Task: Find connections with filter location Irun with filter topic #Interviewingwith filter profile language English with filter current company Work from Home Jobs with filter school JSS Academy Of Technical Education Karnataka with filter industry Retail Gasoline with filter service category Public Relations with filter keywords title Business Analyst
Action: Mouse moved to (177, 258)
Screenshot: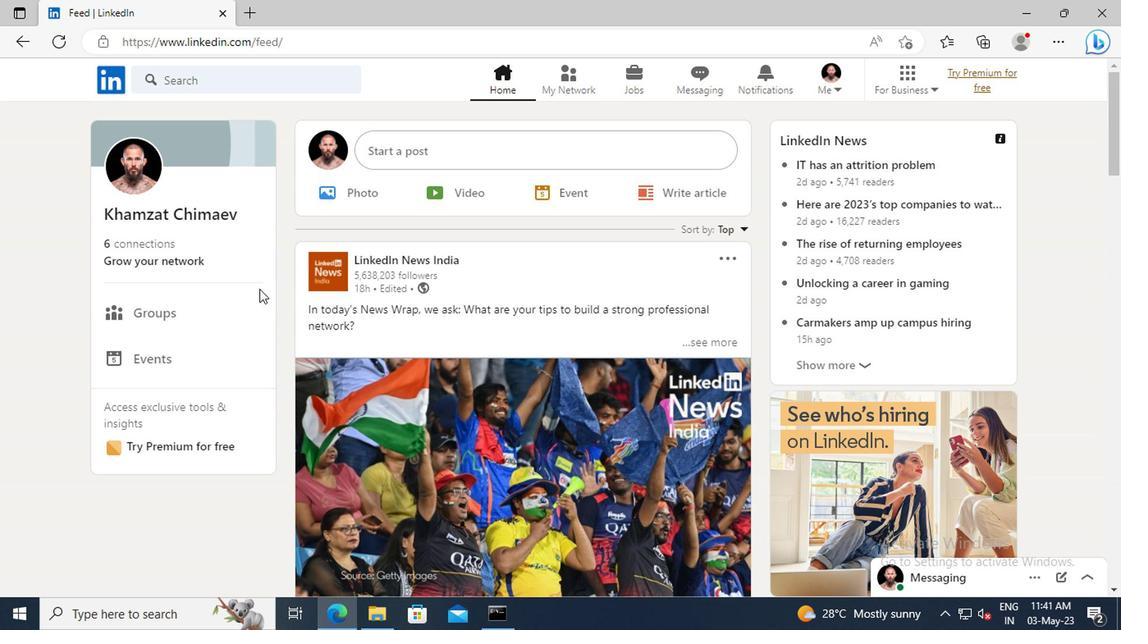 
Action: Mouse pressed left at (177, 258)
Screenshot: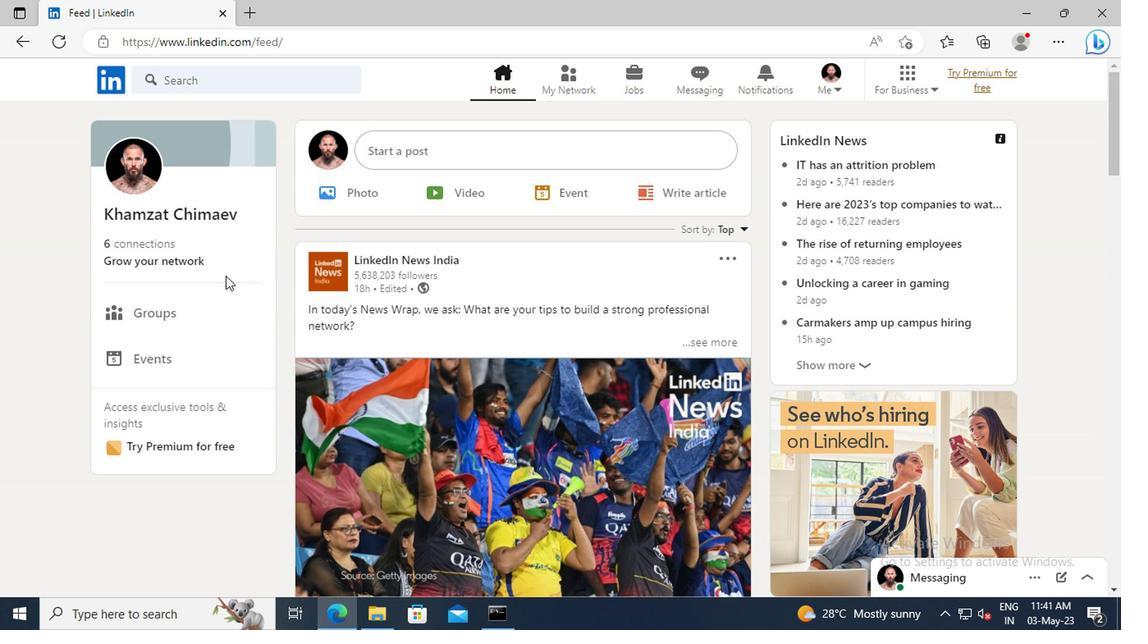 
Action: Mouse moved to (177, 171)
Screenshot: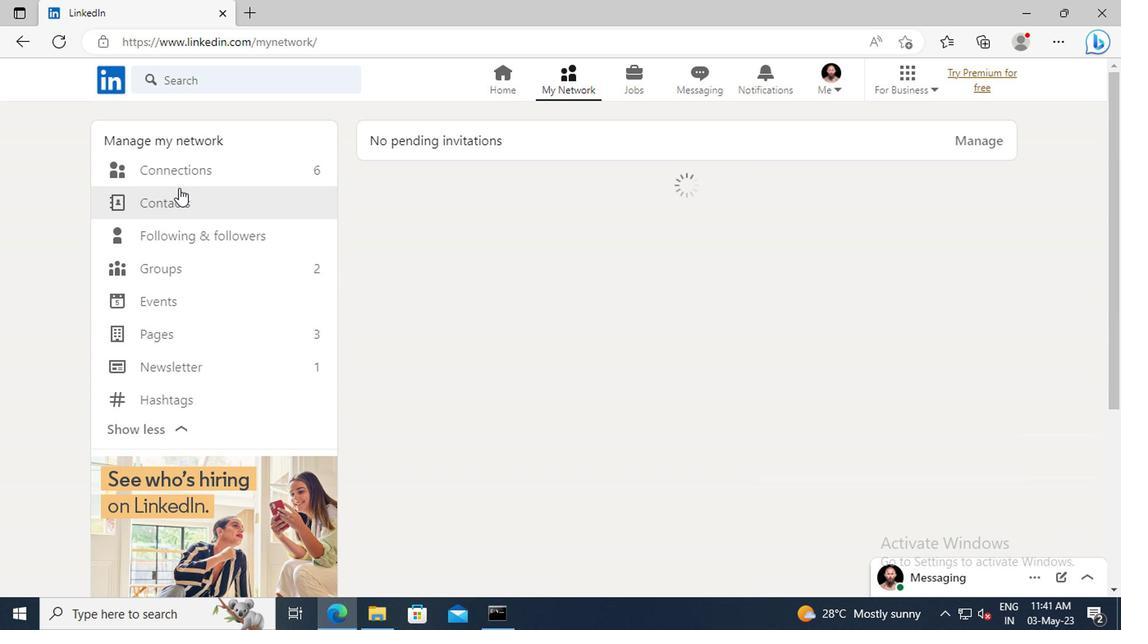 
Action: Mouse pressed left at (177, 171)
Screenshot: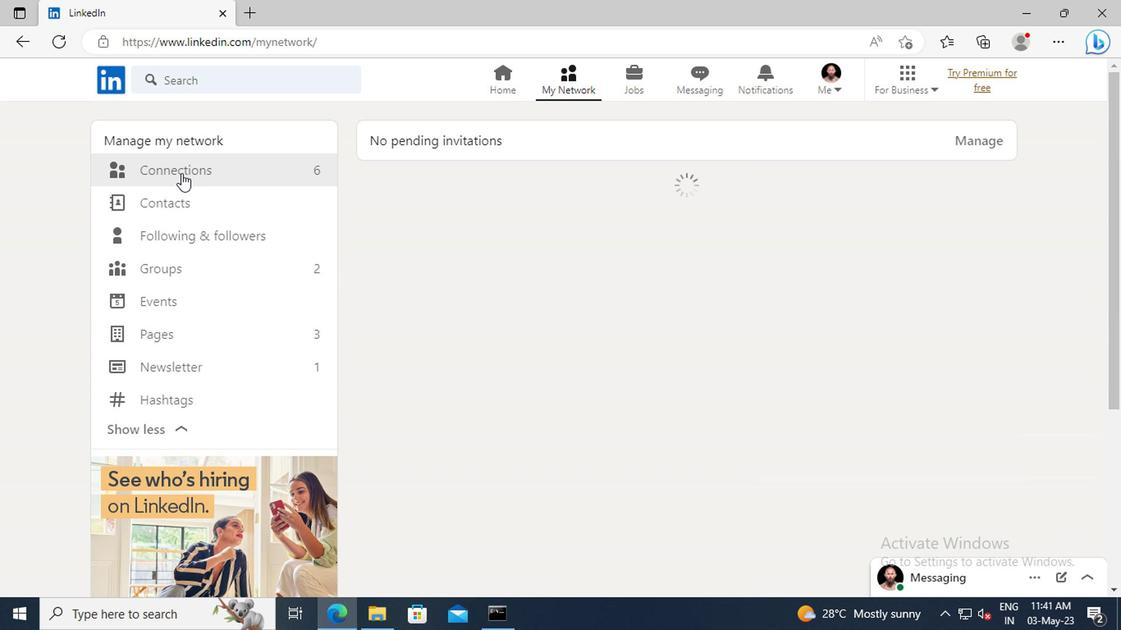 
Action: Mouse moved to (660, 178)
Screenshot: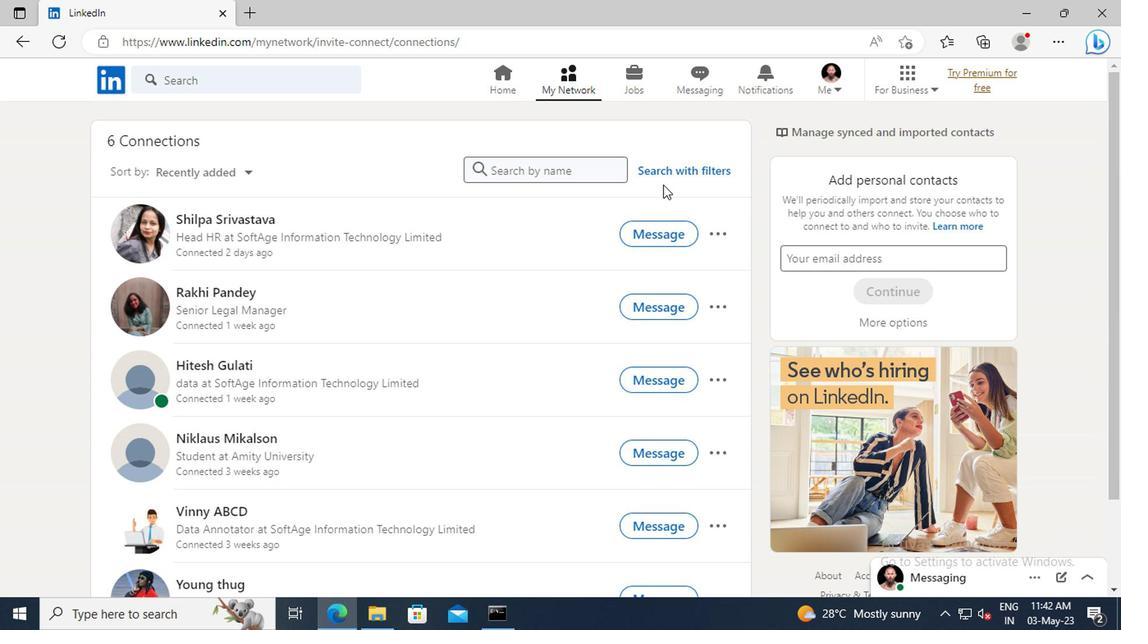 
Action: Mouse pressed left at (660, 178)
Screenshot: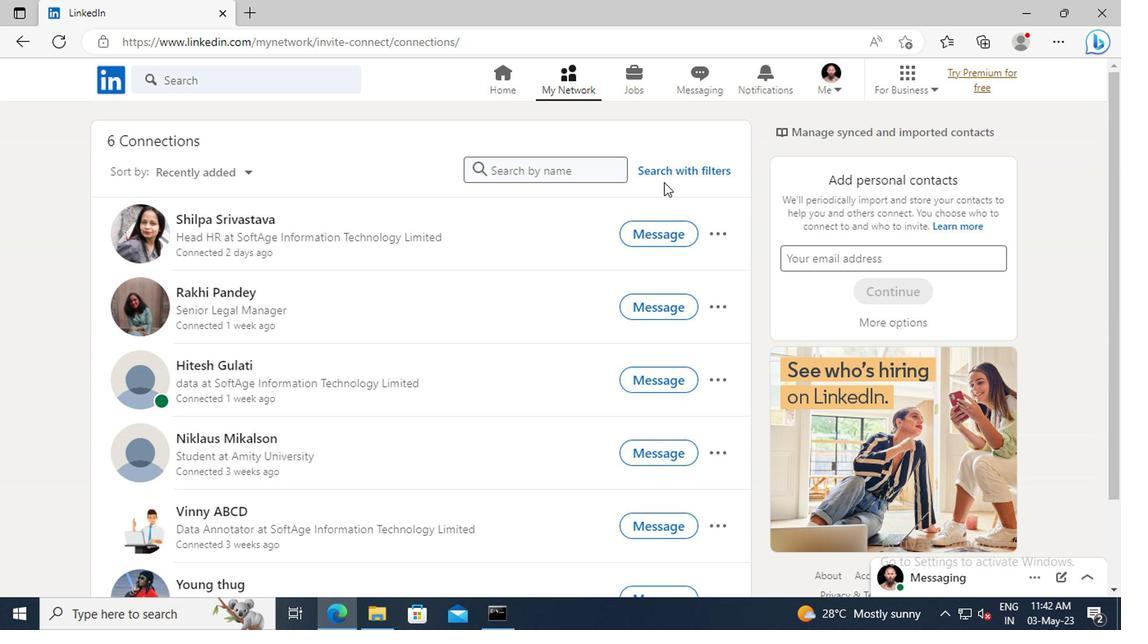 
Action: Mouse moved to (614, 130)
Screenshot: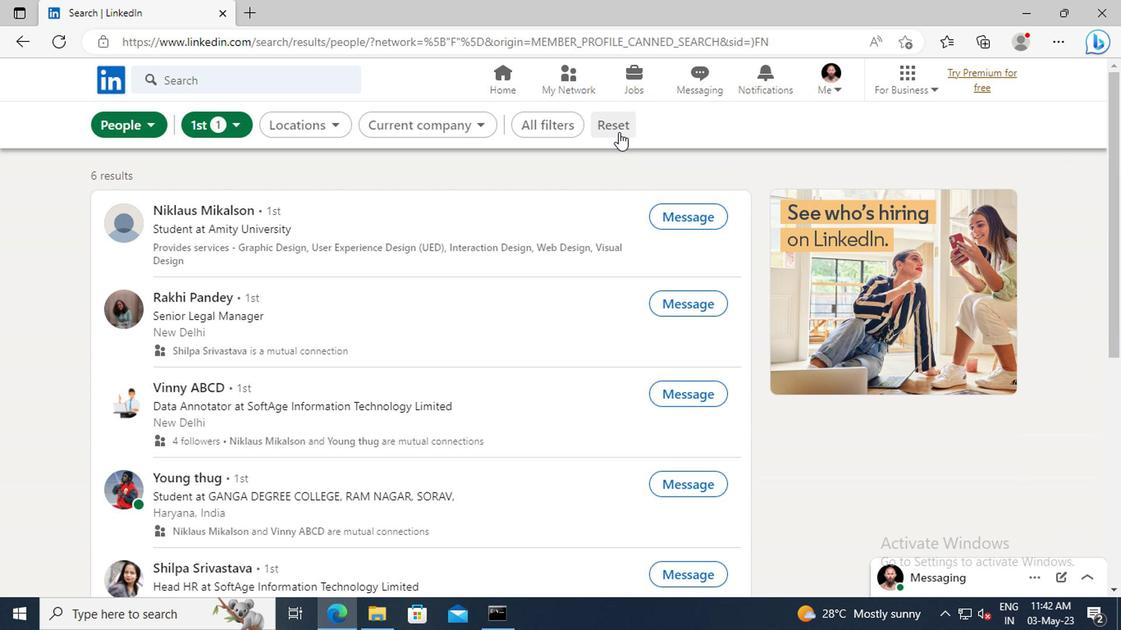
Action: Mouse pressed left at (614, 130)
Screenshot: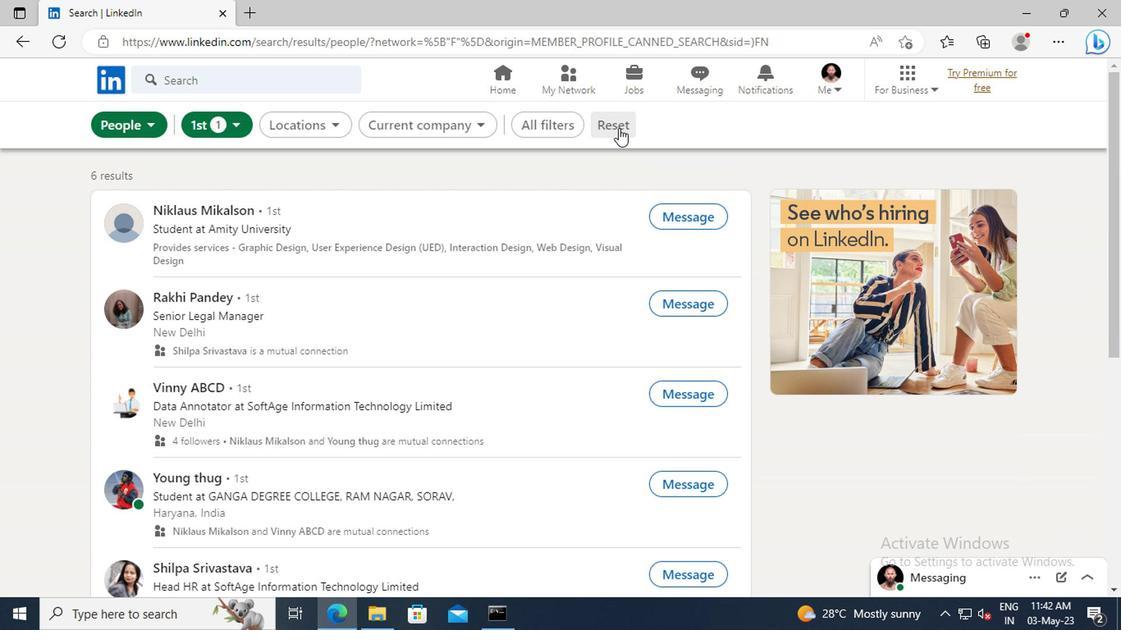
Action: Mouse moved to (597, 127)
Screenshot: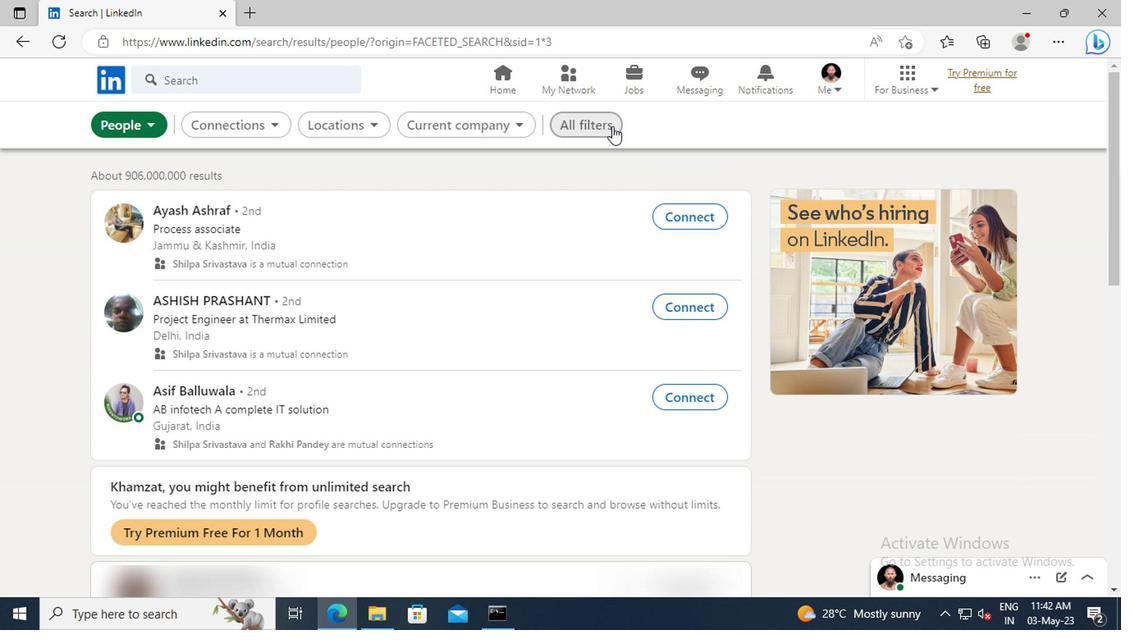 
Action: Mouse pressed left at (597, 127)
Screenshot: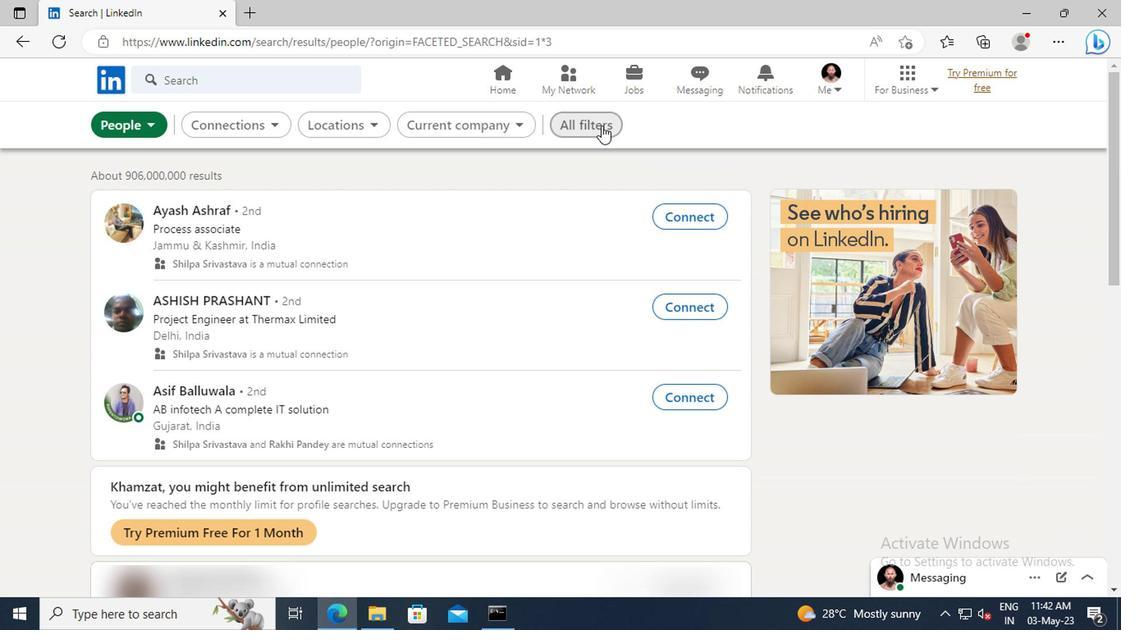 
Action: Mouse moved to (941, 316)
Screenshot: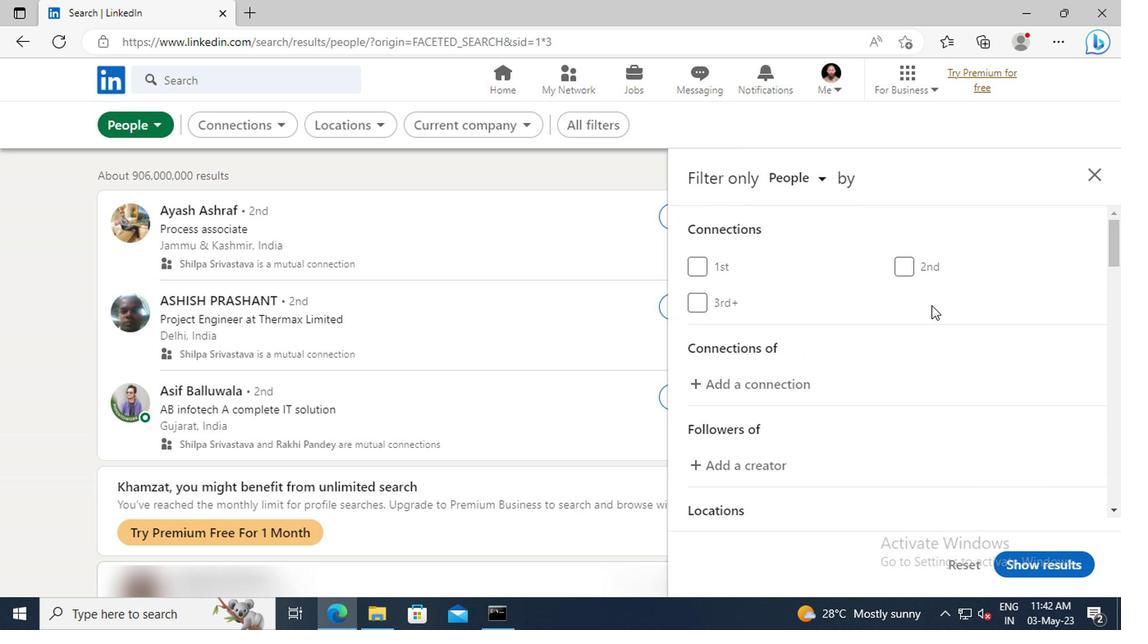 
Action: Mouse scrolled (941, 315) with delta (0, 0)
Screenshot: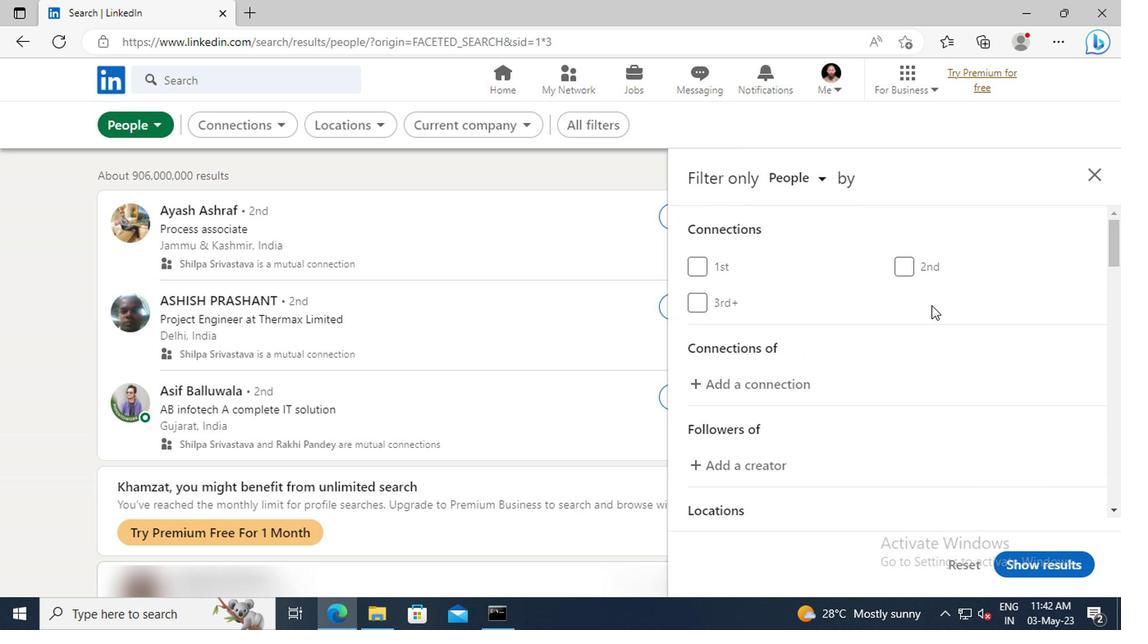 
Action: Mouse moved to (942, 316)
Screenshot: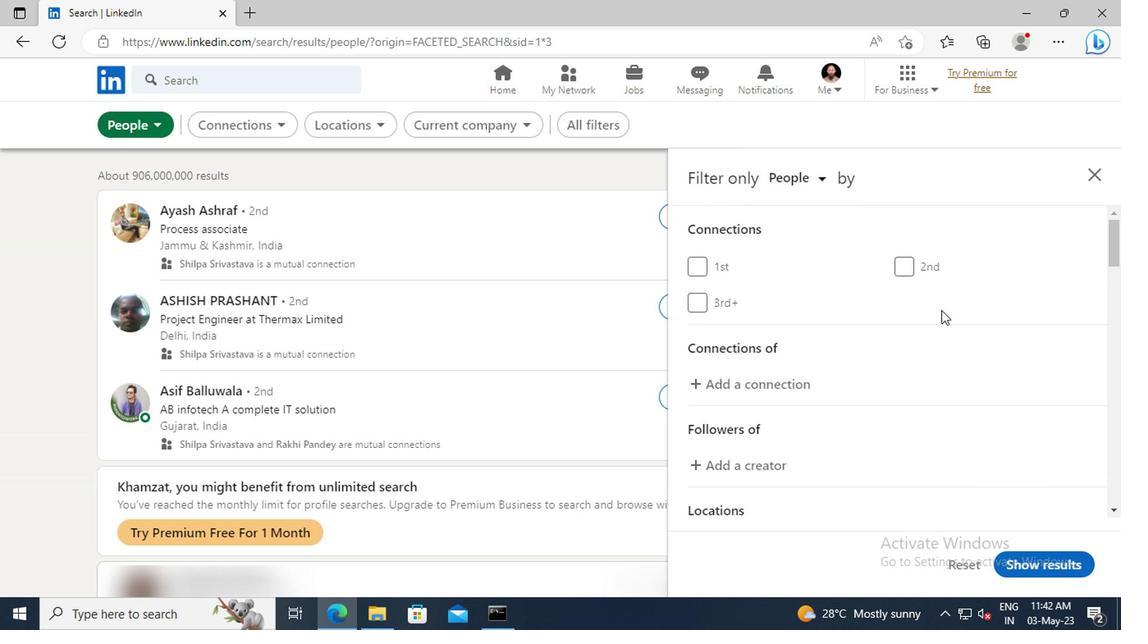
Action: Mouse scrolled (942, 315) with delta (0, 0)
Screenshot: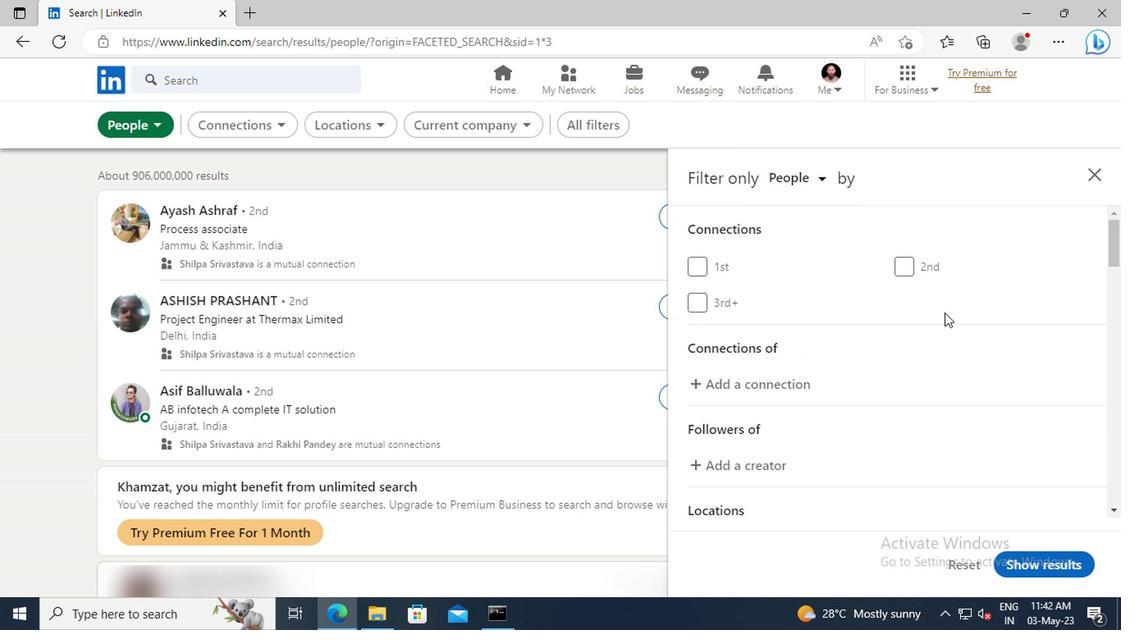 
Action: Mouse scrolled (942, 315) with delta (0, 0)
Screenshot: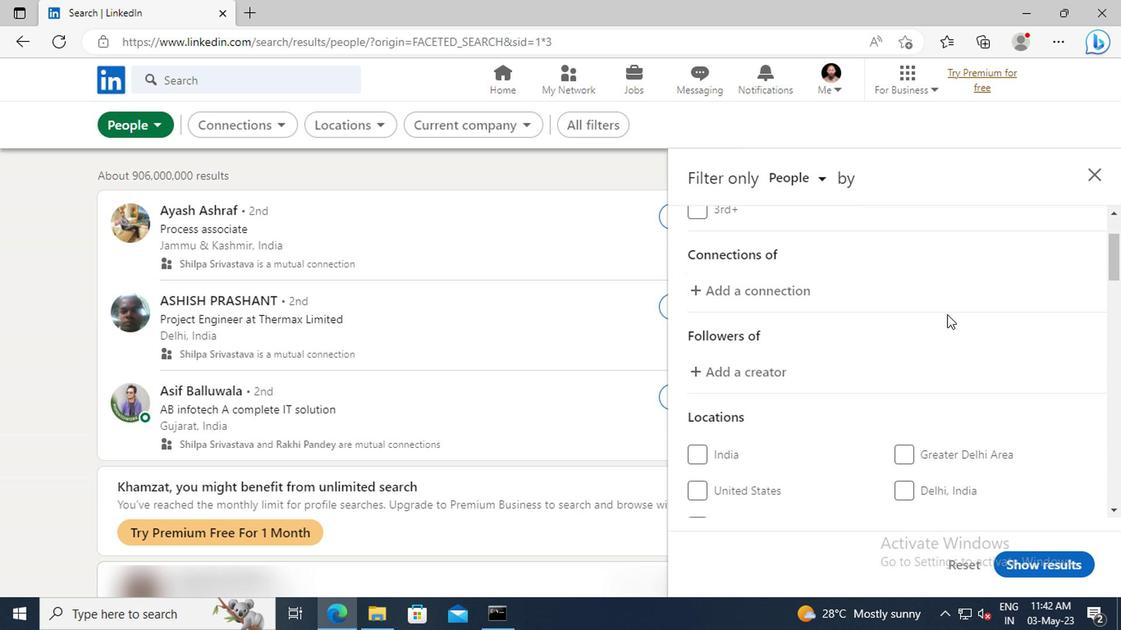
Action: Mouse scrolled (942, 315) with delta (0, 0)
Screenshot: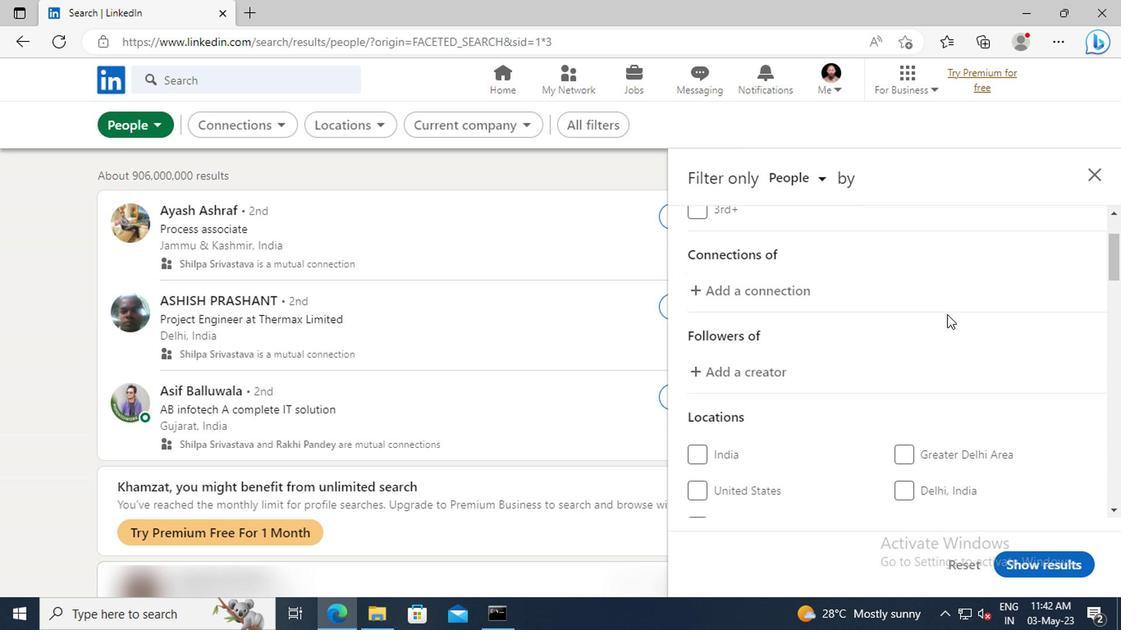 
Action: Mouse scrolled (942, 315) with delta (0, 0)
Screenshot: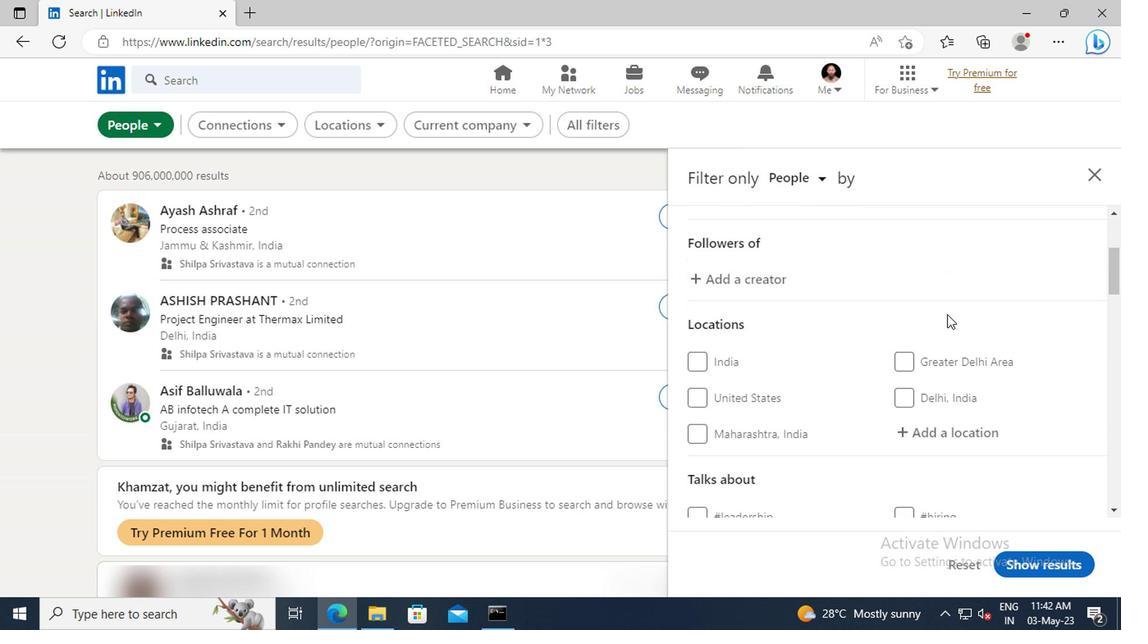 
Action: Mouse moved to (944, 377)
Screenshot: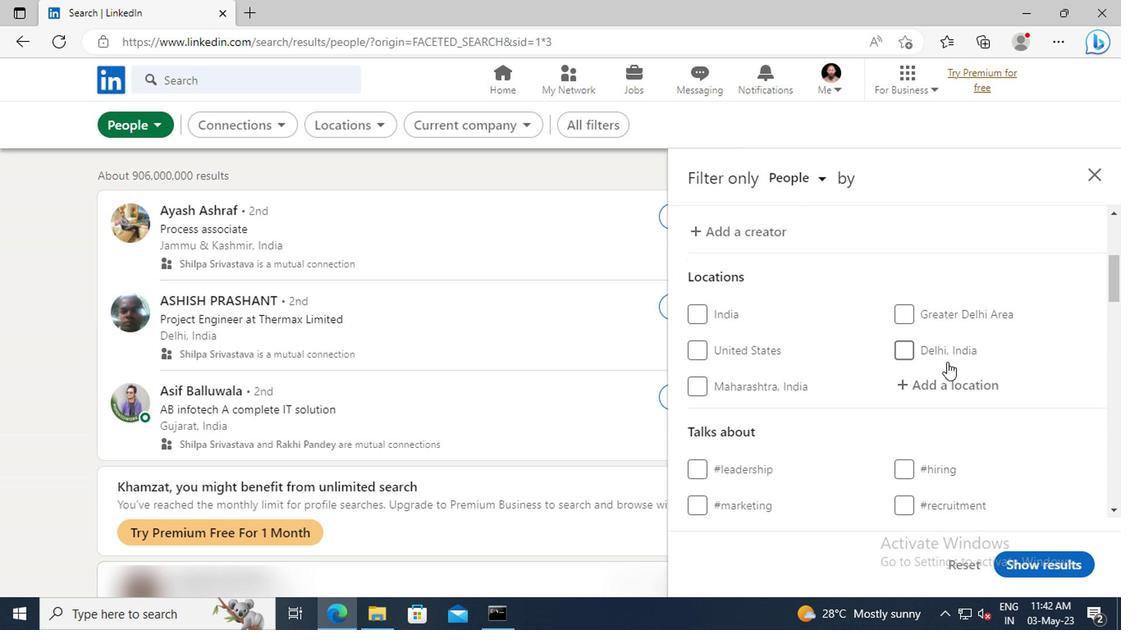 
Action: Mouse pressed left at (944, 377)
Screenshot: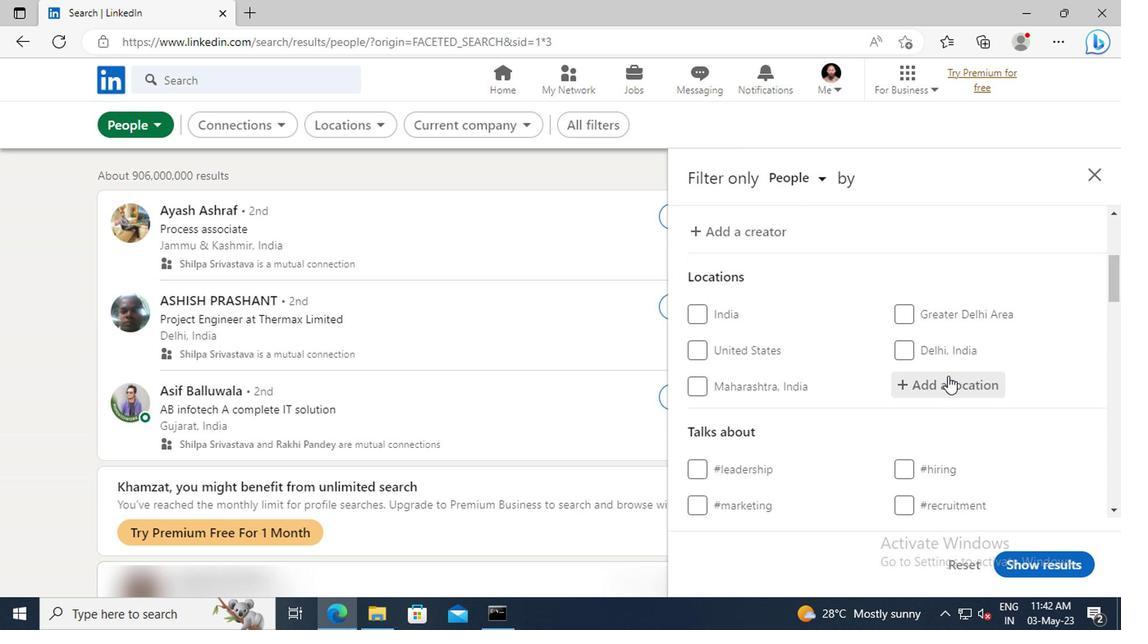 
Action: Key pressed <Key.shift><Key.shift>IRUN
Screenshot: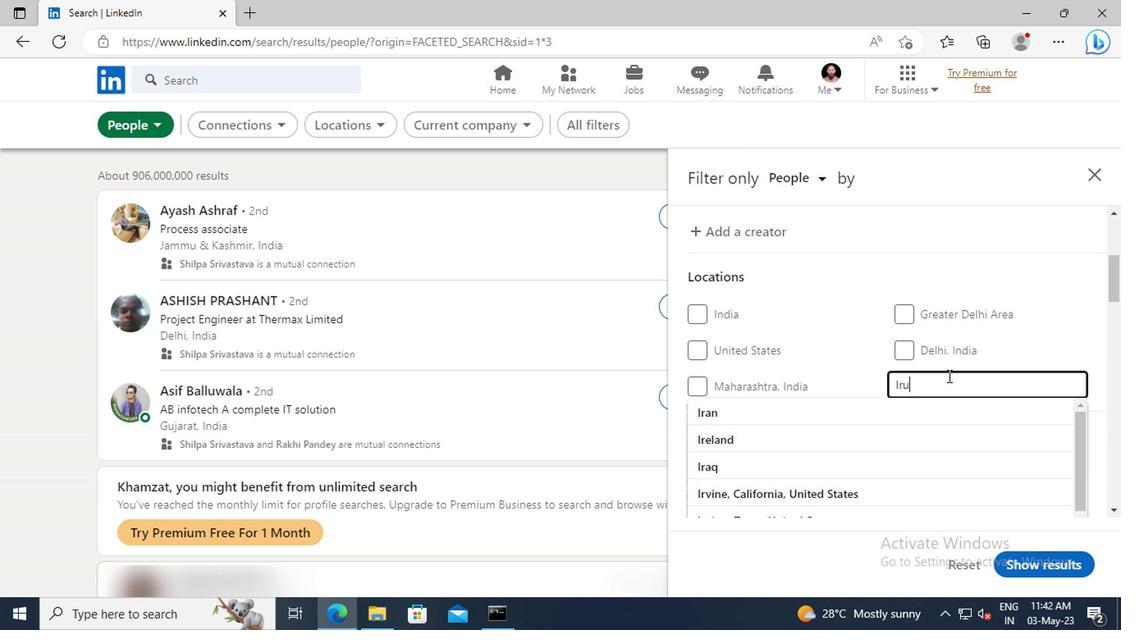 
Action: Mouse moved to (941, 407)
Screenshot: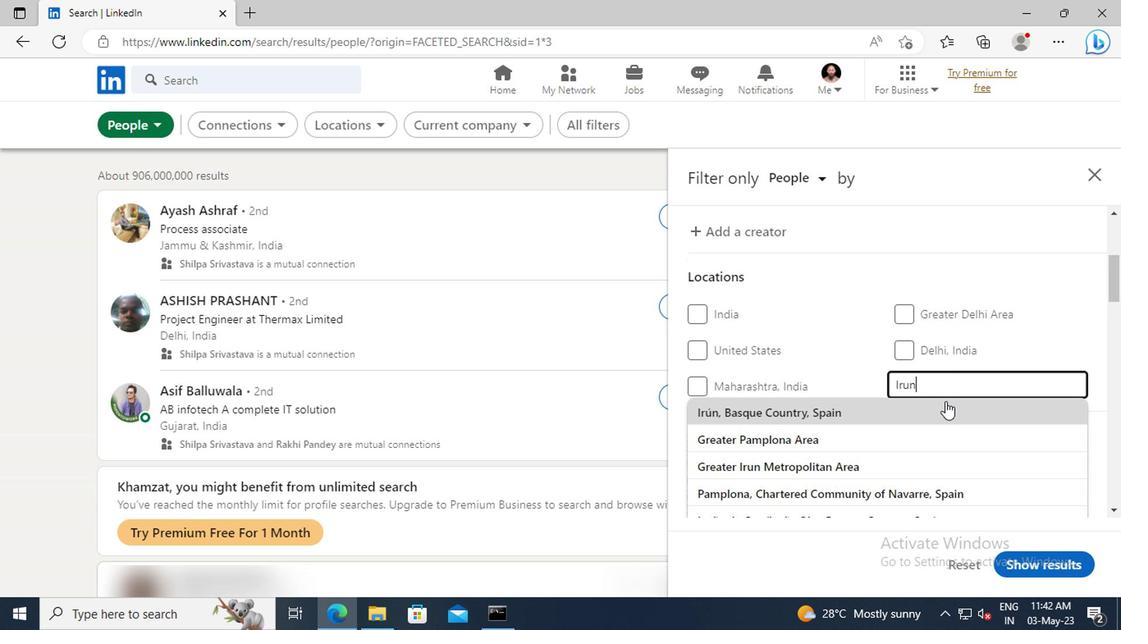 
Action: Mouse pressed left at (941, 407)
Screenshot: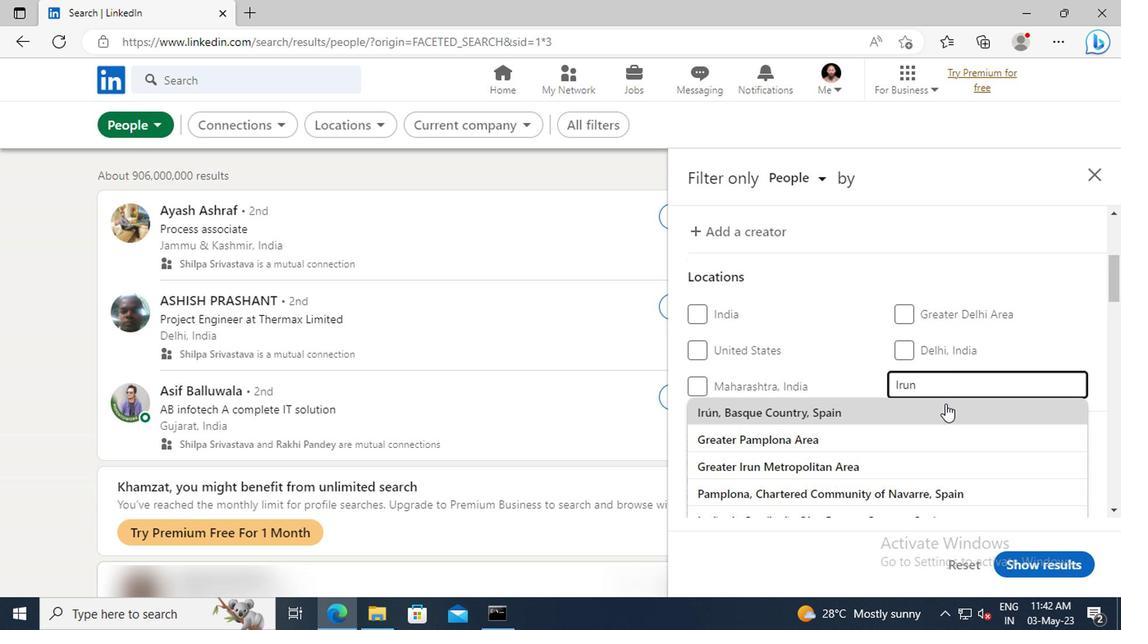 
Action: Mouse scrolled (941, 407) with delta (0, 0)
Screenshot: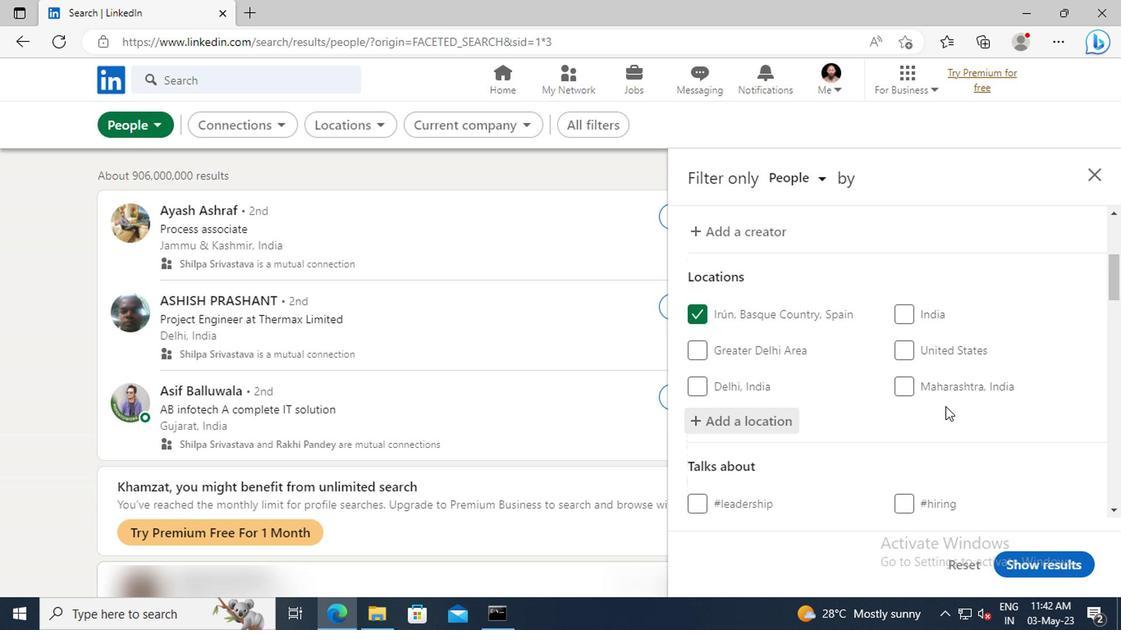 
Action: Mouse moved to (938, 385)
Screenshot: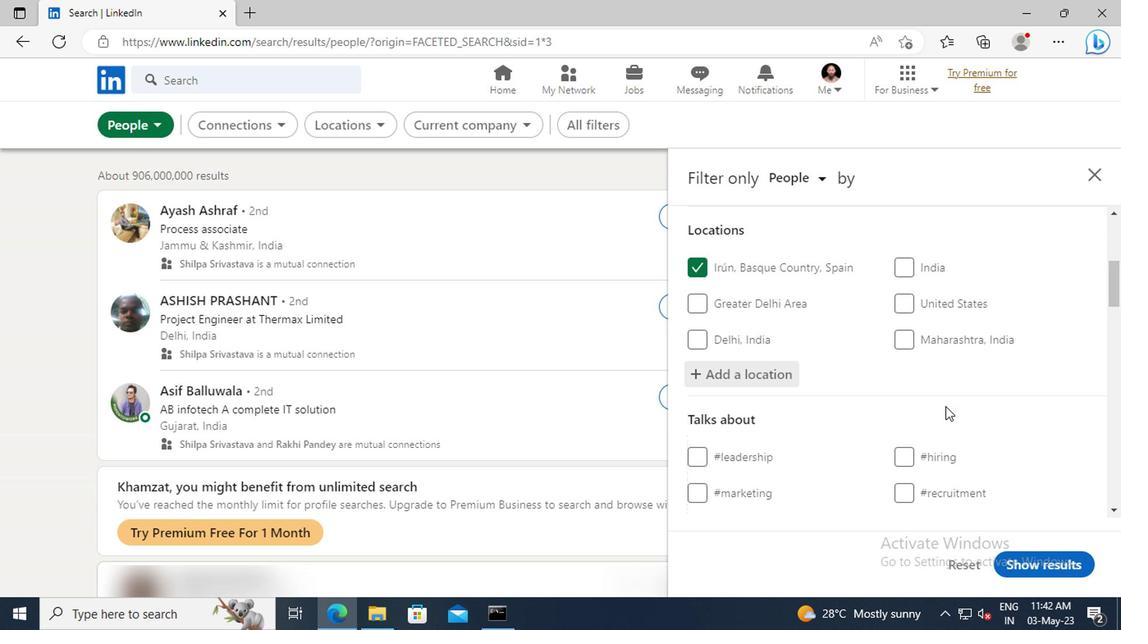 
Action: Mouse scrolled (938, 384) with delta (0, 0)
Screenshot: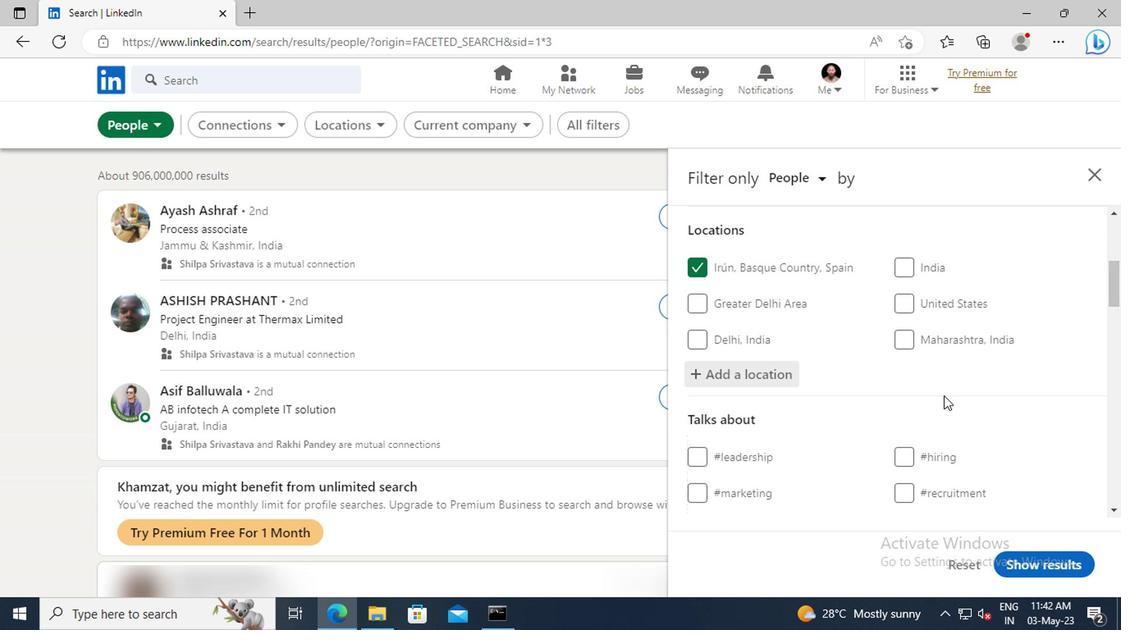 
Action: Mouse moved to (938, 384)
Screenshot: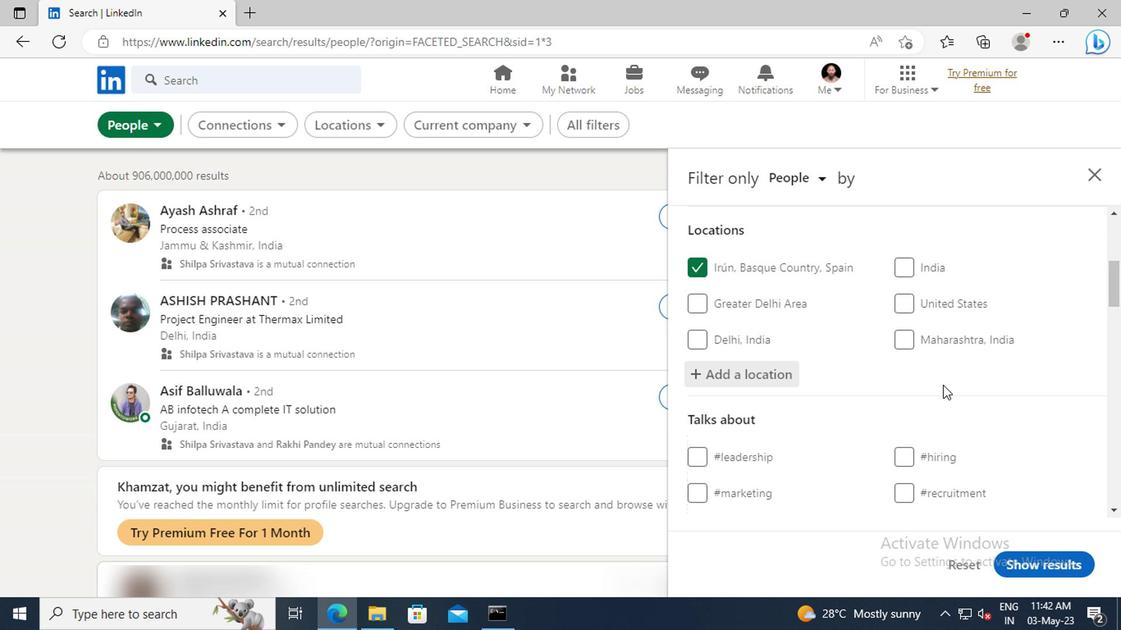
Action: Mouse scrolled (938, 384) with delta (0, 0)
Screenshot: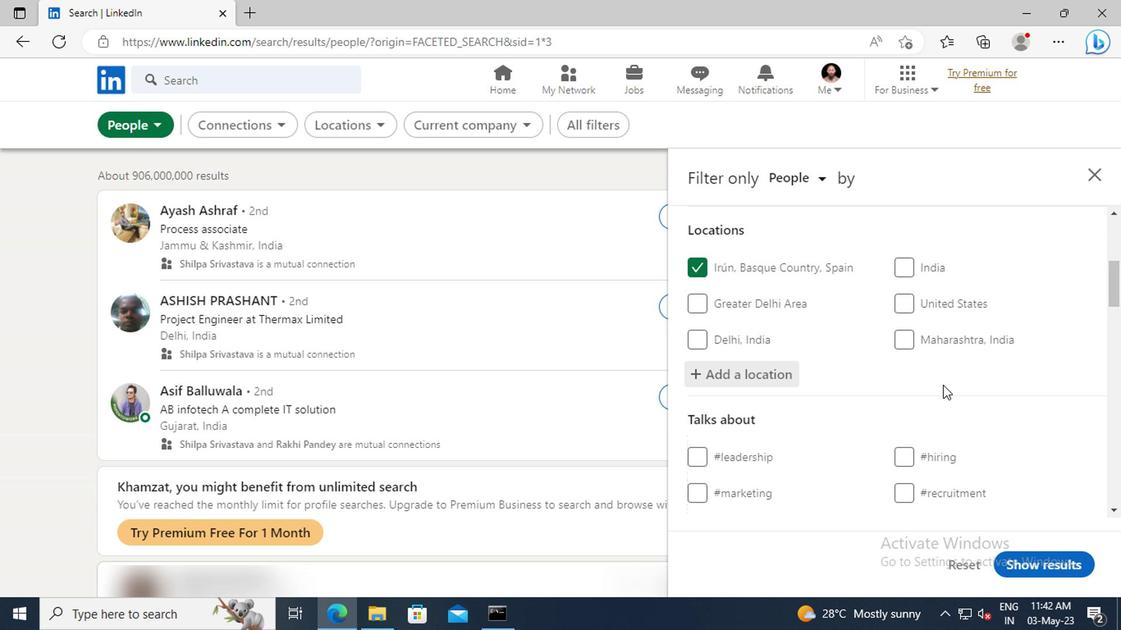 
Action: Mouse scrolled (938, 384) with delta (0, 0)
Screenshot: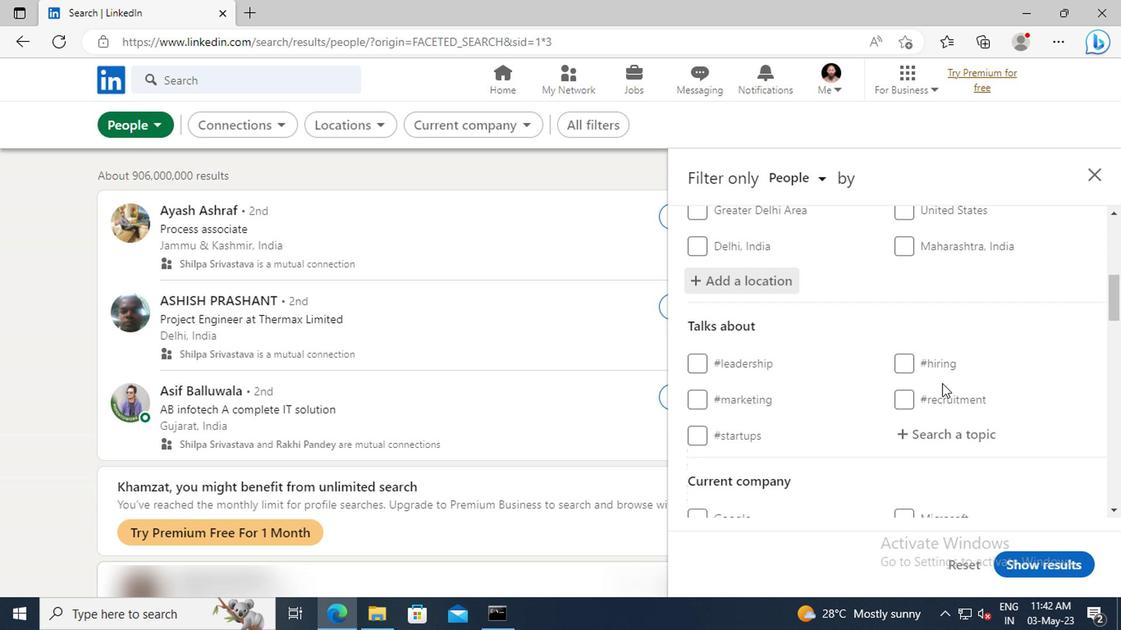 
Action: Mouse moved to (938, 390)
Screenshot: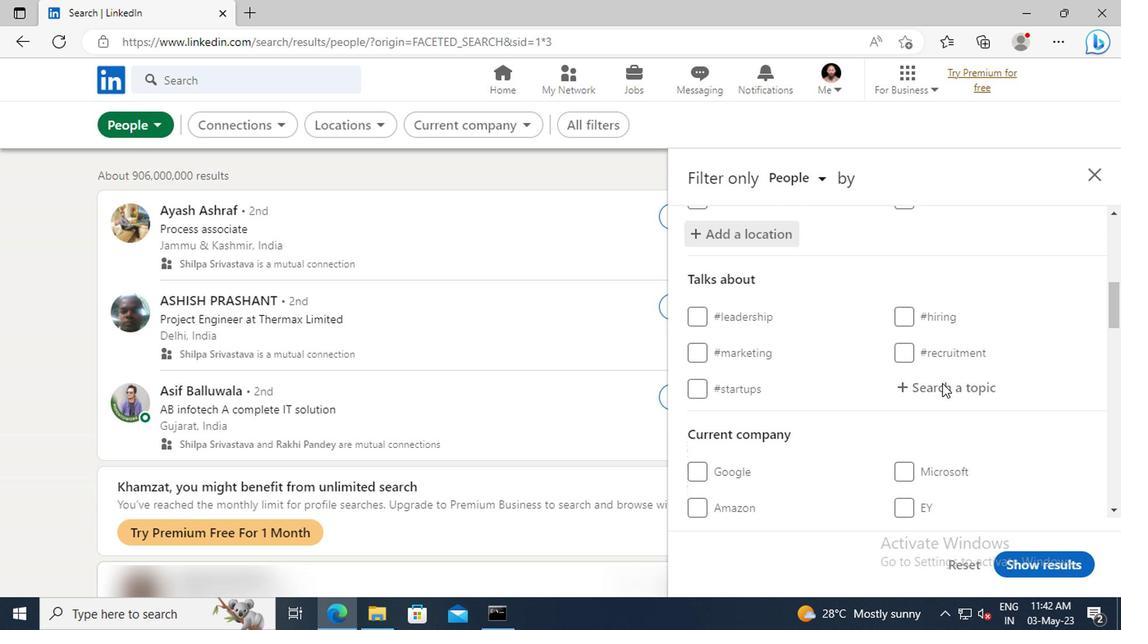 
Action: Mouse pressed left at (938, 390)
Screenshot: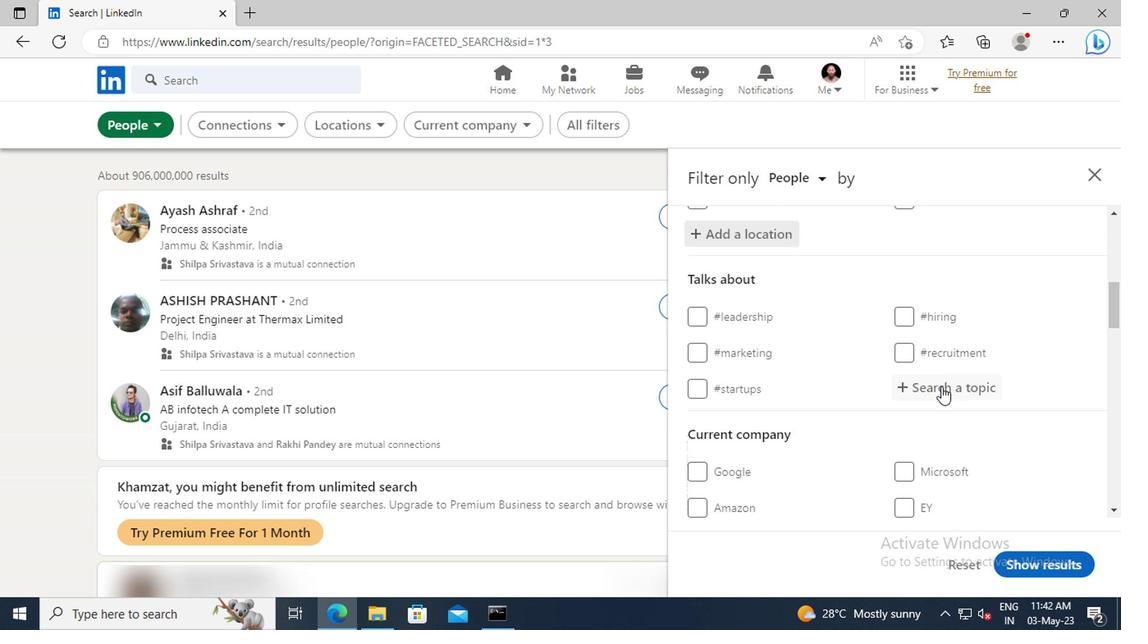 
Action: Mouse moved to (938, 391)
Screenshot: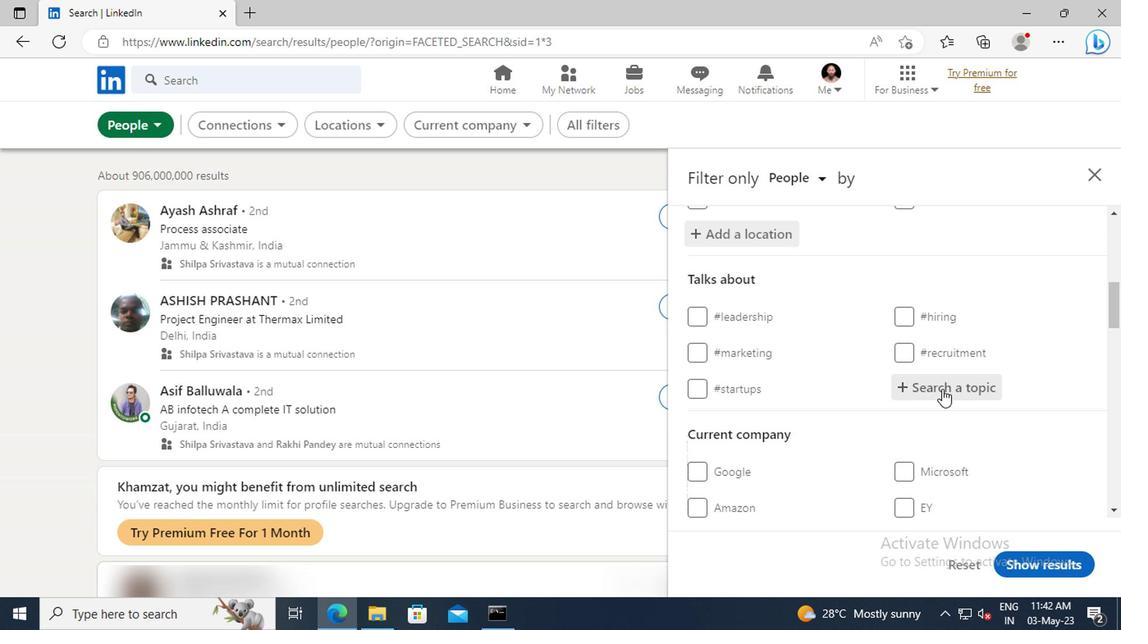 
Action: Key pressed <Key.shift>INTERVIEWI
Screenshot: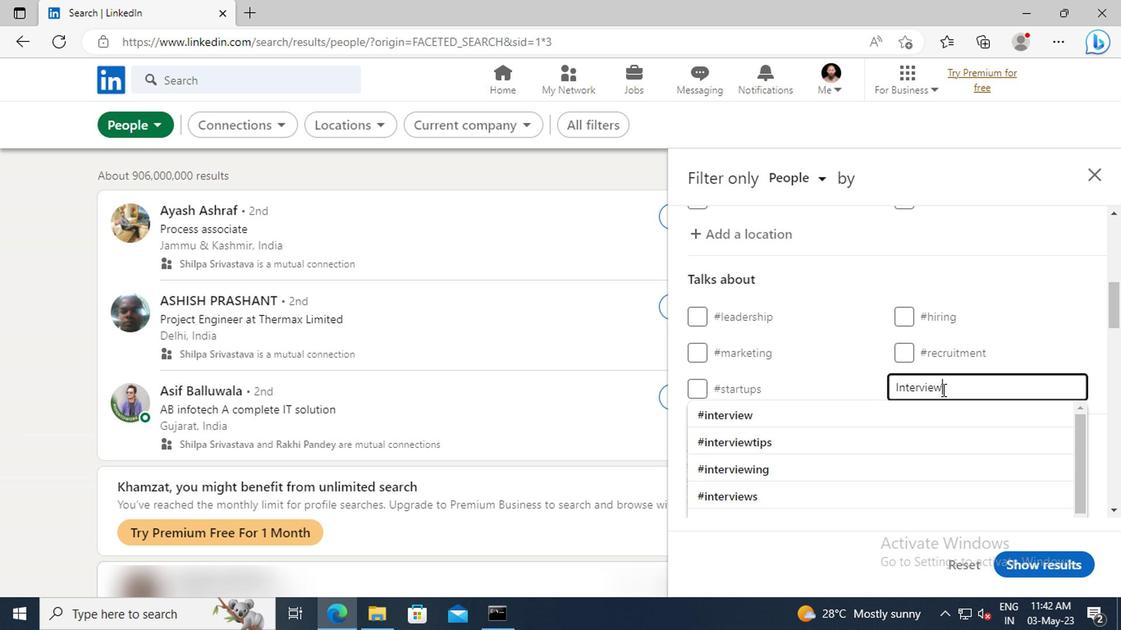 
Action: Mouse moved to (938, 407)
Screenshot: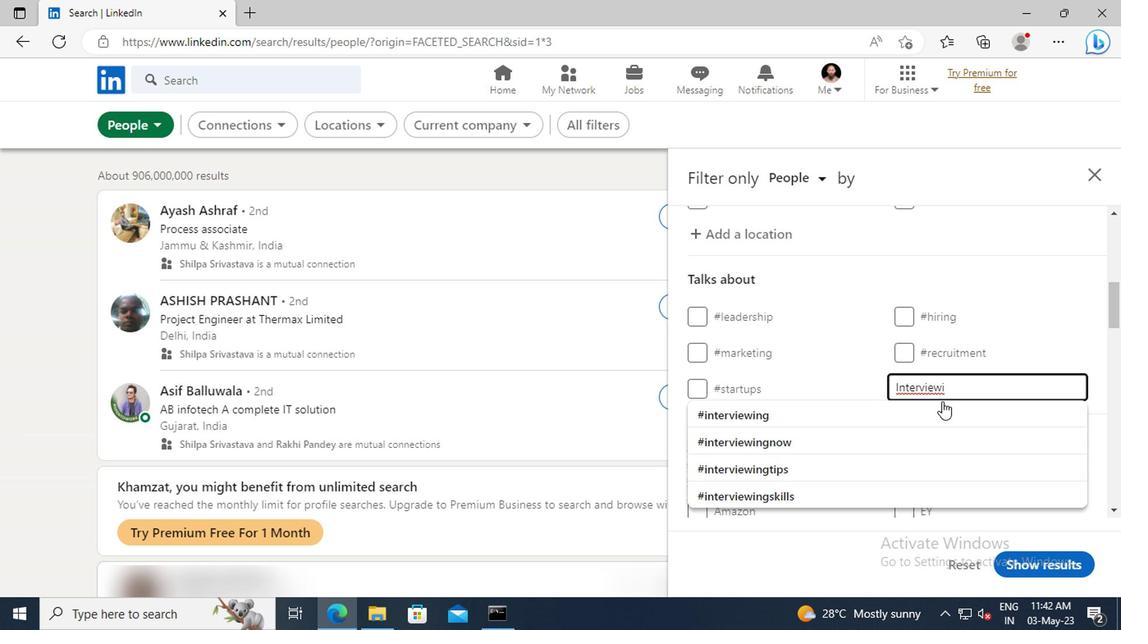 
Action: Mouse pressed left at (938, 407)
Screenshot: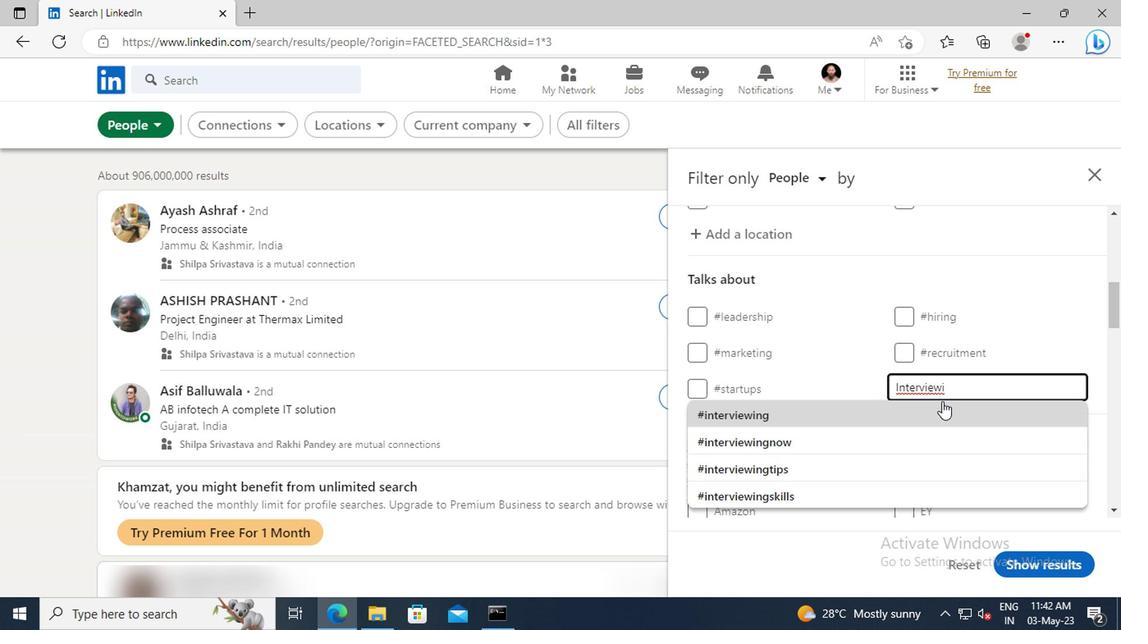 
Action: Mouse scrolled (938, 407) with delta (0, 0)
Screenshot: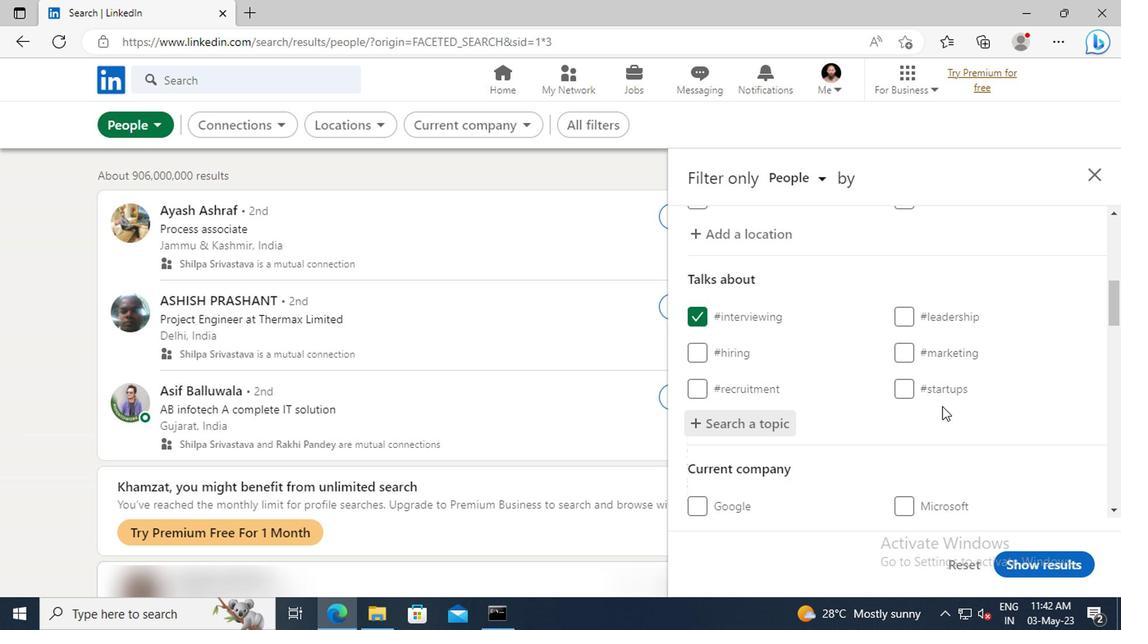 
Action: Mouse scrolled (938, 407) with delta (0, 0)
Screenshot: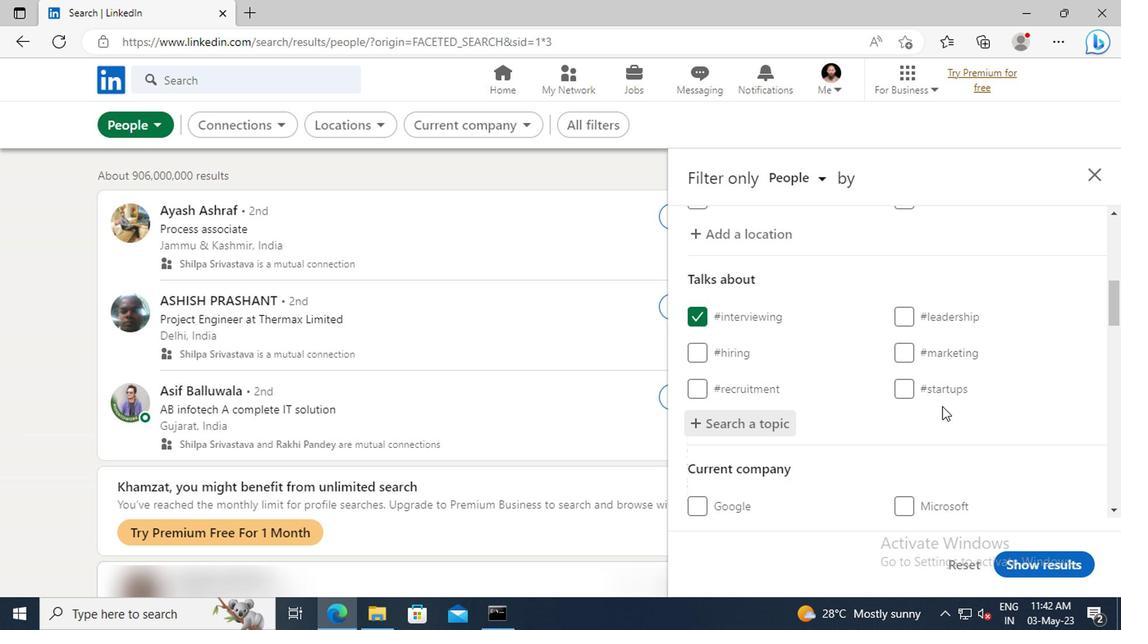 
Action: Mouse scrolled (938, 407) with delta (0, 0)
Screenshot: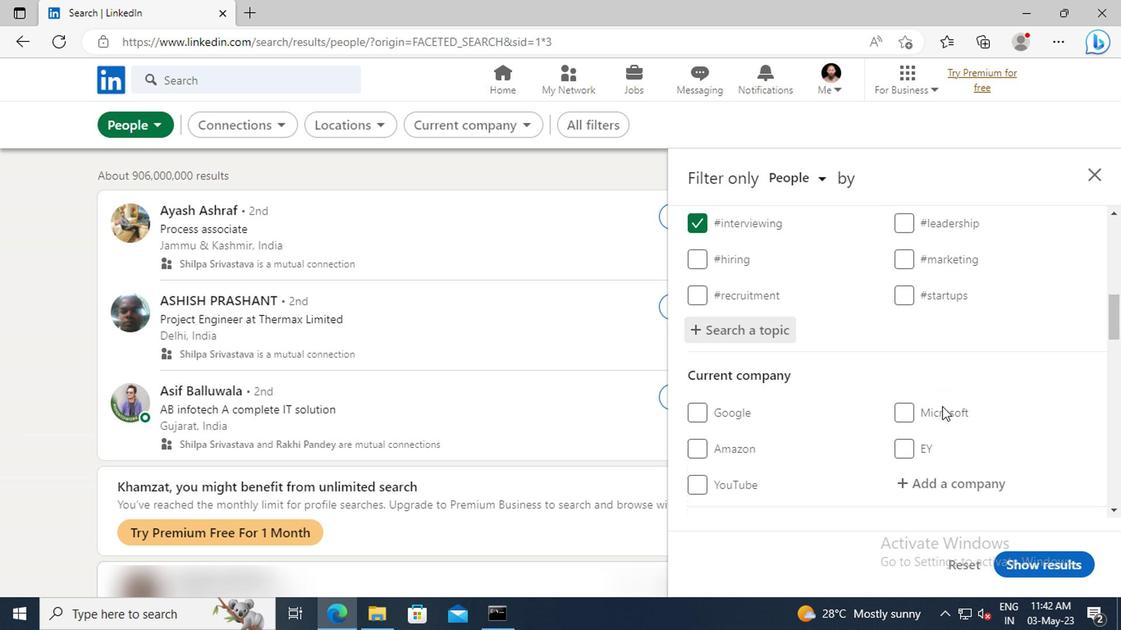 
Action: Mouse scrolled (938, 407) with delta (0, 0)
Screenshot: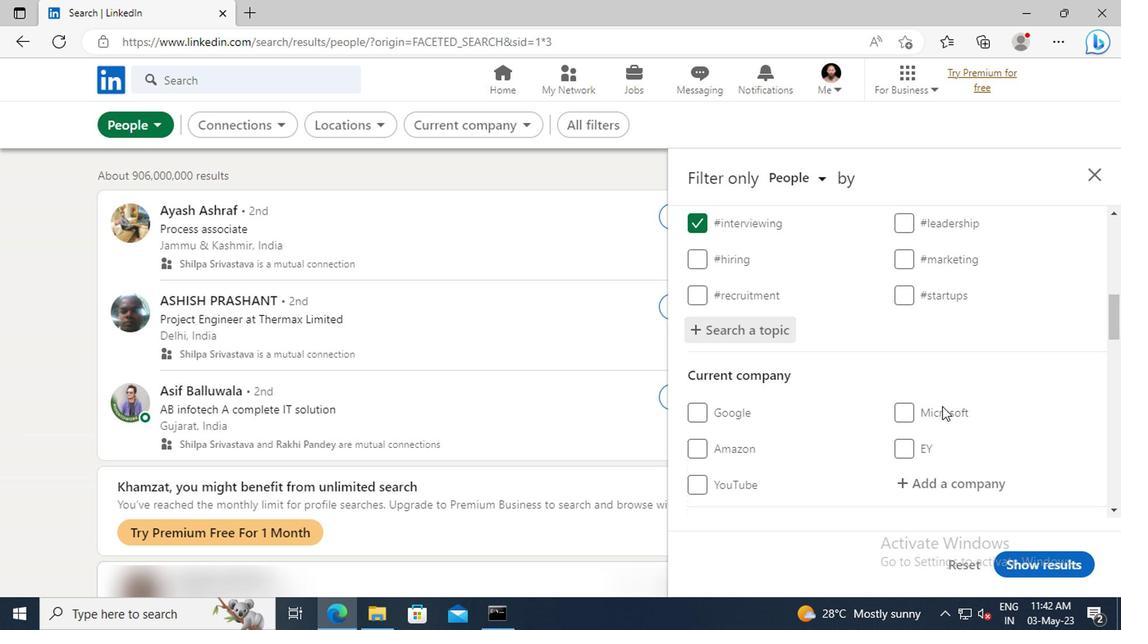 
Action: Mouse scrolled (938, 407) with delta (0, 0)
Screenshot: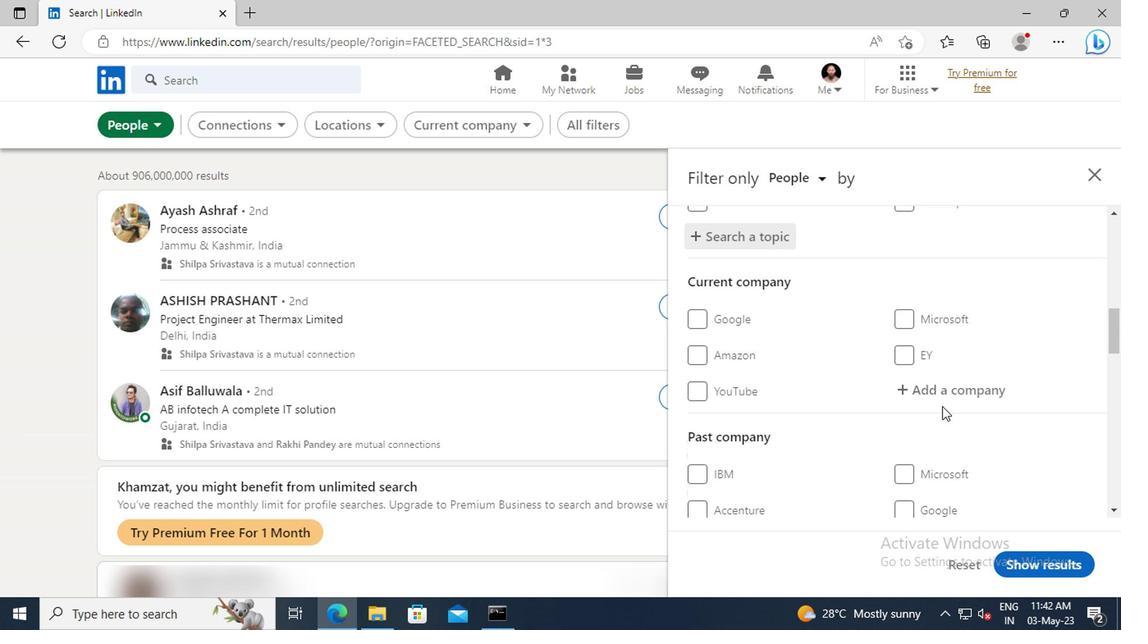 
Action: Mouse scrolled (938, 407) with delta (0, 0)
Screenshot: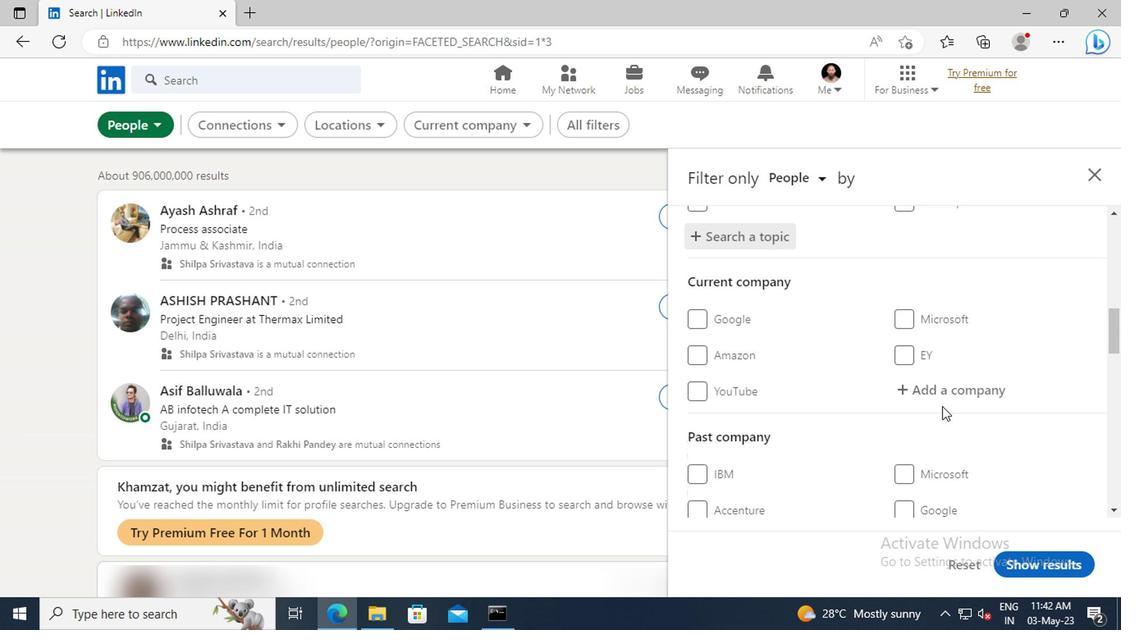 
Action: Mouse scrolled (938, 407) with delta (0, 0)
Screenshot: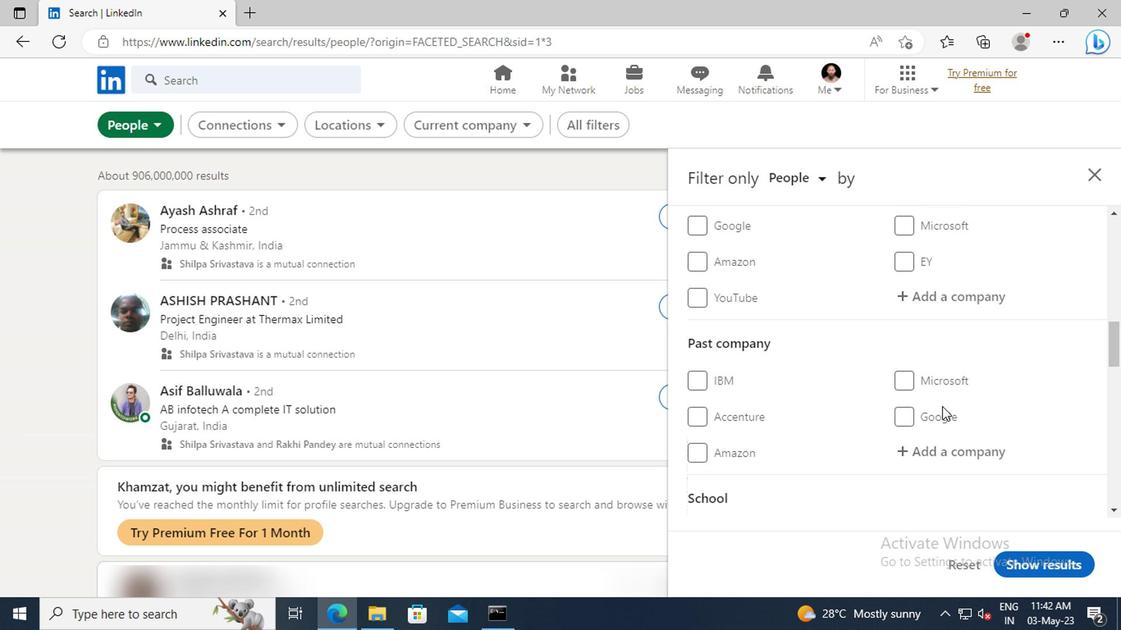 
Action: Mouse scrolled (938, 407) with delta (0, 0)
Screenshot: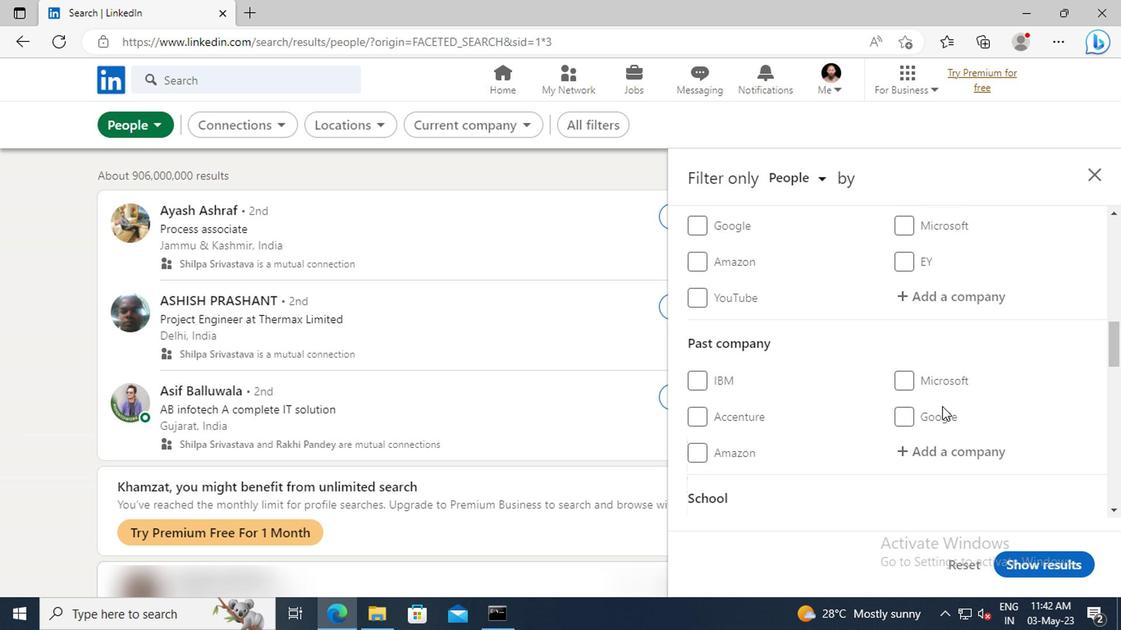 
Action: Mouse scrolled (938, 407) with delta (0, 0)
Screenshot: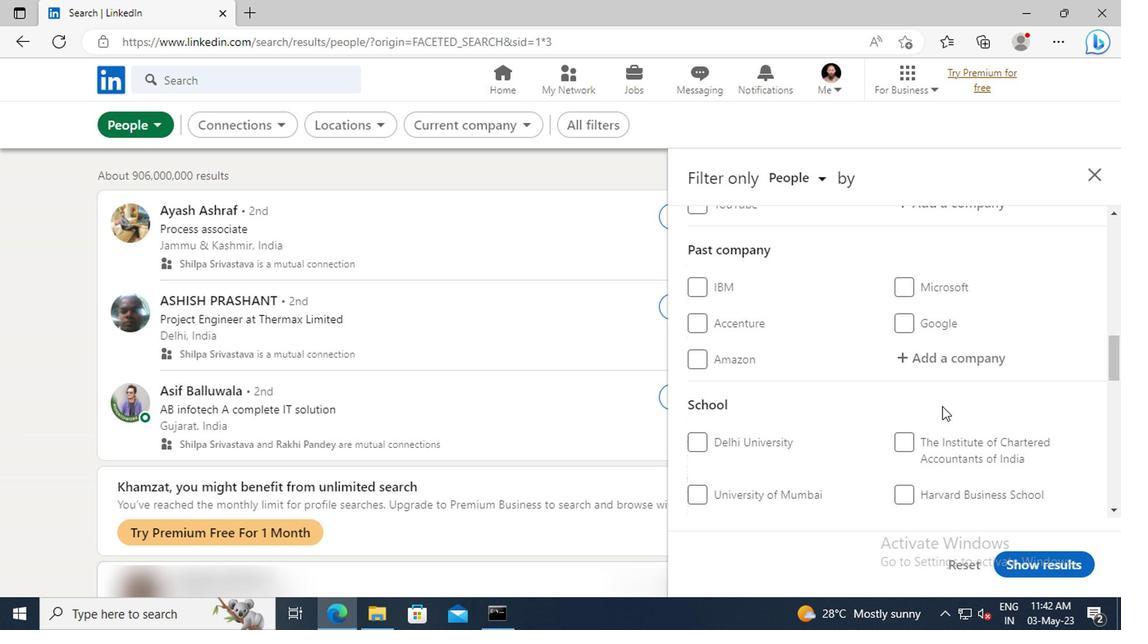 
Action: Mouse scrolled (938, 407) with delta (0, 0)
Screenshot: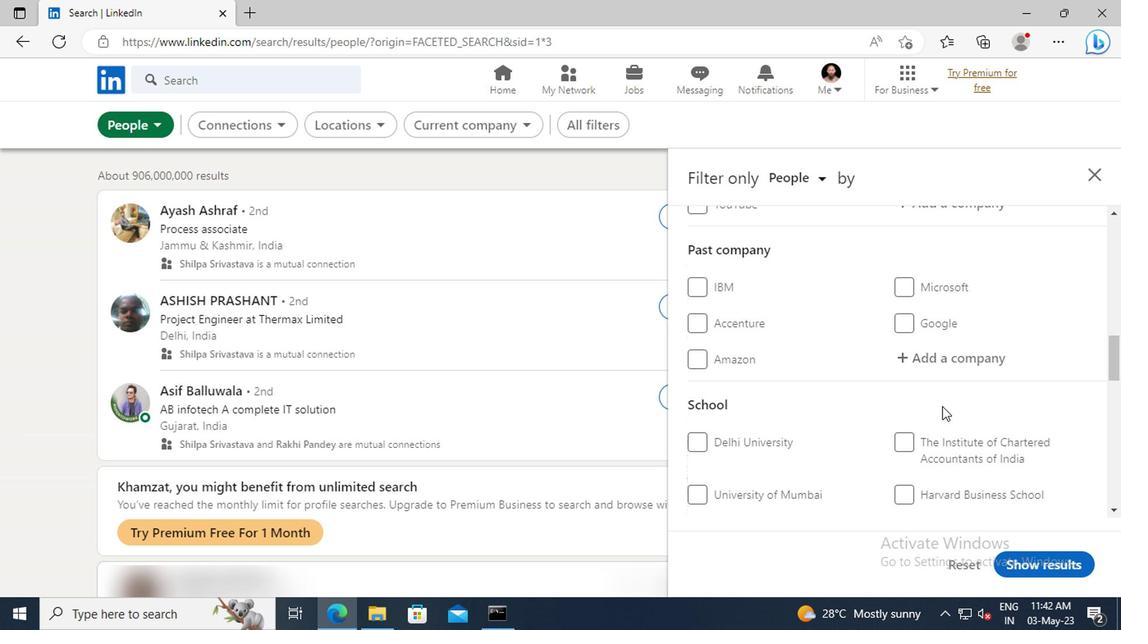 
Action: Mouse scrolled (938, 407) with delta (0, 0)
Screenshot: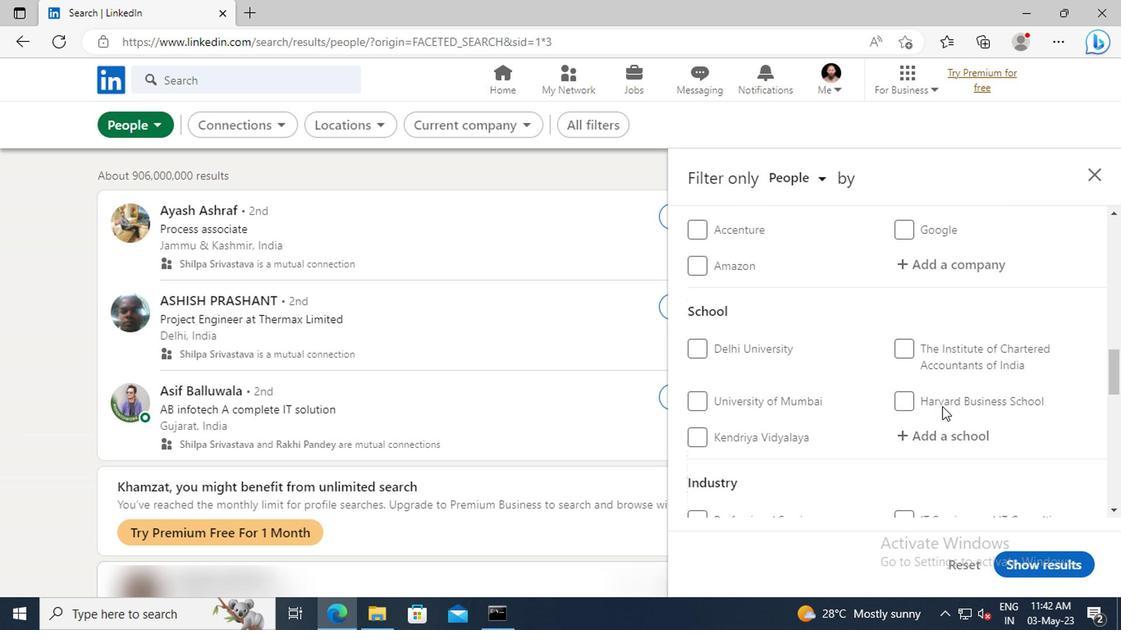 
Action: Mouse scrolled (938, 407) with delta (0, 0)
Screenshot: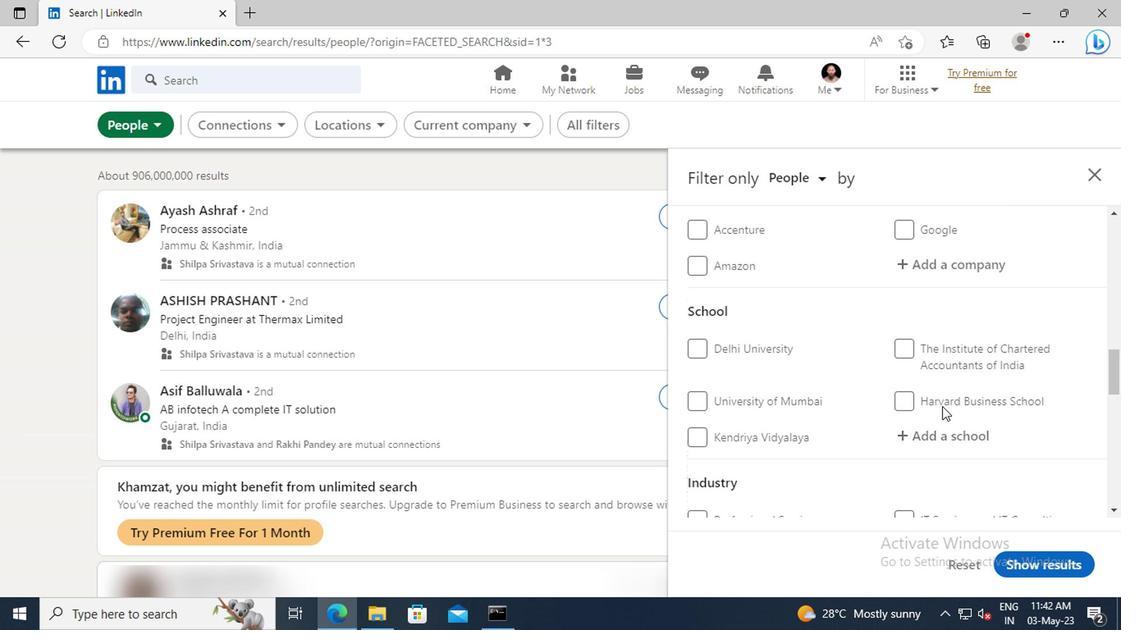
Action: Mouse scrolled (938, 407) with delta (0, 0)
Screenshot: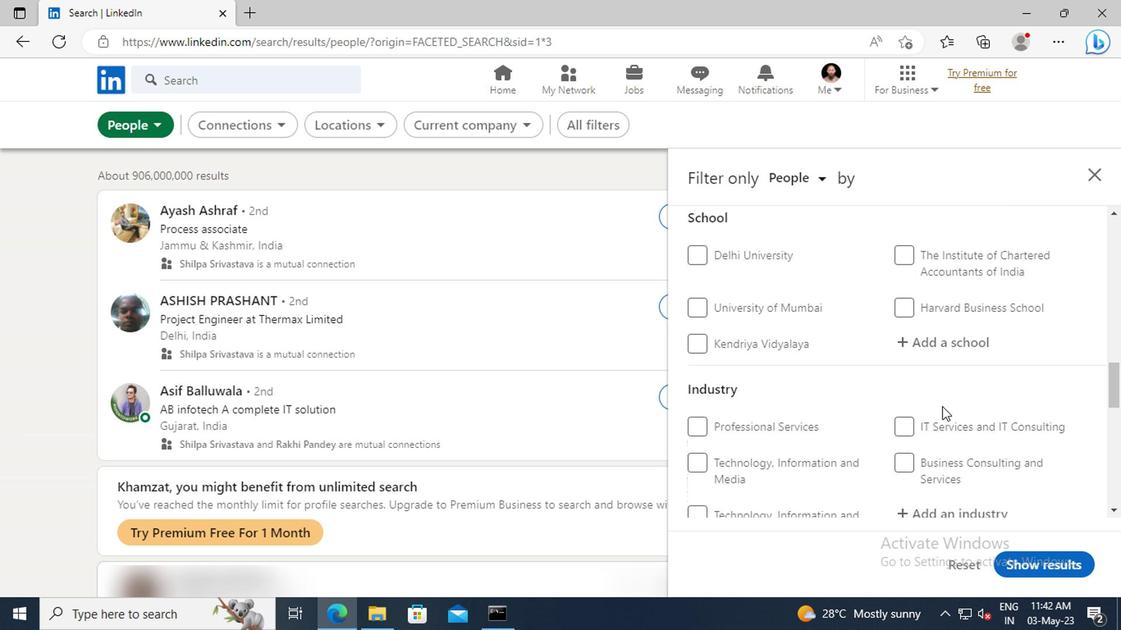 
Action: Mouse scrolled (938, 407) with delta (0, 0)
Screenshot: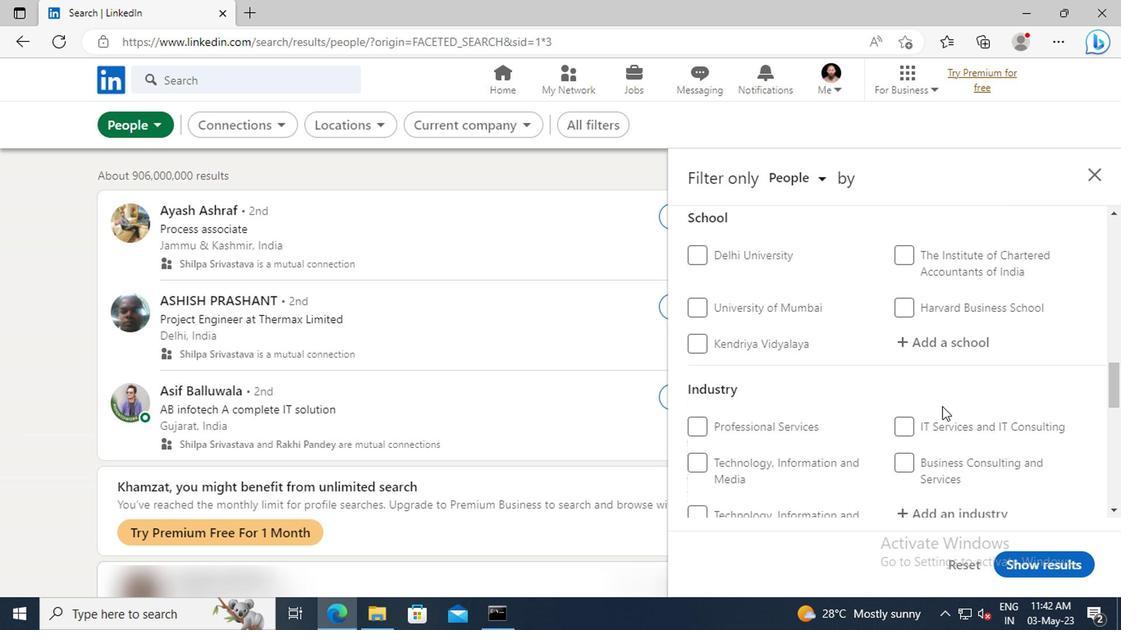 
Action: Mouse scrolled (938, 407) with delta (0, 0)
Screenshot: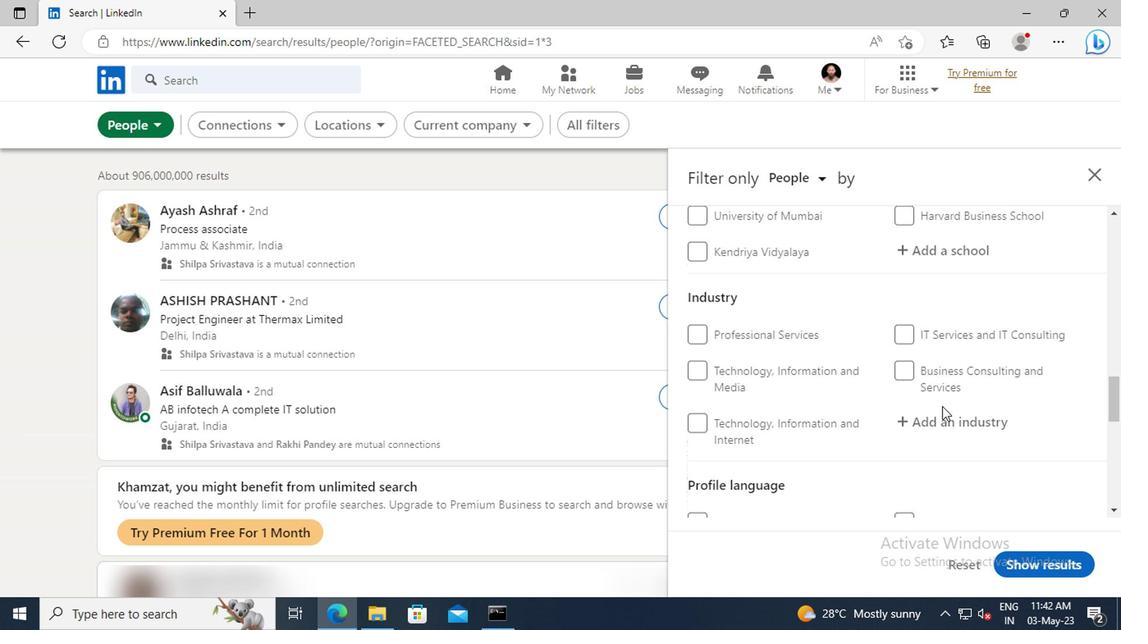 
Action: Mouse scrolled (938, 407) with delta (0, 0)
Screenshot: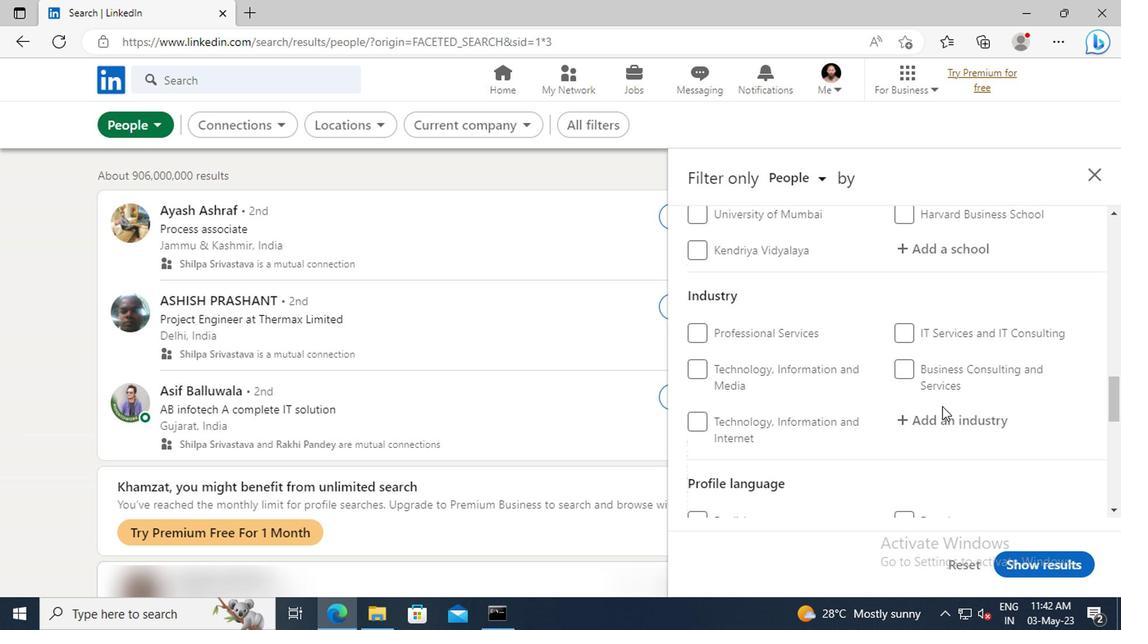 
Action: Mouse moved to (695, 431)
Screenshot: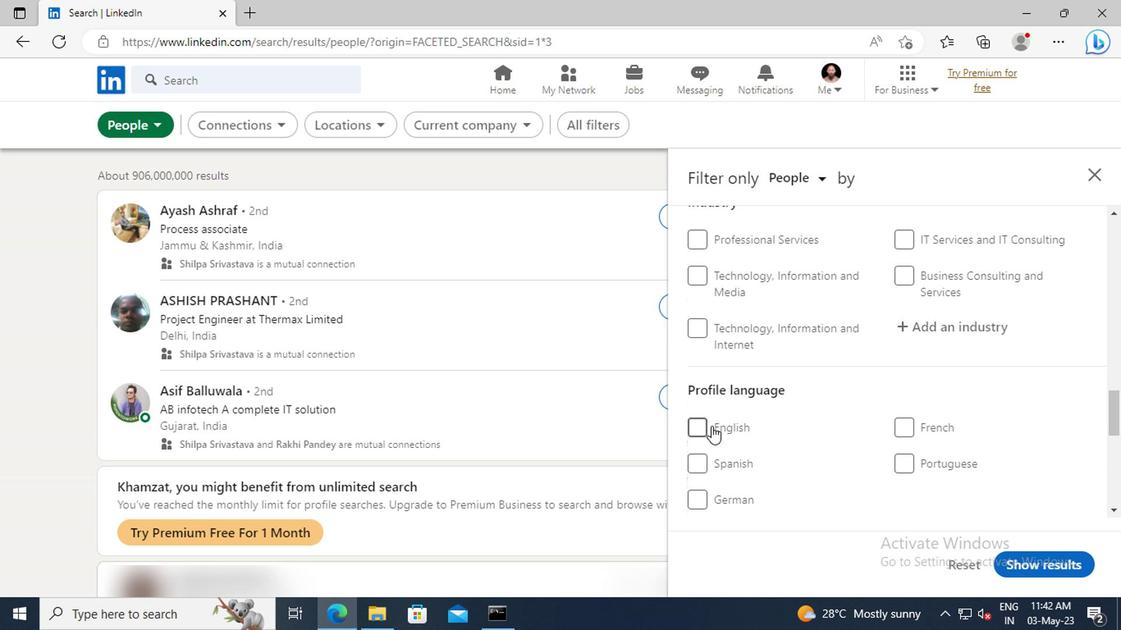 
Action: Mouse pressed left at (695, 431)
Screenshot: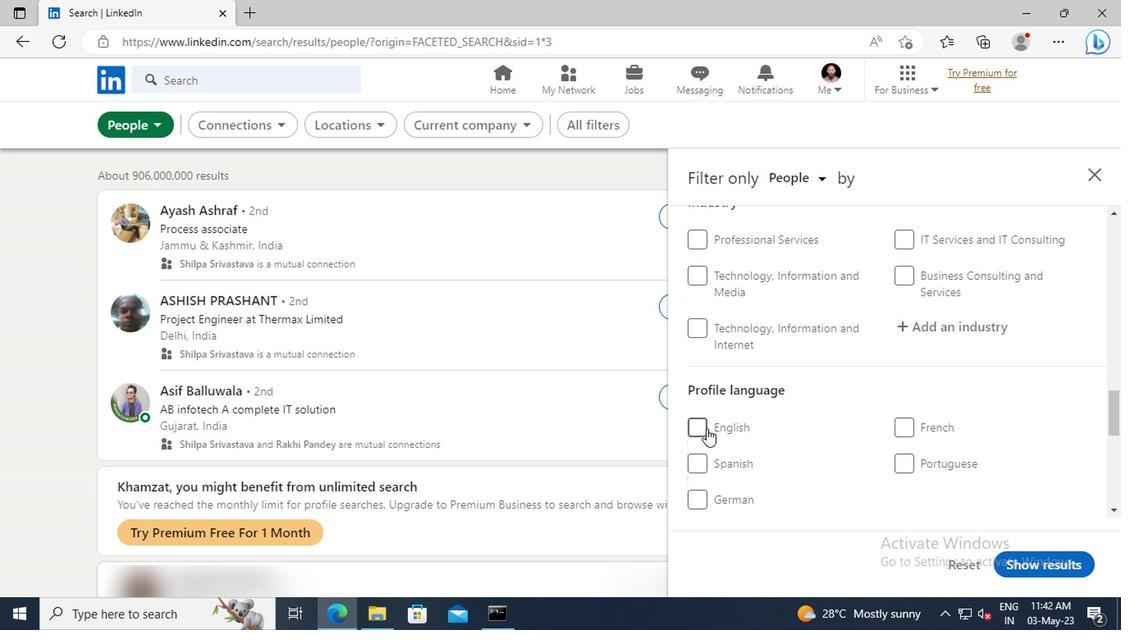 
Action: Mouse moved to (934, 411)
Screenshot: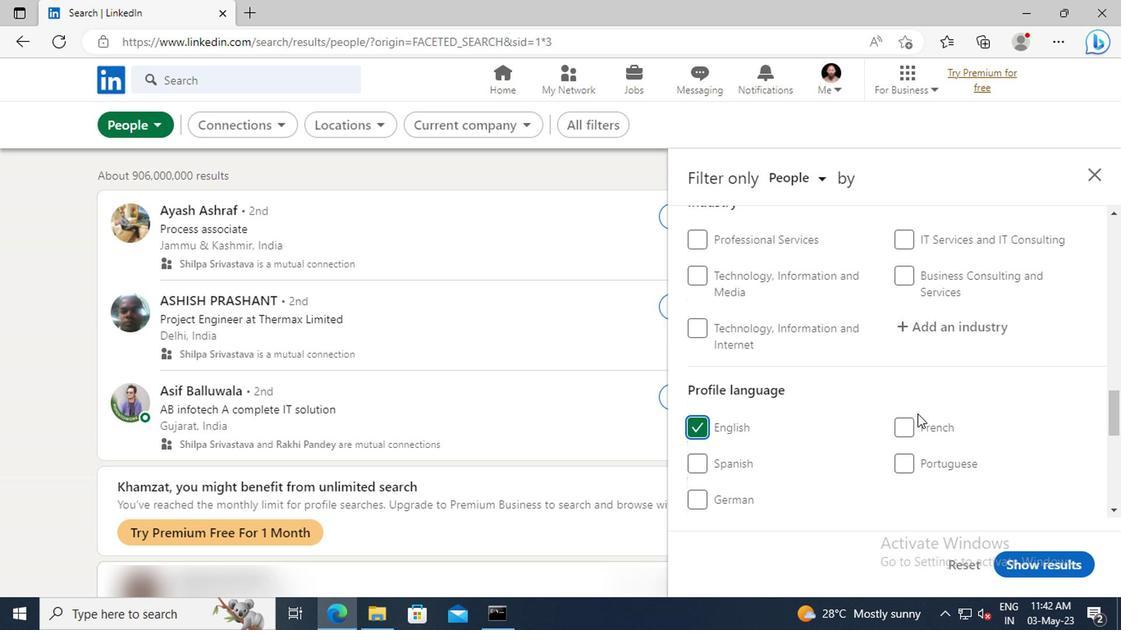 
Action: Mouse scrolled (934, 413) with delta (0, 1)
Screenshot: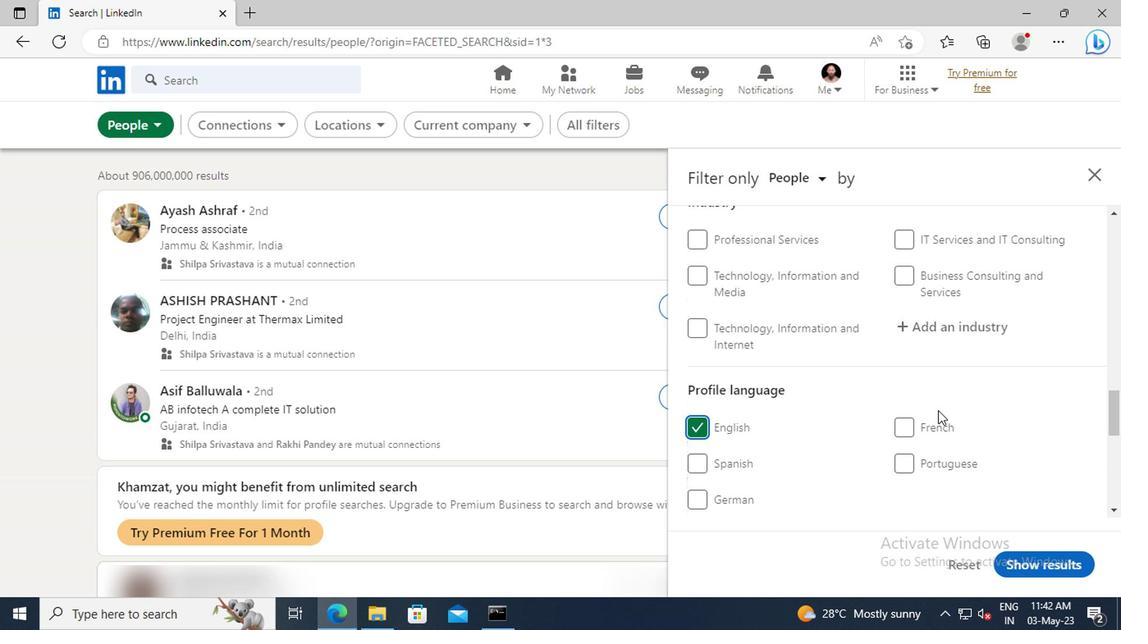 
Action: Mouse moved to (935, 410)
Screenshot: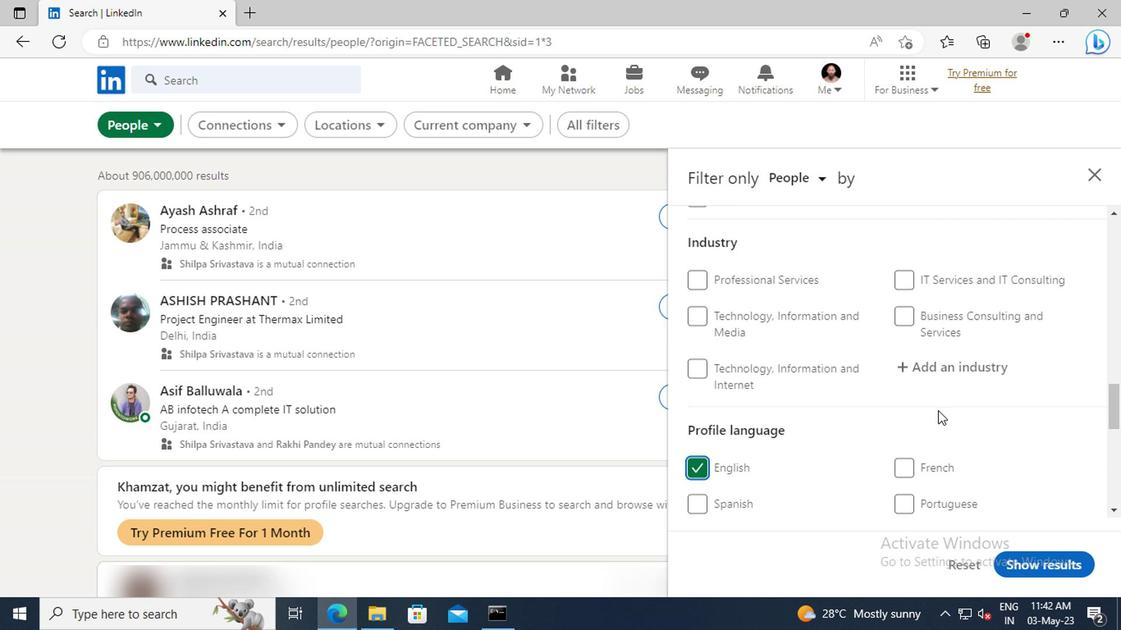 
Action: Mouse scrolled (935, 411) with delta (0, 0)
Screenshot: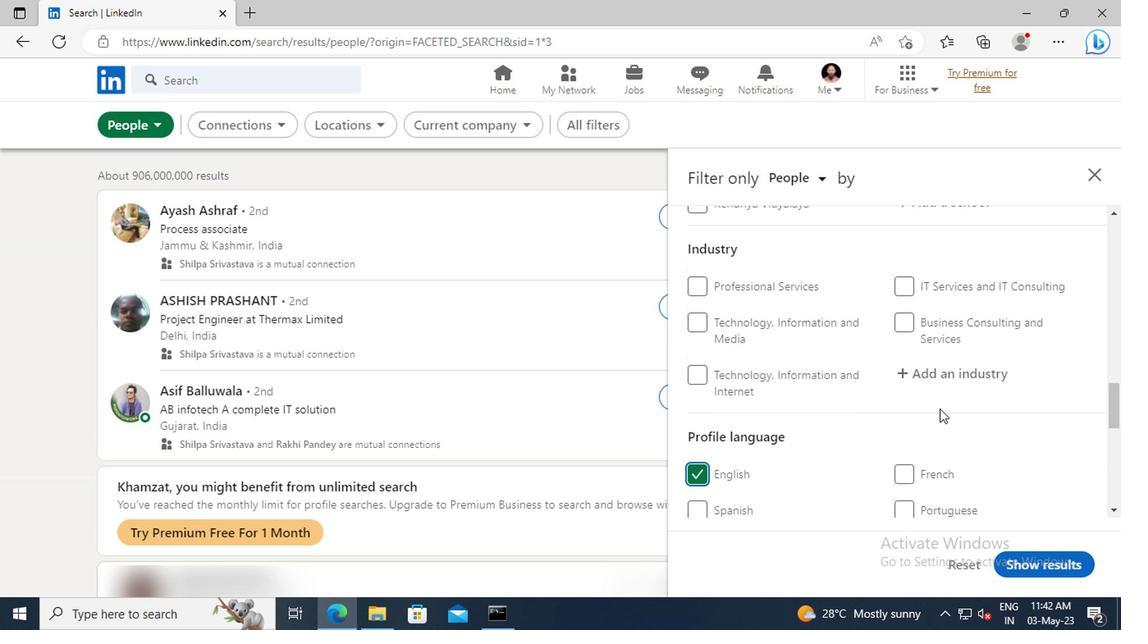
Action: Mouse scrolled (935, 411) with delta (0, 0)
Screenshot: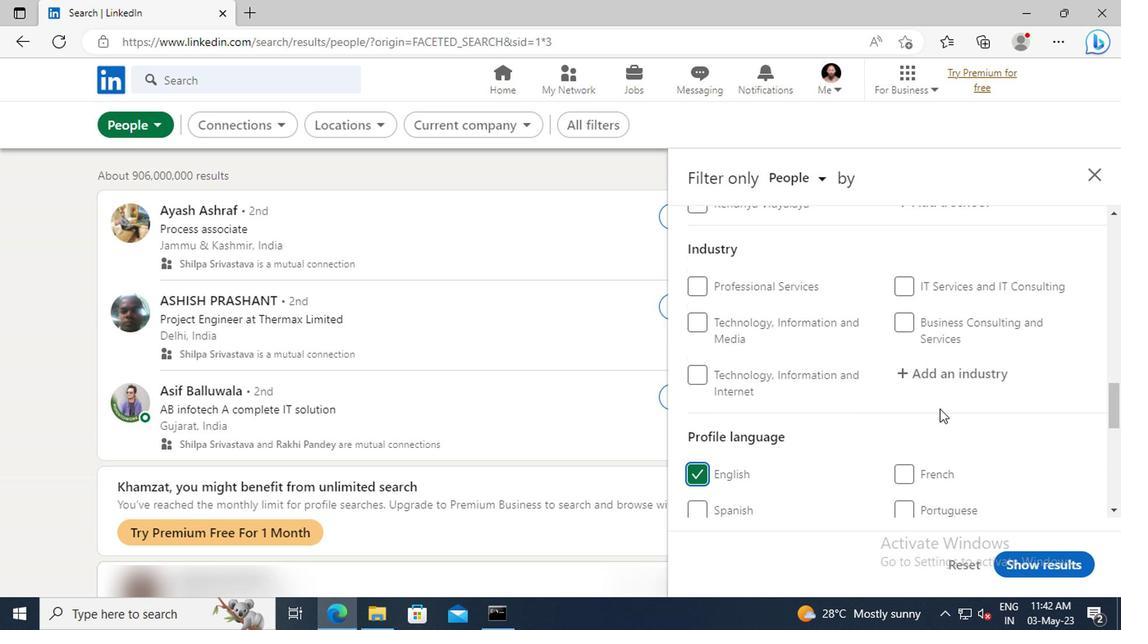 
Action: Mouse moved to (936, 409)
Screenshot: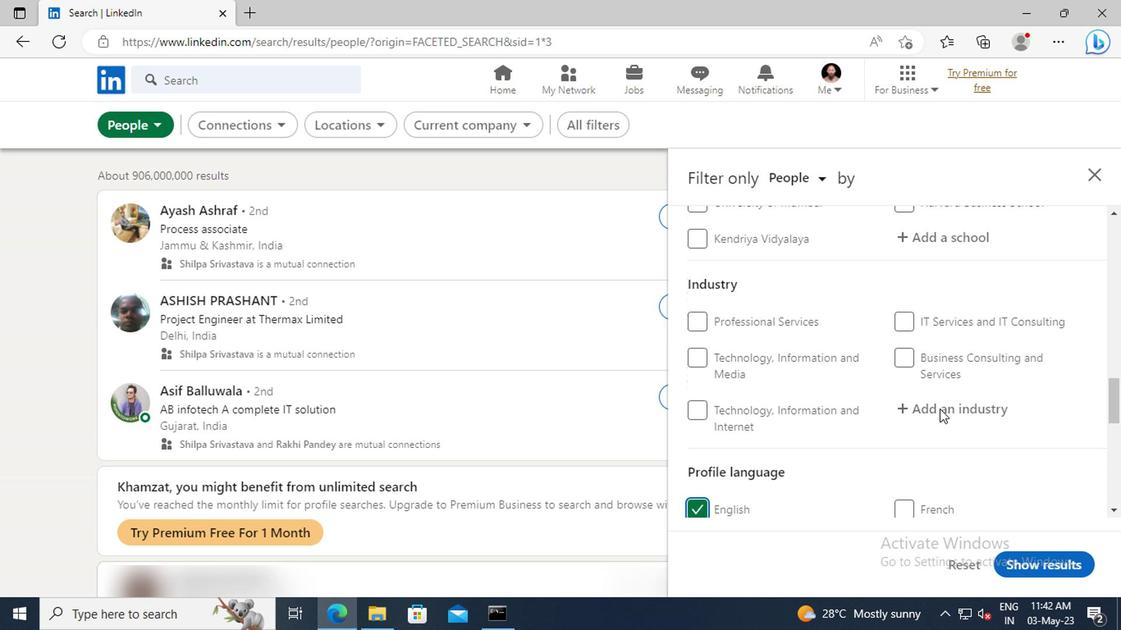 
Action: Mouse scrolled (936, 410) with delta (0, 1)
Screenshot: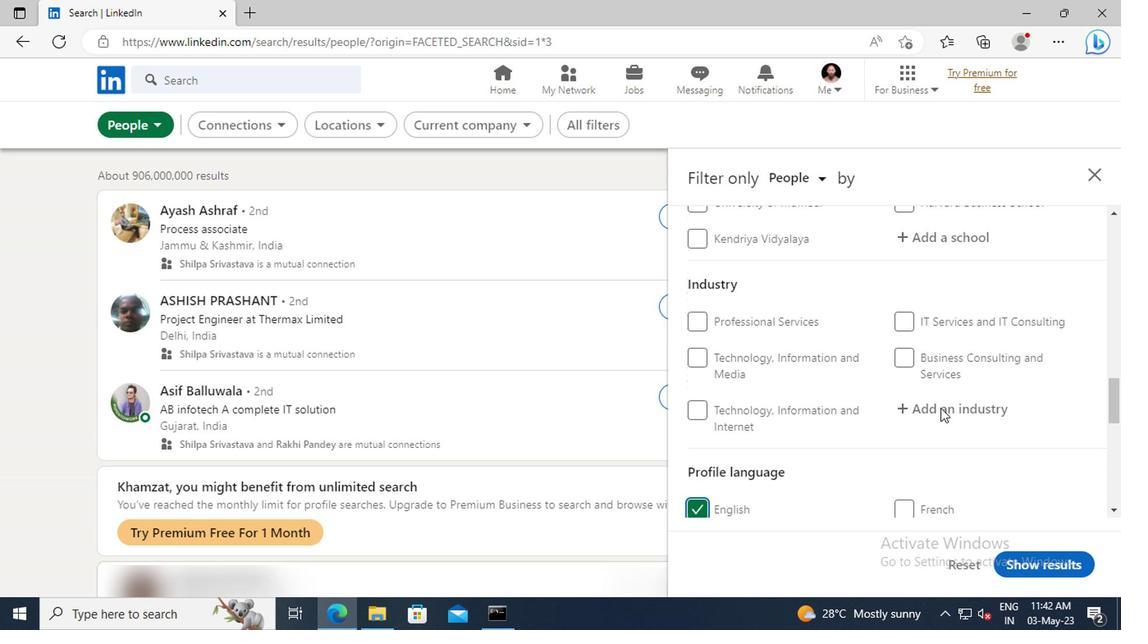 
Action: Mouse scrolled (936, 410) with delta (0, 1)
Screenshot: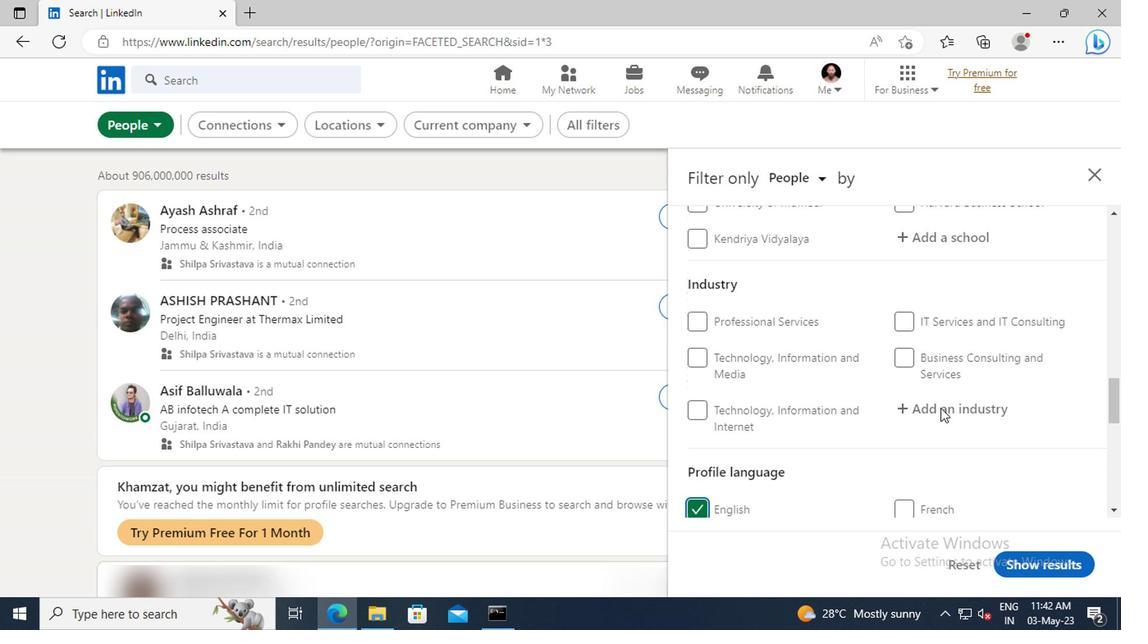 
Action: Mouse moved to (936, 409)
Screenshot: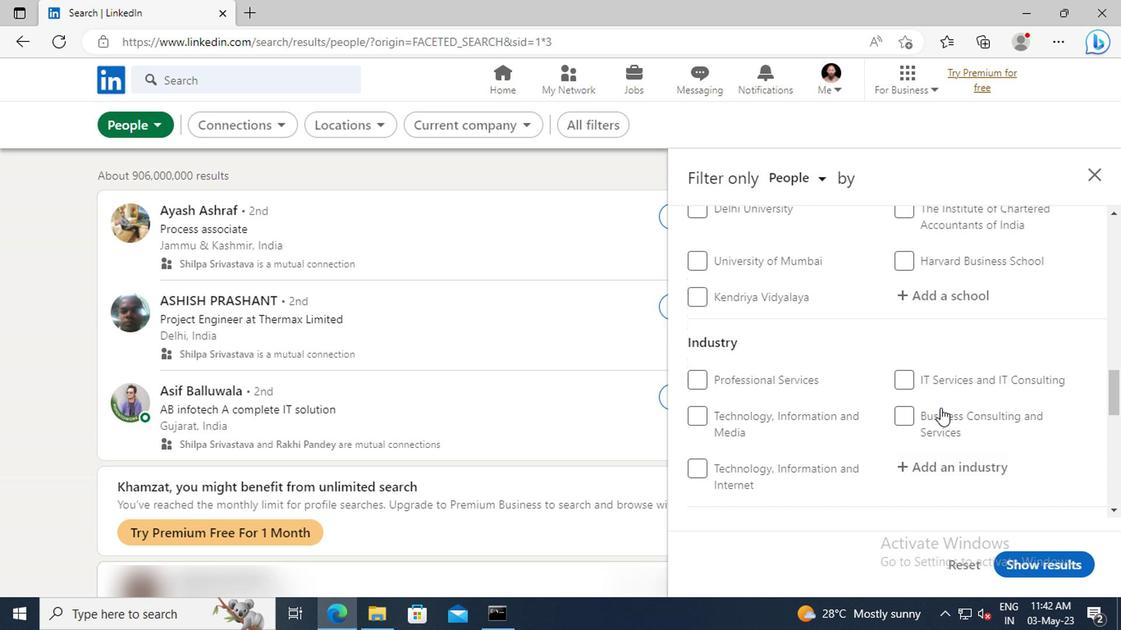 
Action: Mouse scrolled (936, 410) with delta (0, 1)
Screenshot: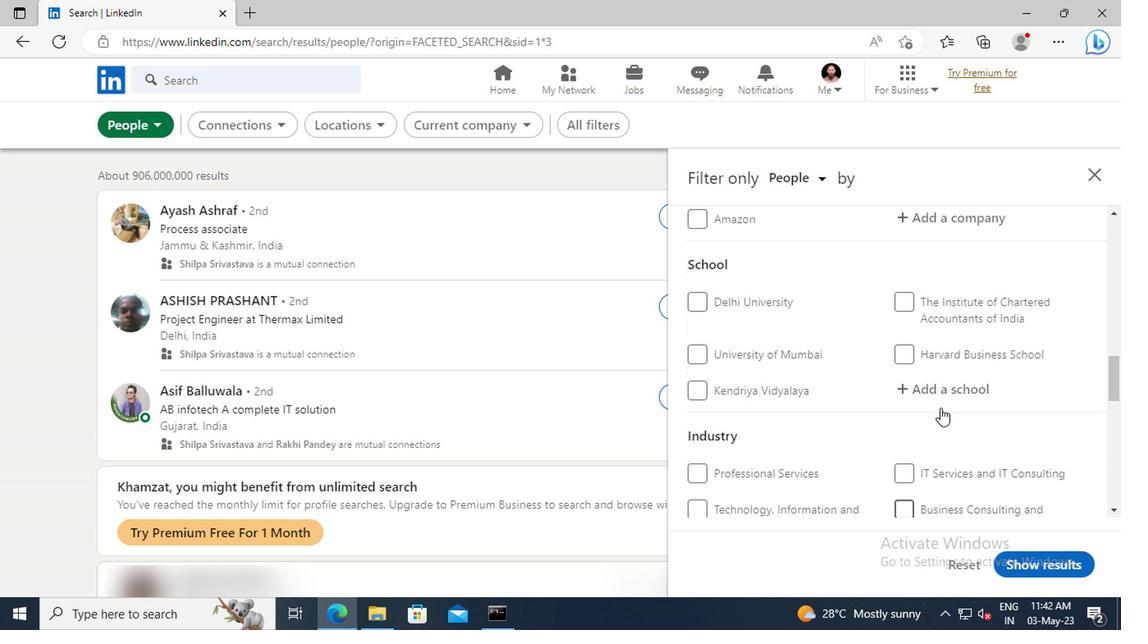 
Action: Mouse scrolled (936, 410) with delta (0, 1)
Screenshot: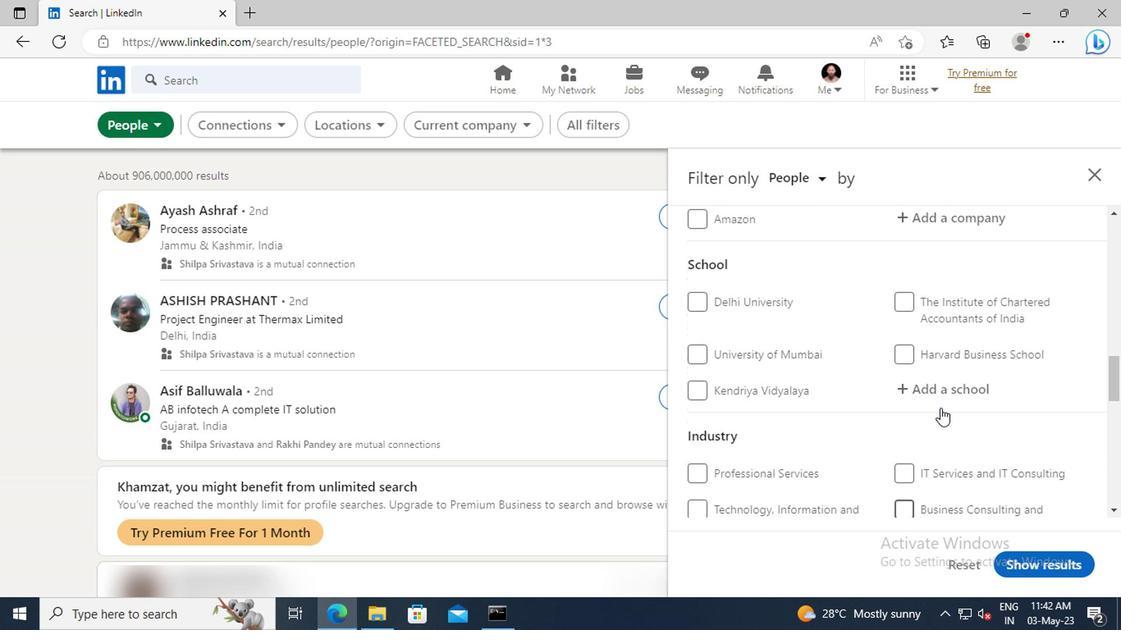 
Action: Mouse scrolled (936, 410) with delta (0, 1)
Screenshot: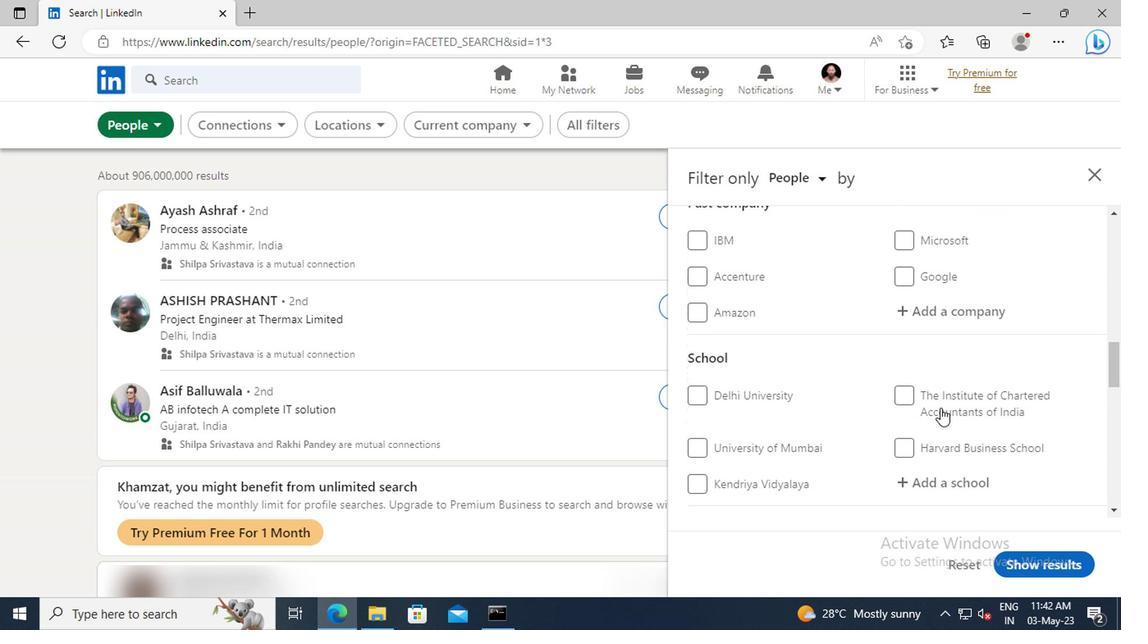 
Action: Mouse scrolled (936, 410) with delta (0, 1)
Screenshot: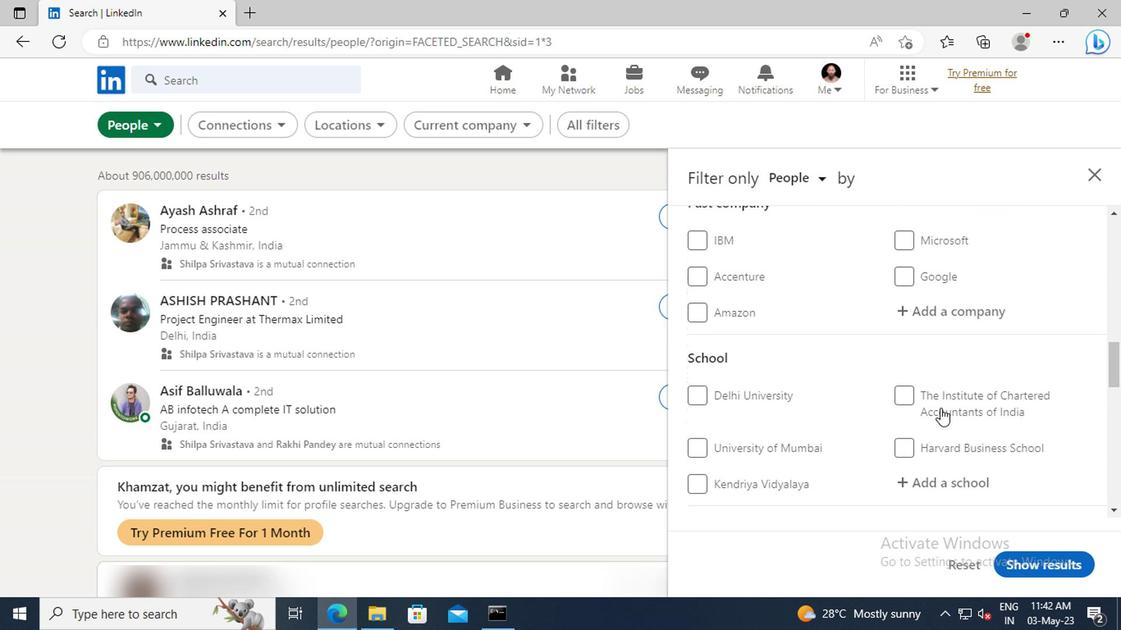 
Action: Mouse scrolled (936, 410) with delta (0, 1)
Screenshot: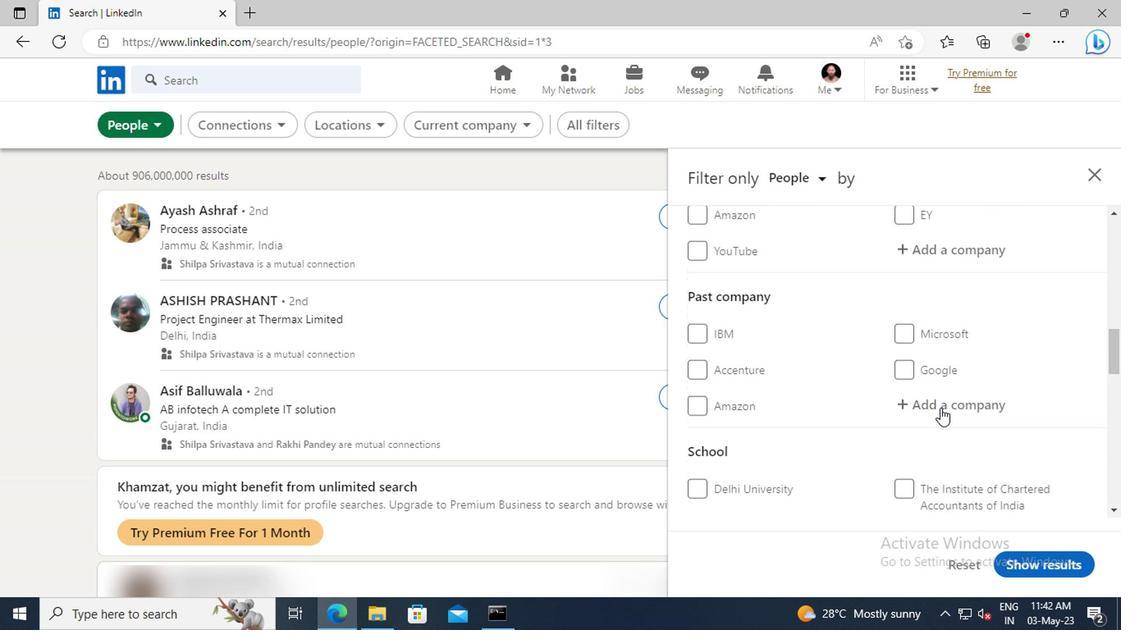 
Action: Mouse scrolled (936, 410) with delta (0, 1)
Screenshot: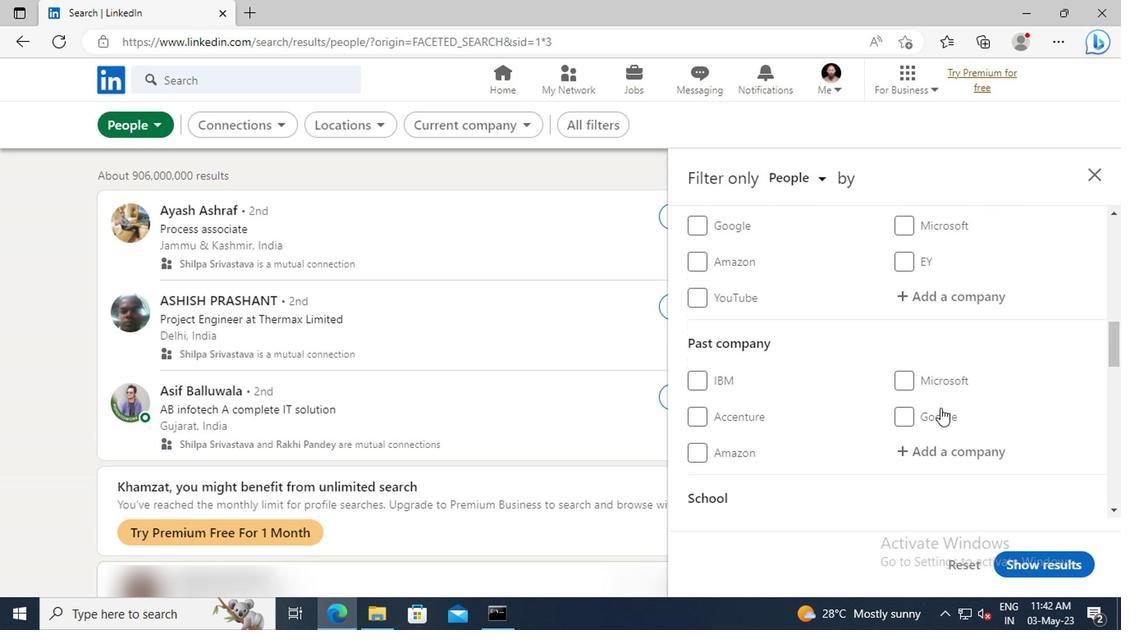 
Action: Mouse moved to (929, 386)
Screenshot: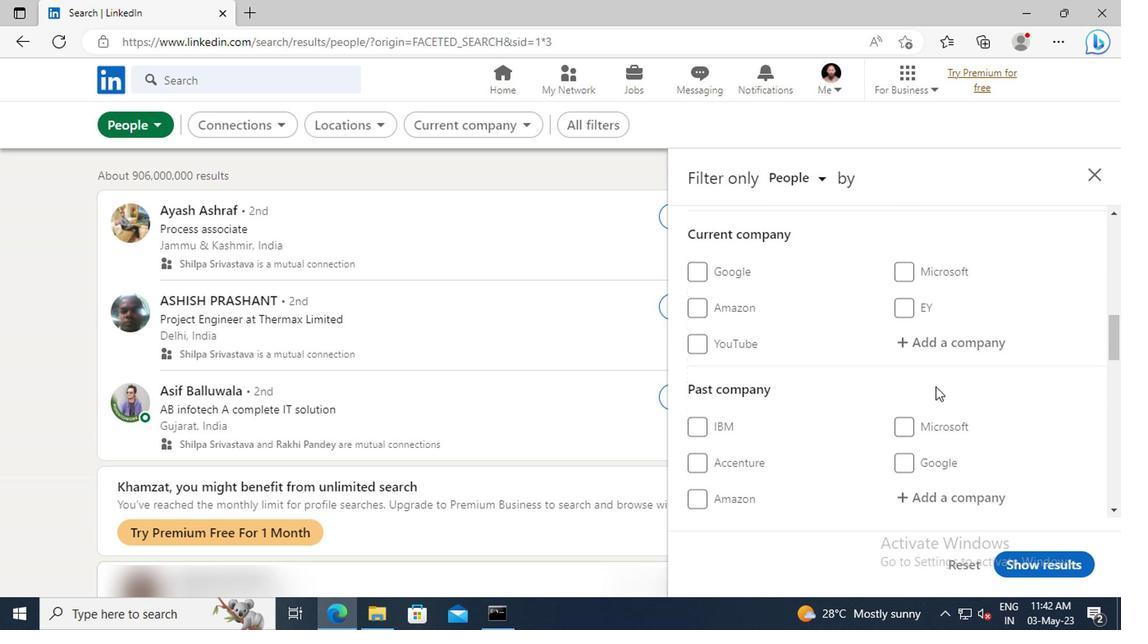 
Action: Mouse scrolled (929, 387) with delta (0, 0)
Screenshot: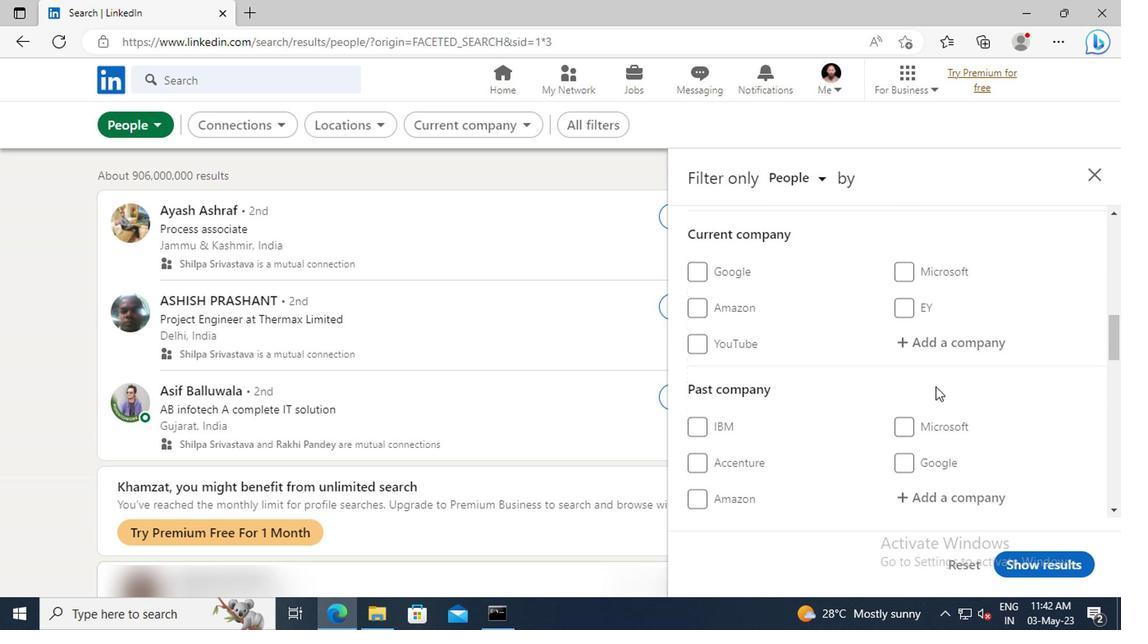 
Action: Mouse moved to (922, 387)
Screenshot: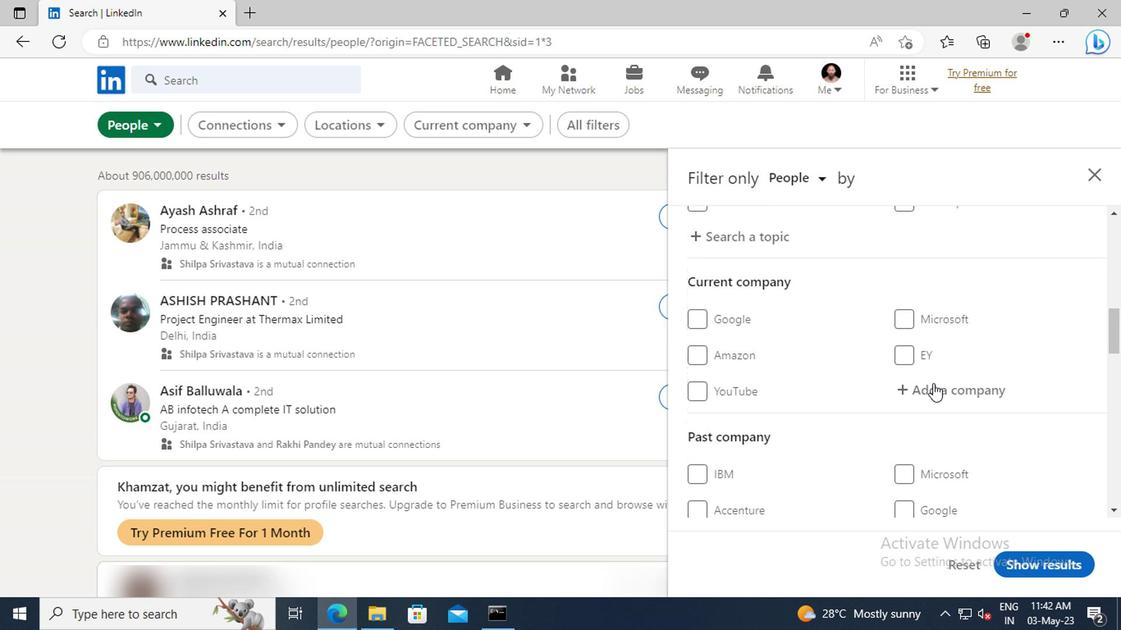 
Action: Mouse pressed left at (922, 387)
Screenshot: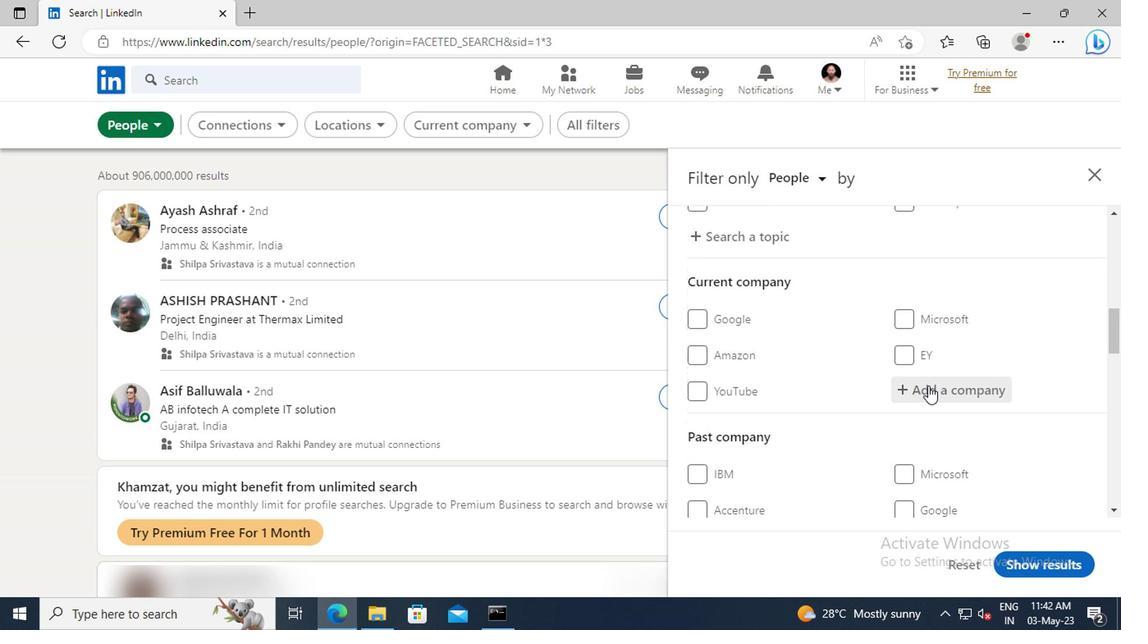
Action: Key pressed <Key.shift>WORK<Key.space>FROM<Key.space><Key.shift>HOM
Screenshot: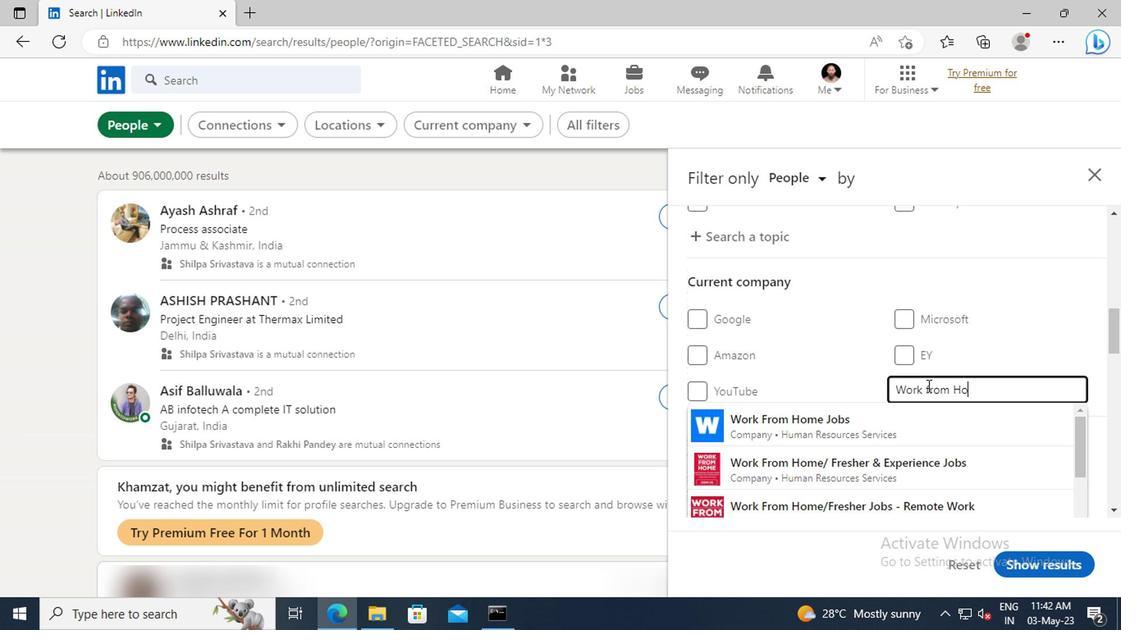 
Action: Mouse moved to (921, 420)
Screenshot: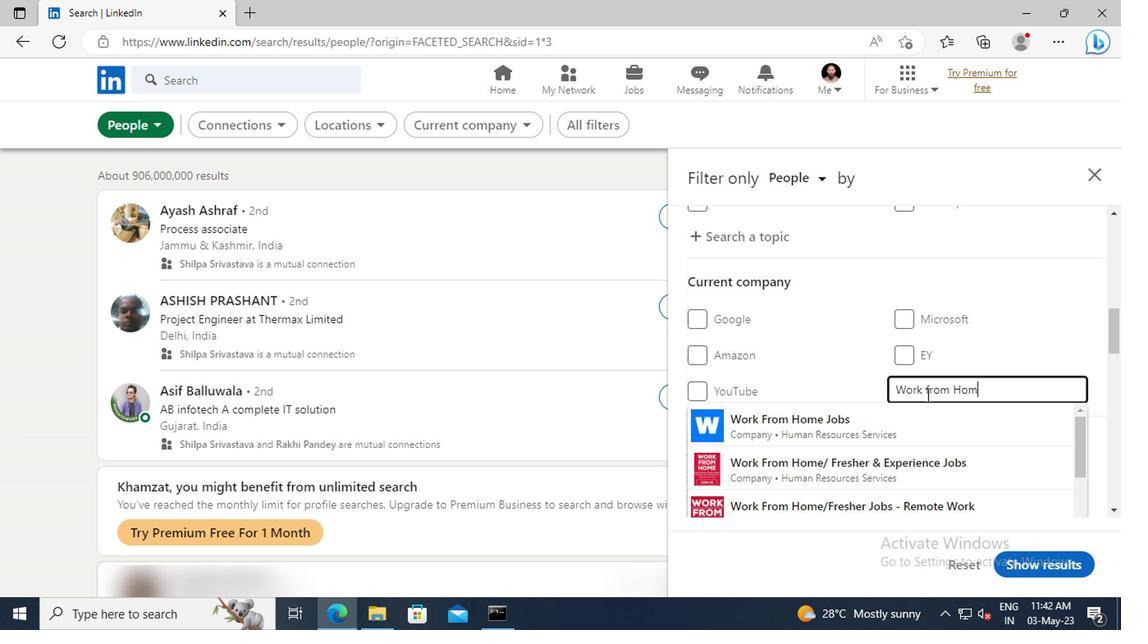 
Action: Mouse pressed left at (921, 420)
Screenshot: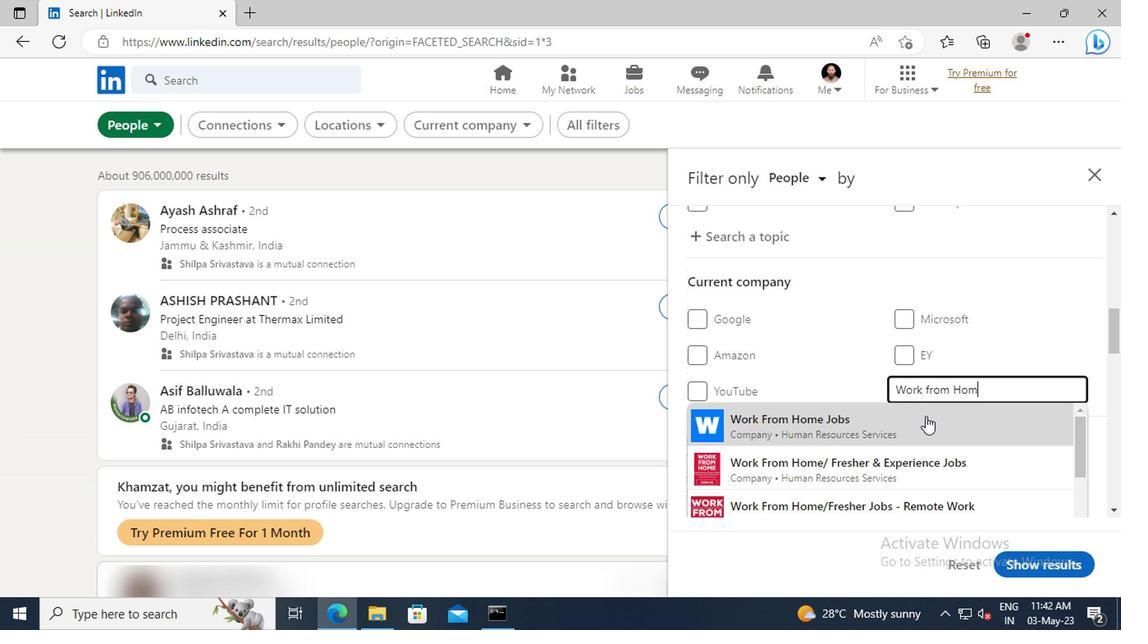 
Action: Mouse scrolled (921, 419) with delta (0, 0)
Screenshot: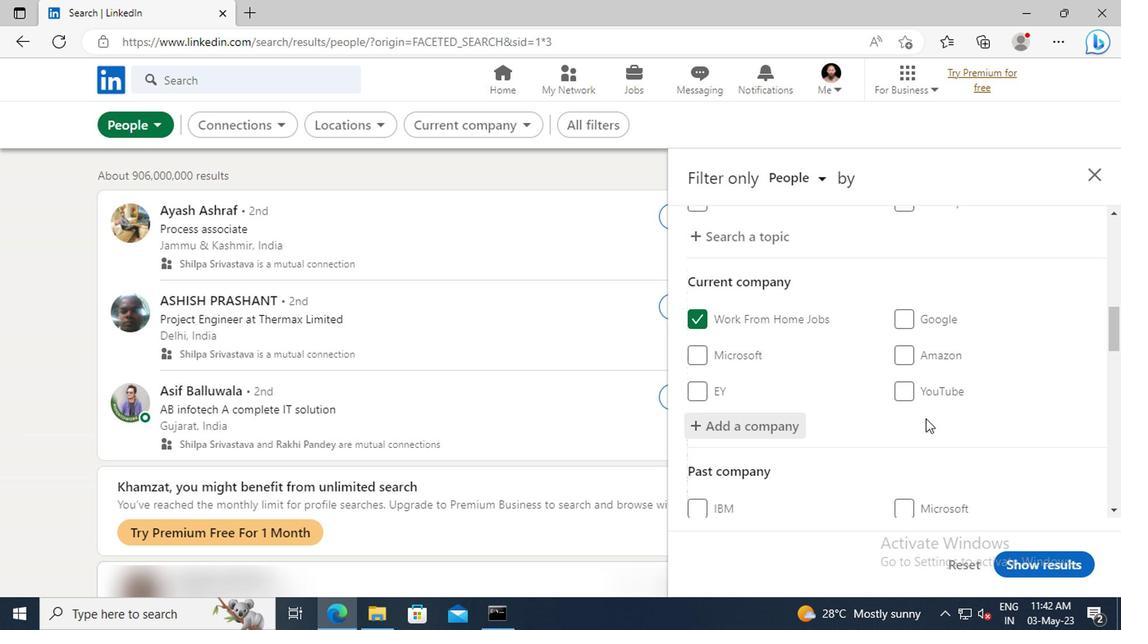 
Action: Mouse moved to (920, 415)
Screenshot: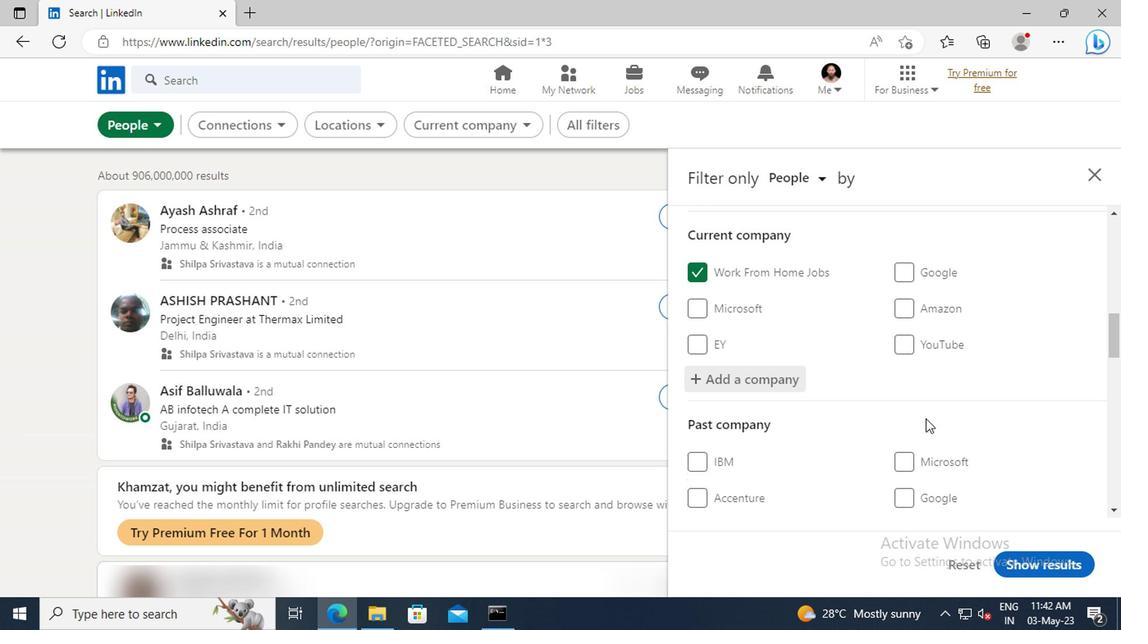 
Action: Mouse scrolled (920, 415) with delta (0, 0)
Screenshot: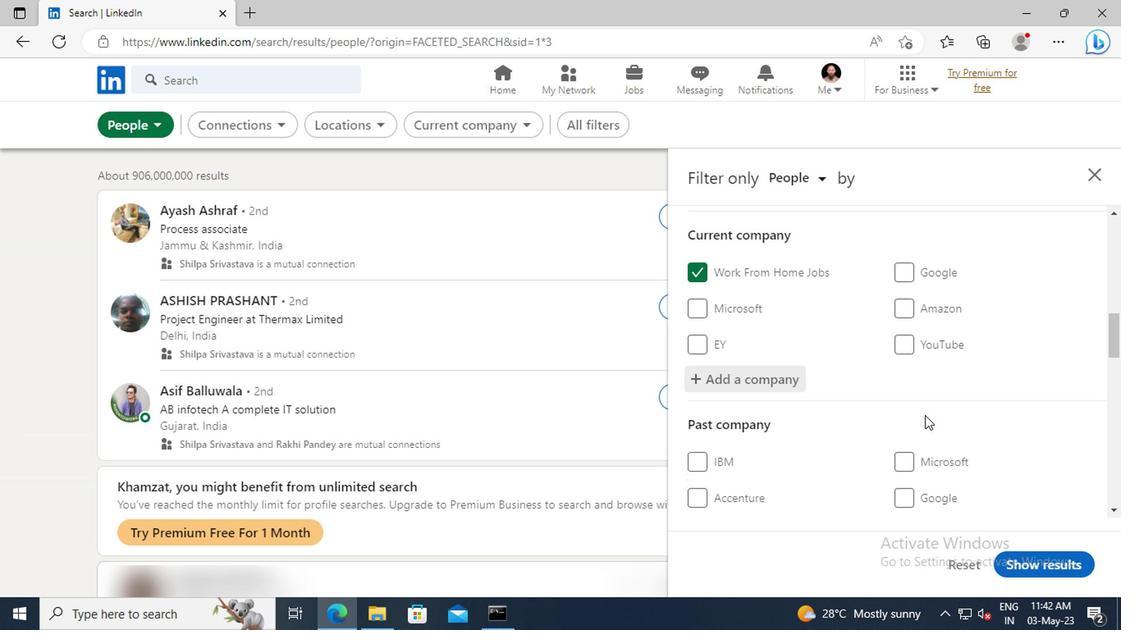 
Action: Mouse scrolled (920, 415) with delta (0, 0)
Screenshot: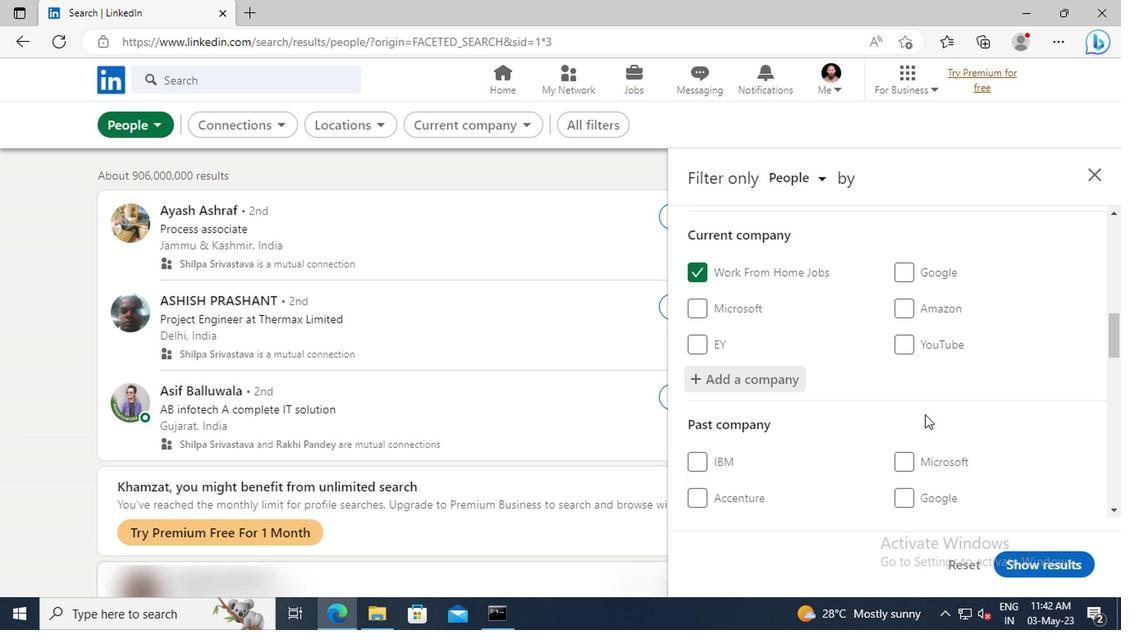 
Action: Mouse moved to (913, 377)
Screenshot: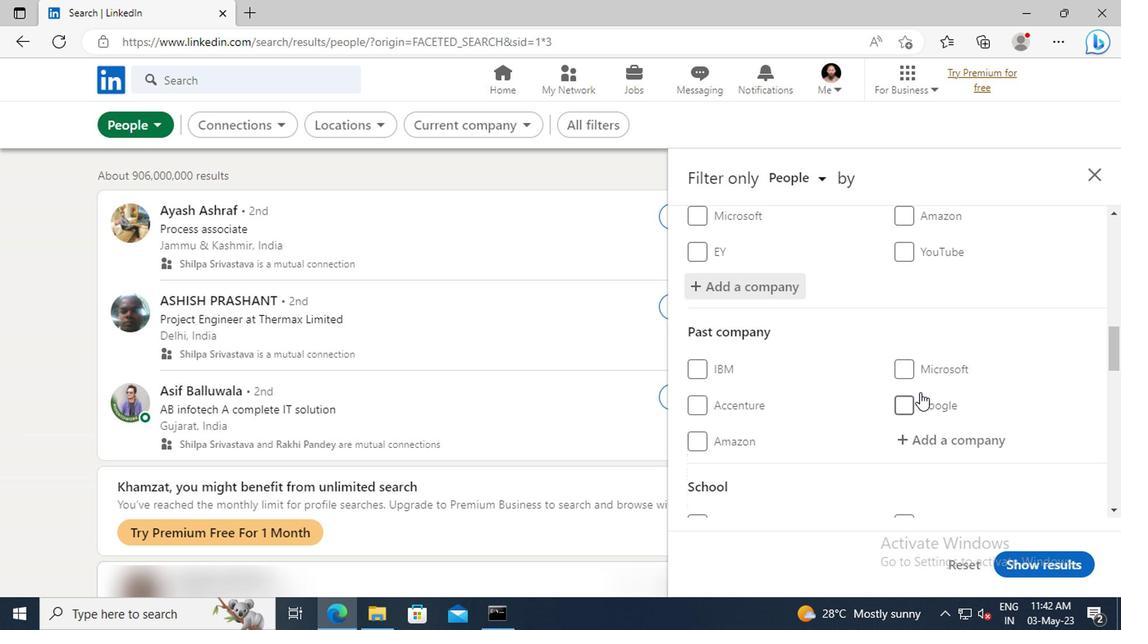 
Action: Mouse scrolled (913, 376) with delta (0, 0)
Screenshot: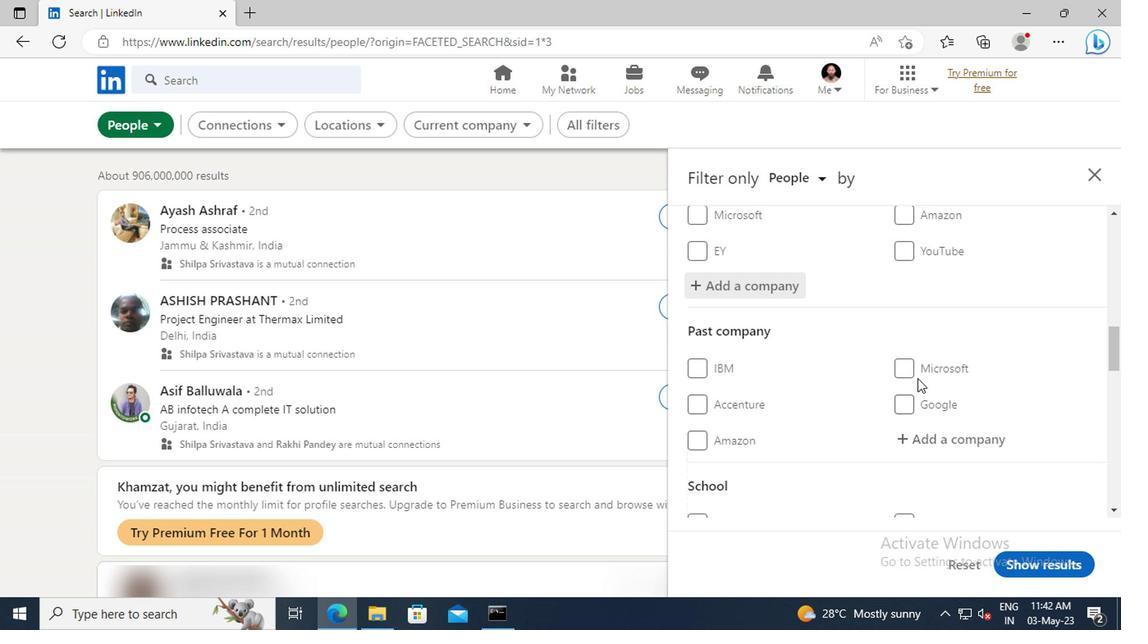 
Action: Mouse scrolled (913, 376) with delta (0, 0)
Screenshot: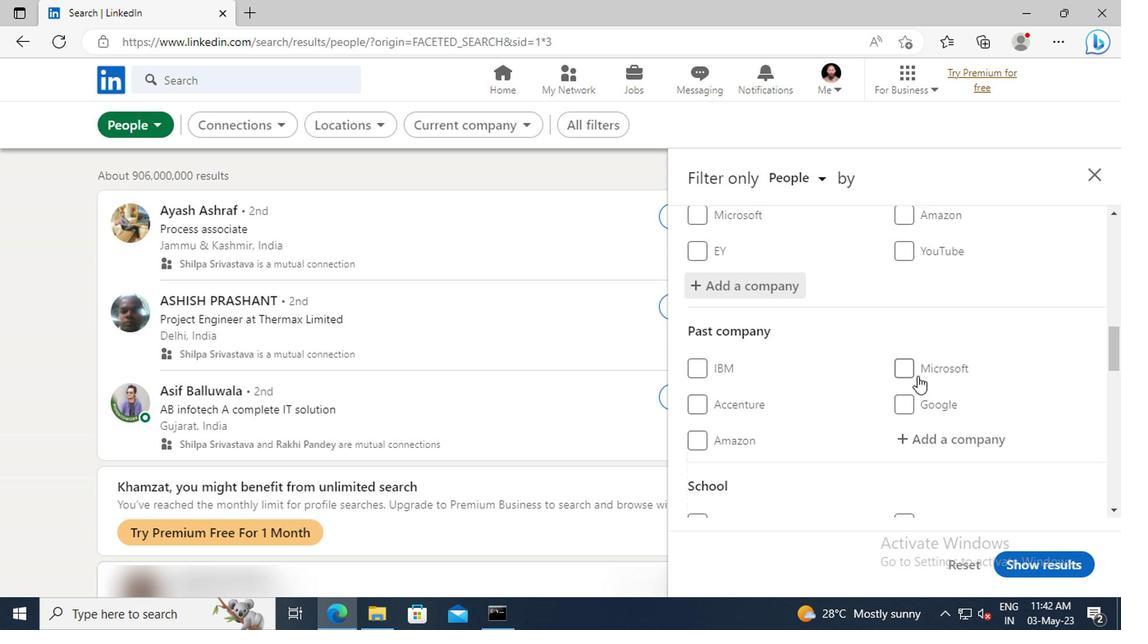 
Action: Mouse moved to (913, 361)
Screenshot: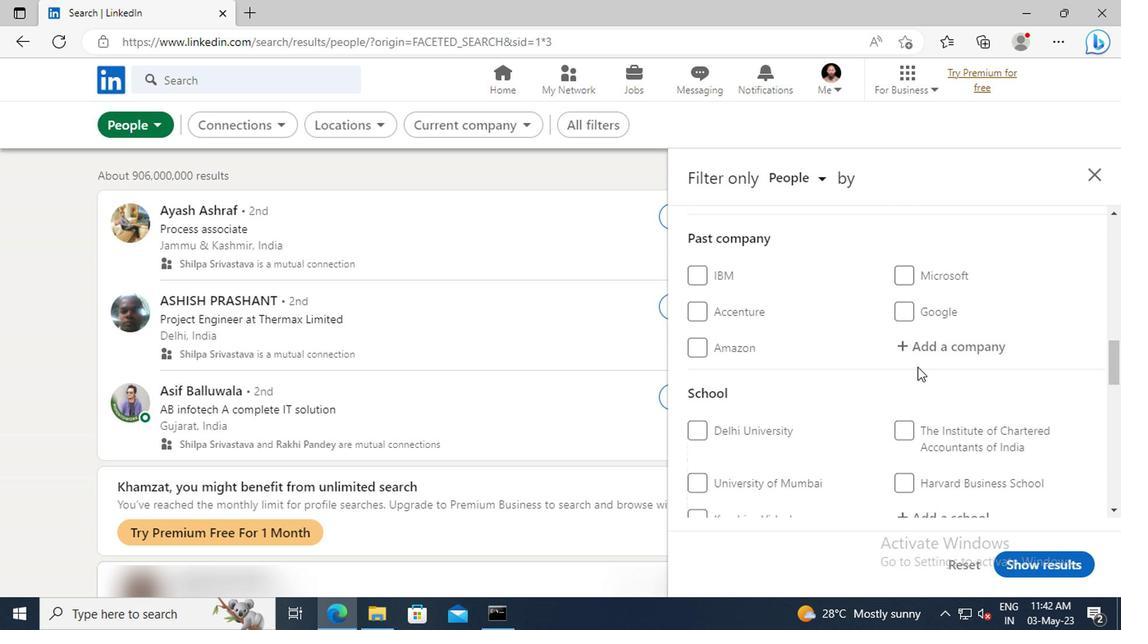 
Action: Mouse scrolled (913, 360) with delta (0, 0)
Screenshot: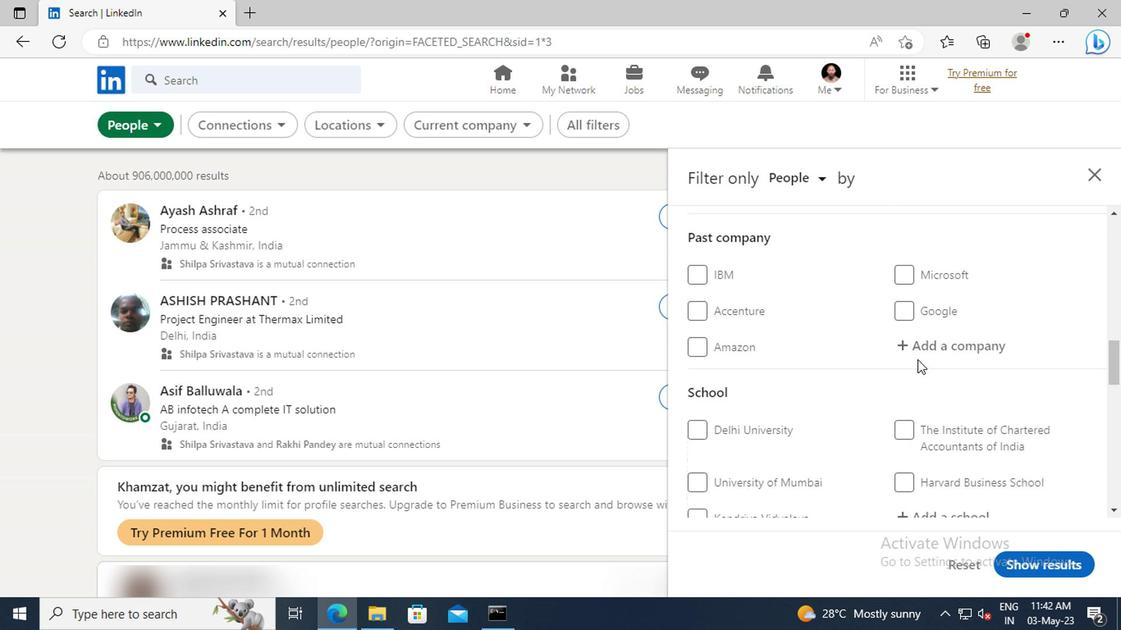 
Action: Mouse scrolled (913, 360) with delta (0, 0)
Screenshot: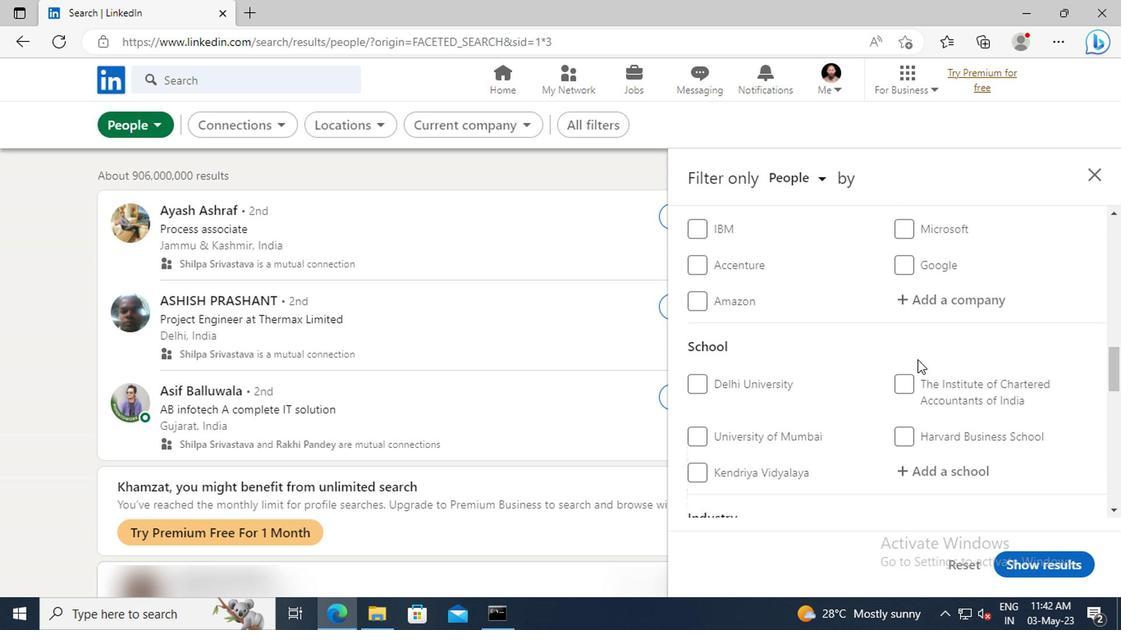 
Action: Mouse scrolled (913, 360) with delta (0, 0)
Screenshot: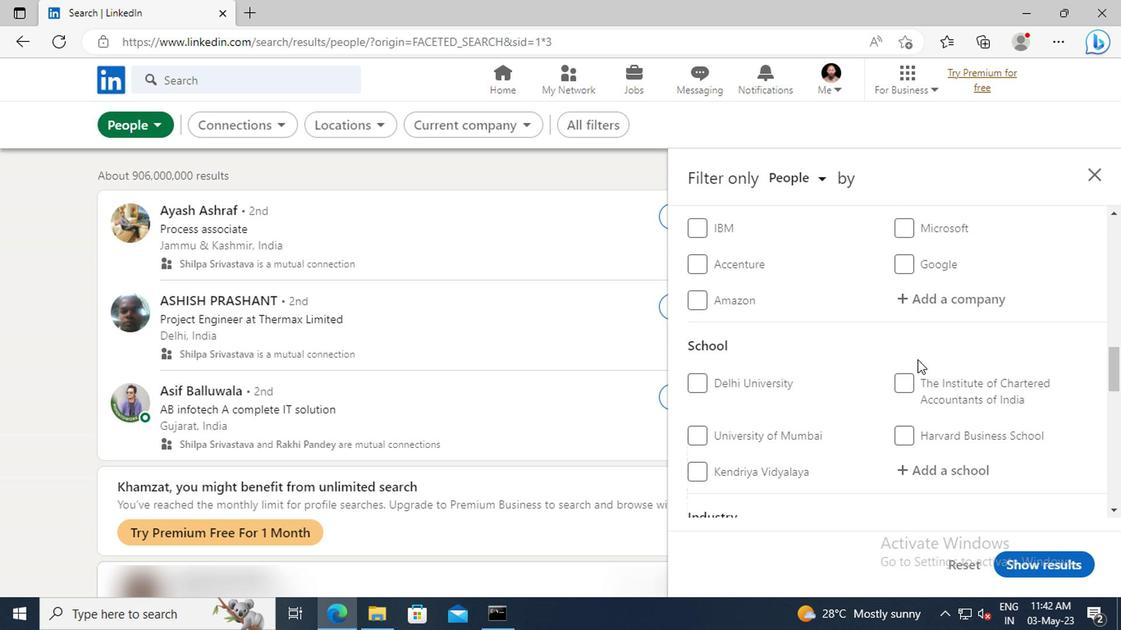 
Action: Mouse moved to (911, 376)
Screenshot: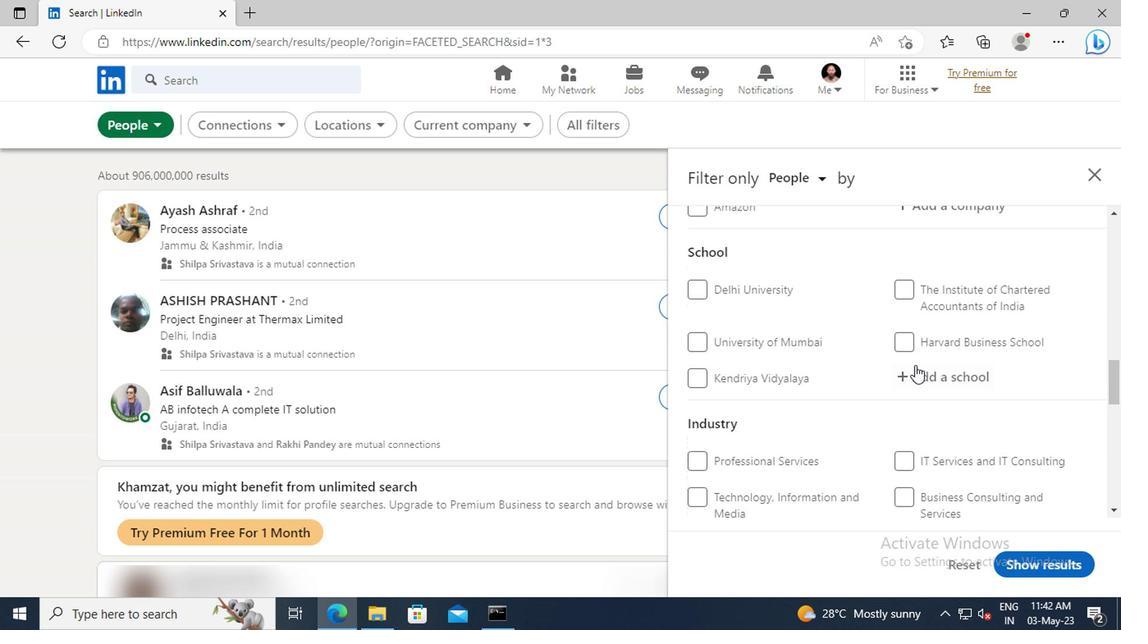 
Action: Mouse pressed left at (911, 376)
Screenshot: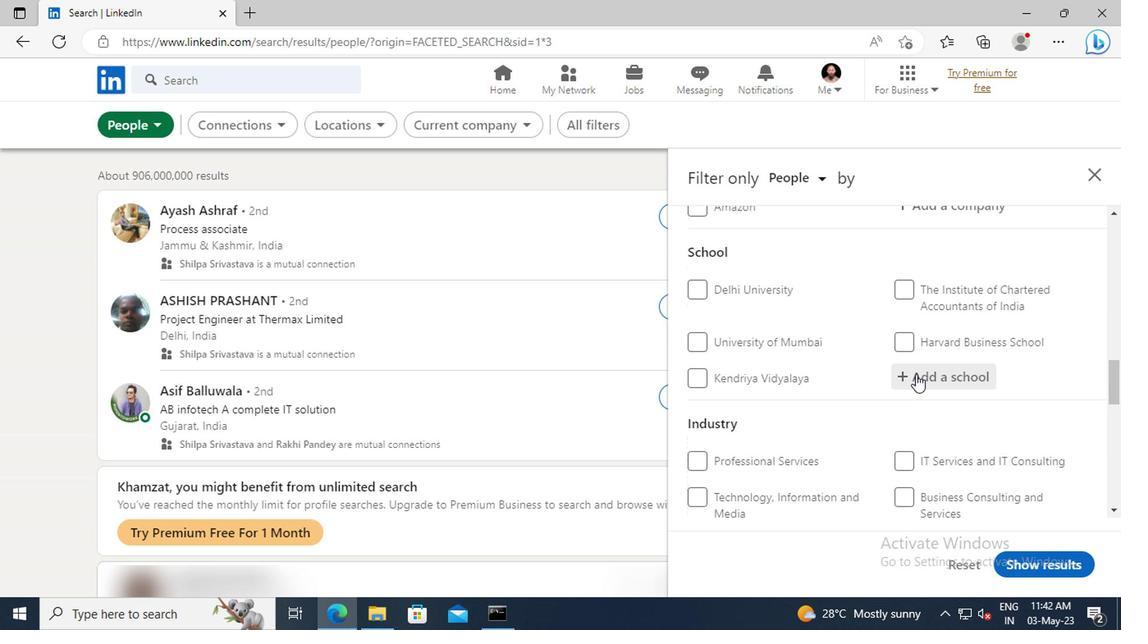 
Action: Key pressed <Key.shift>JSS<Key.space><Key.shift>ACADEM
Screenshot: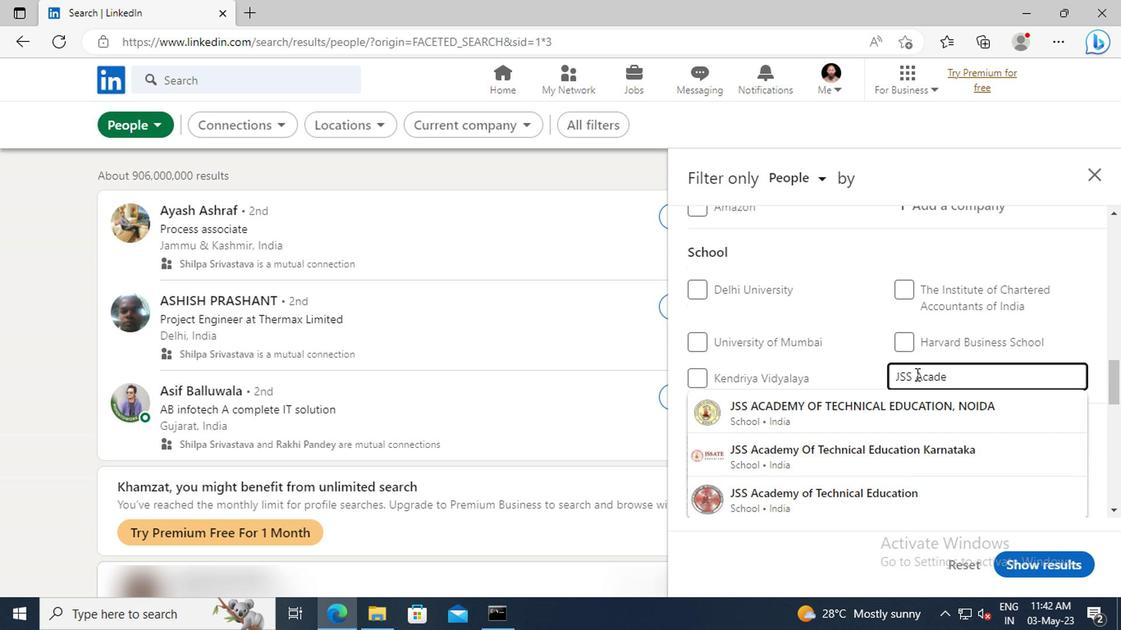
Action: Mouse moved to (936, 445)
Screenshot: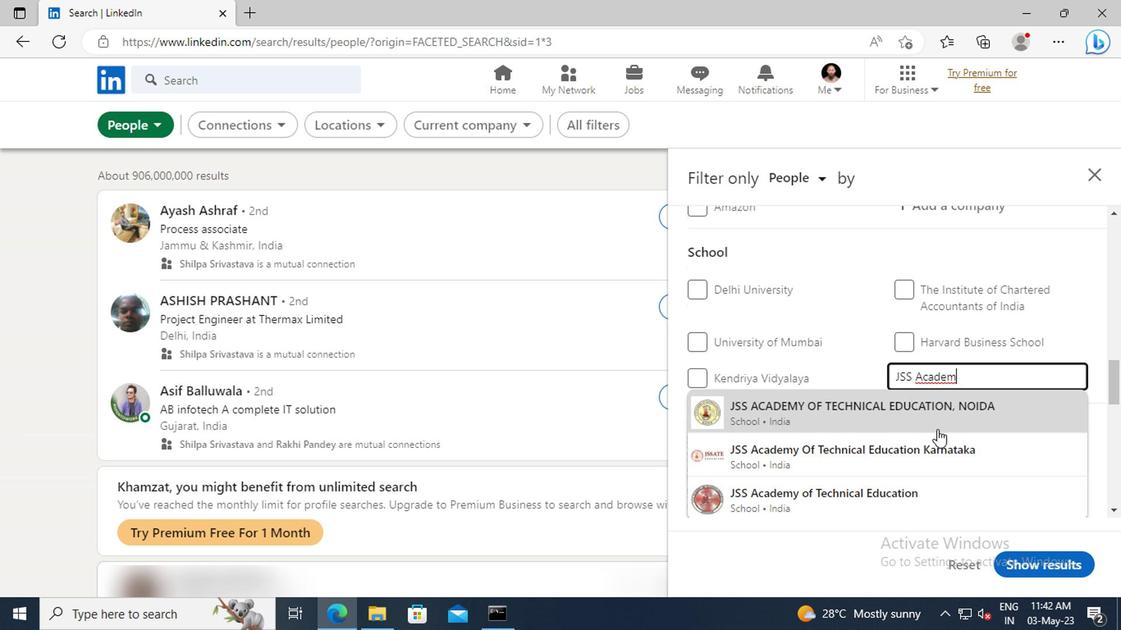 
Action: Mouse pressed left at (936, 445)
Screenshot: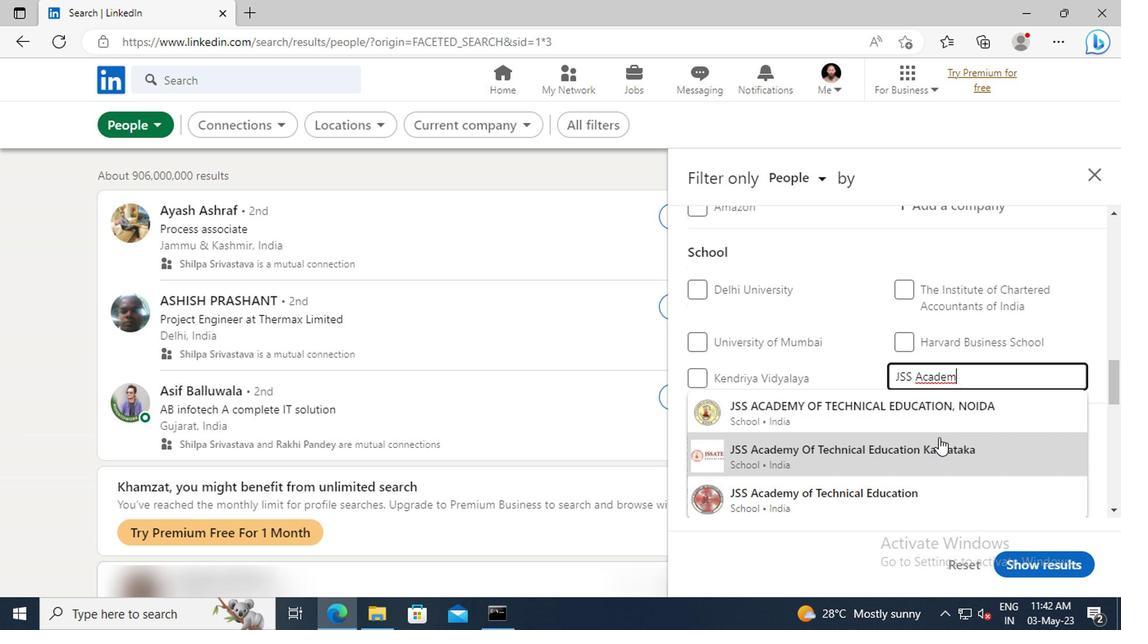 
Action: Mouse scrolled (936, 443) with delta (0, -1)
Screenshot: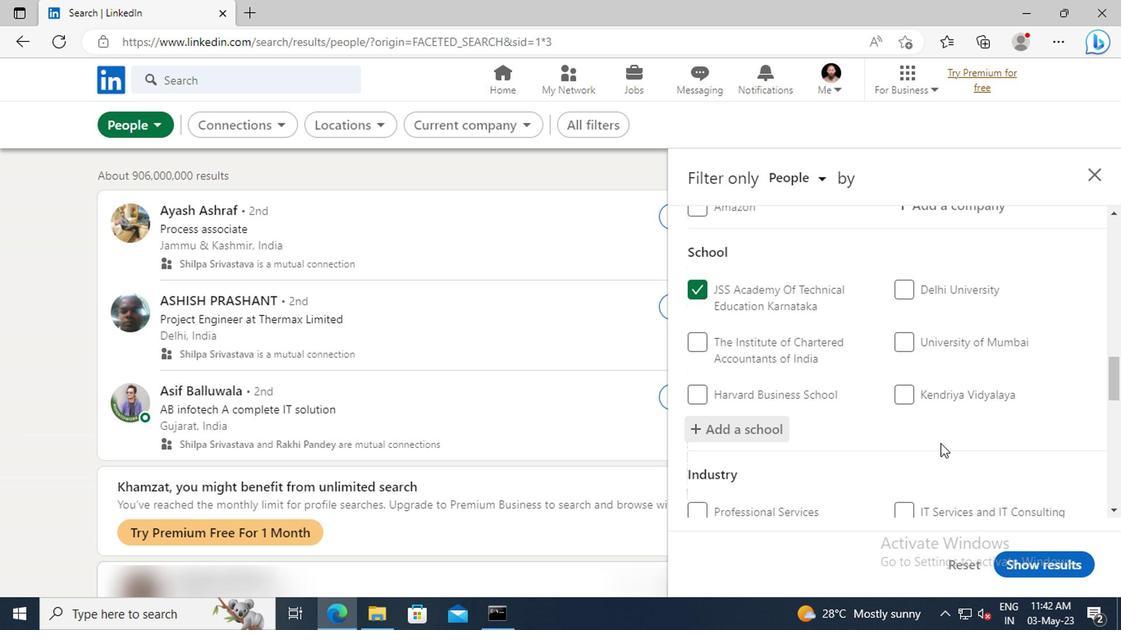
Action: Mouse scrolled (936, 443) with delta (0, -1)
Screenshot: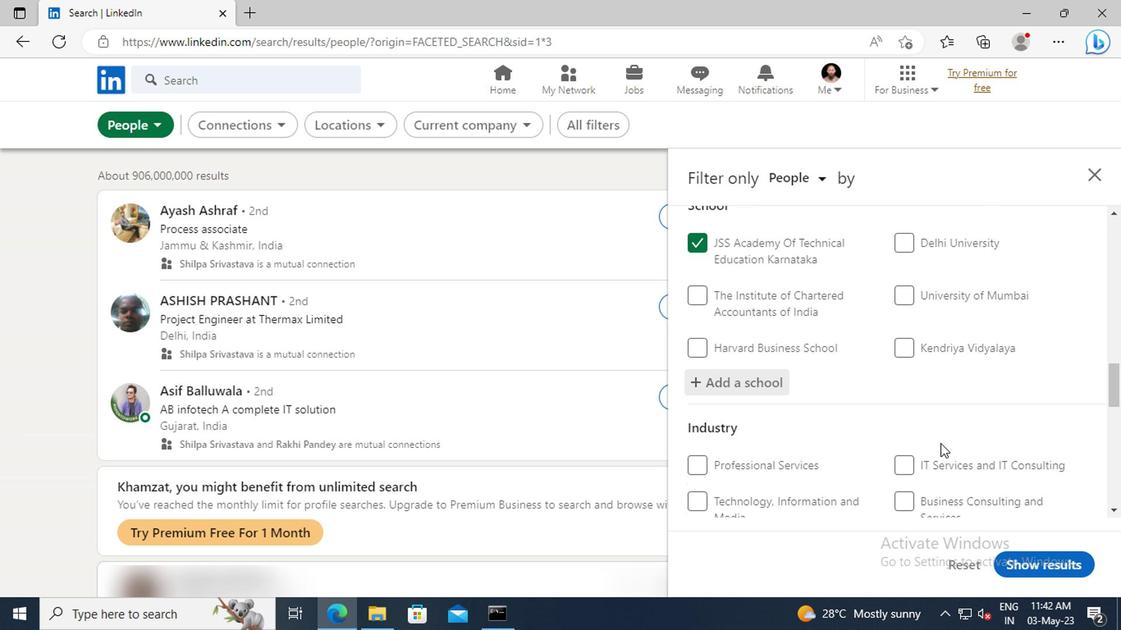 
Action: Mouse scrolled (936, 443) with delta (0, -1)
Screenshot: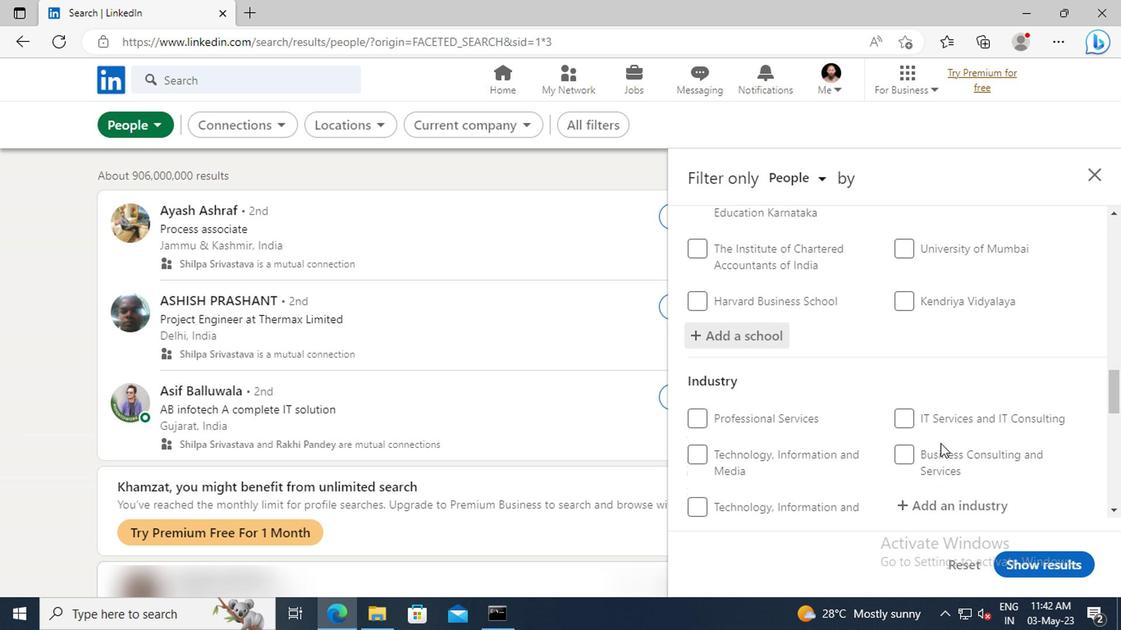 
Action: Mouse scrolled (936, 443) with delta (0, -1)
Screenshot: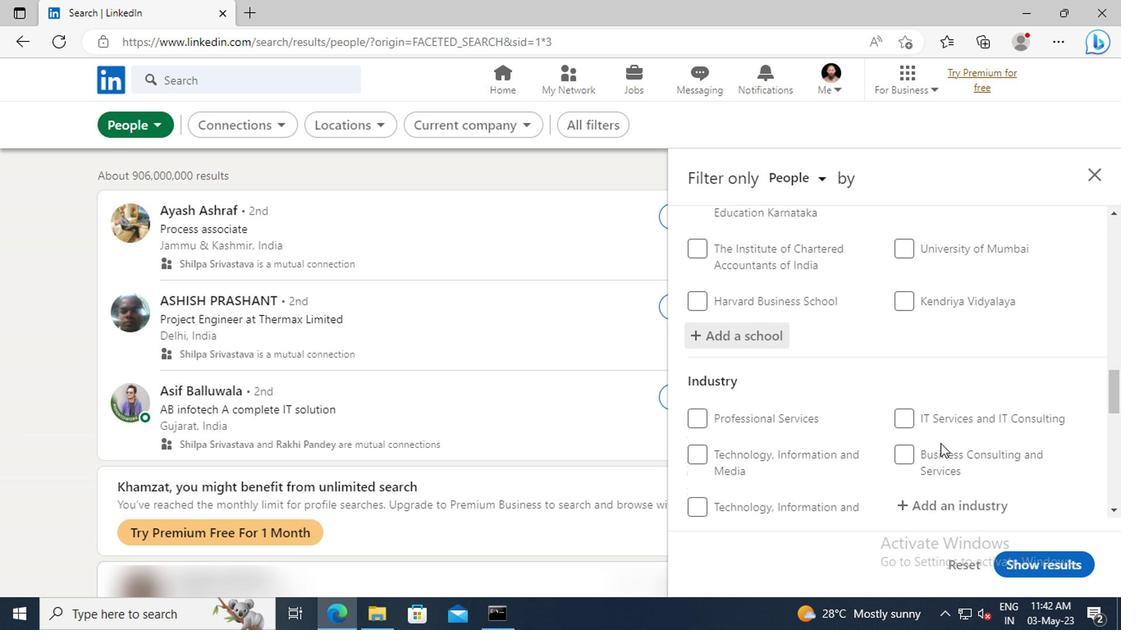 
Action: Mouse moved to (934, 421)
Screenshot: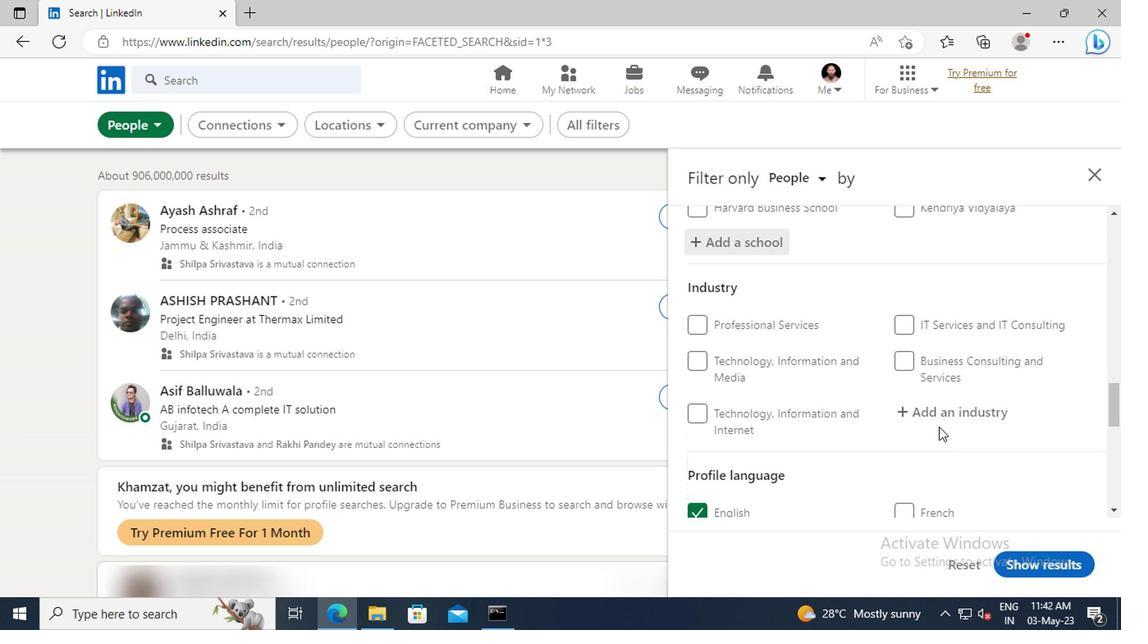 
Action: Mouse pressed left at (934, 421)
Screenshot: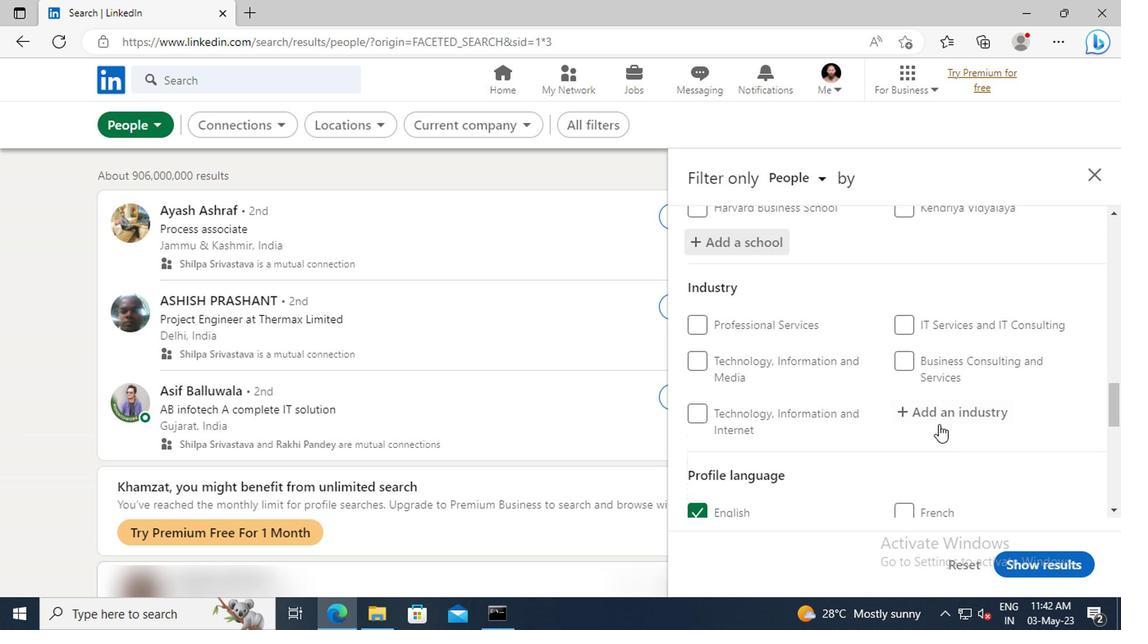 
Action: Key pressed <Key.shift>RETAIL<Key.space><Key.shift>GAS
Screenshot: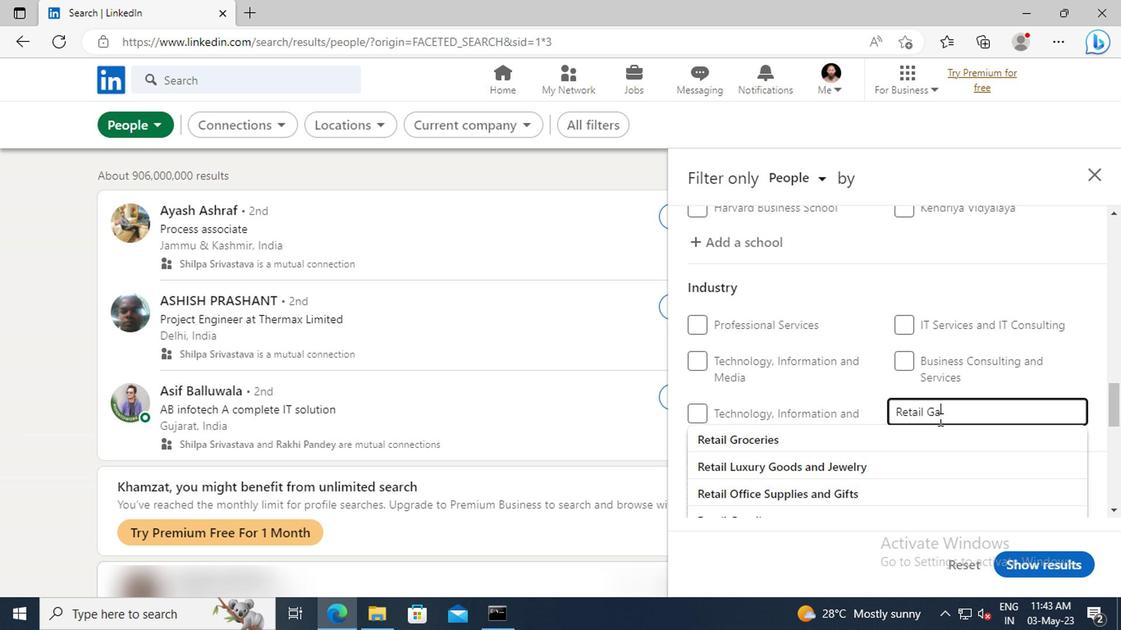 
Action: Mouse moved to (934, 433)
Screenshot: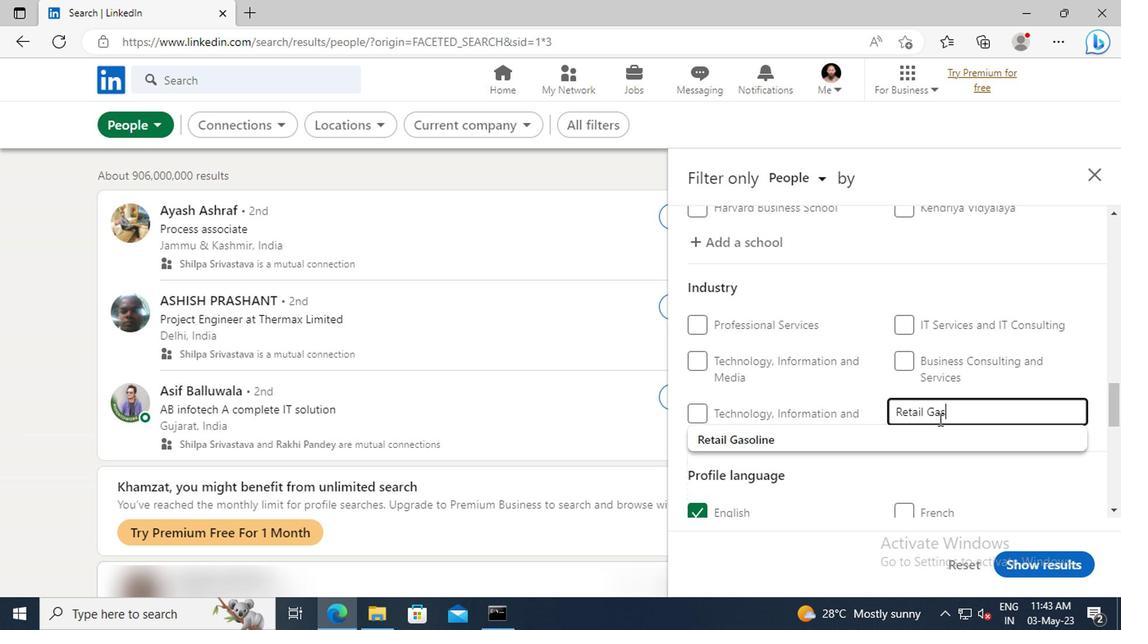 
Action: Mouse pressed left at (934, 433)
Screenshot: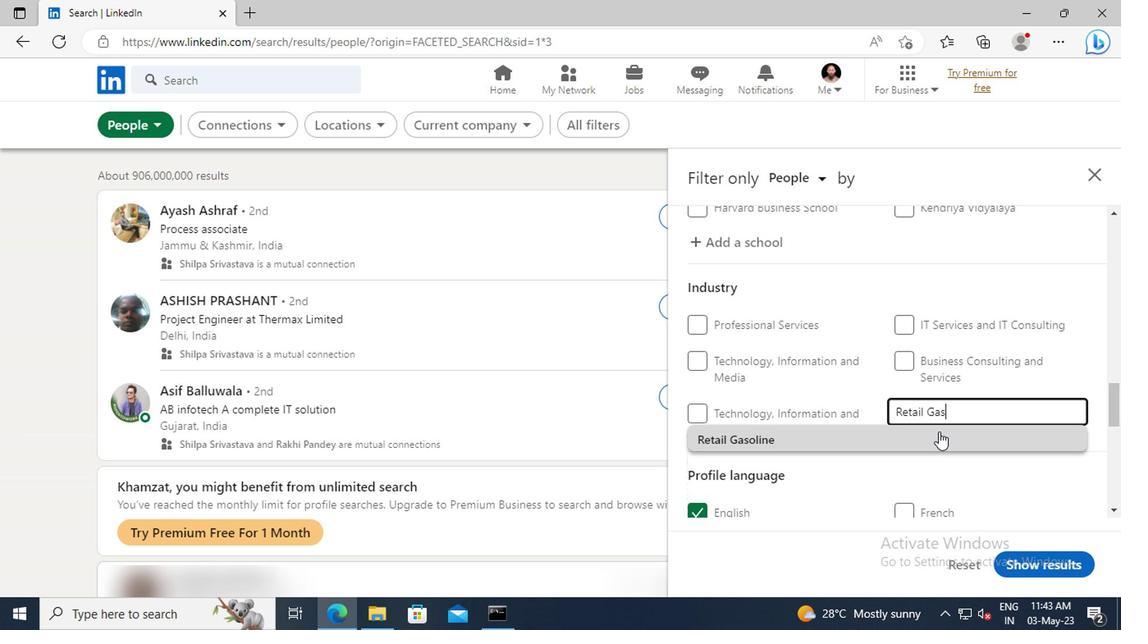 
Action: Mouse scrolled (934, 432) with delta (0, -1)
Screenshot: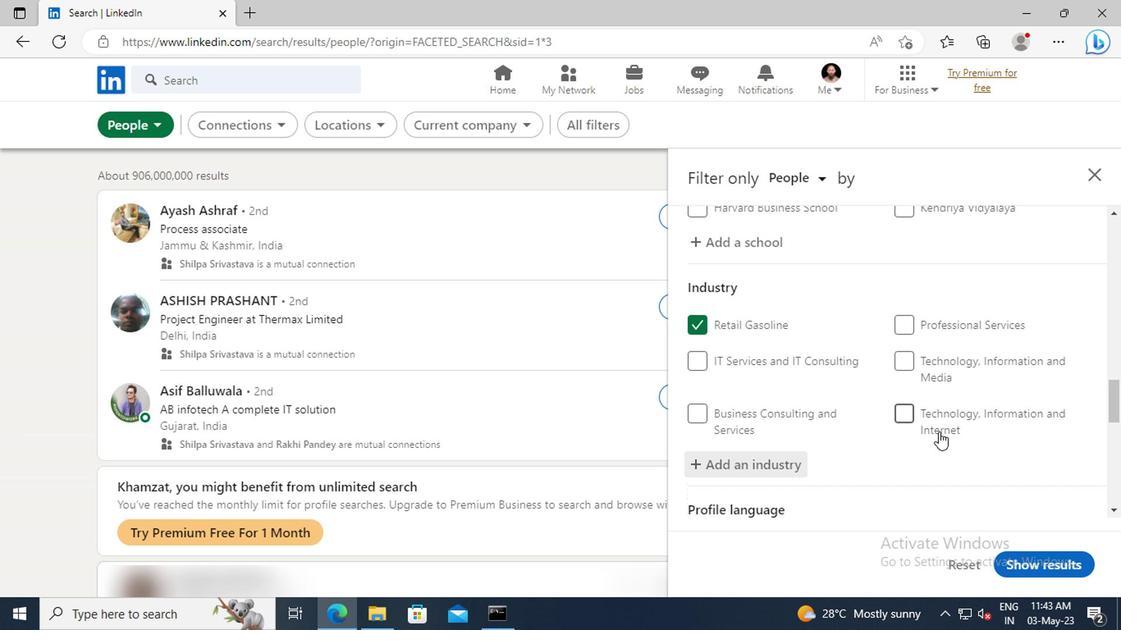 
Action: Mouse scrolled (934, 432) with delta (0, -1)
Screenshot: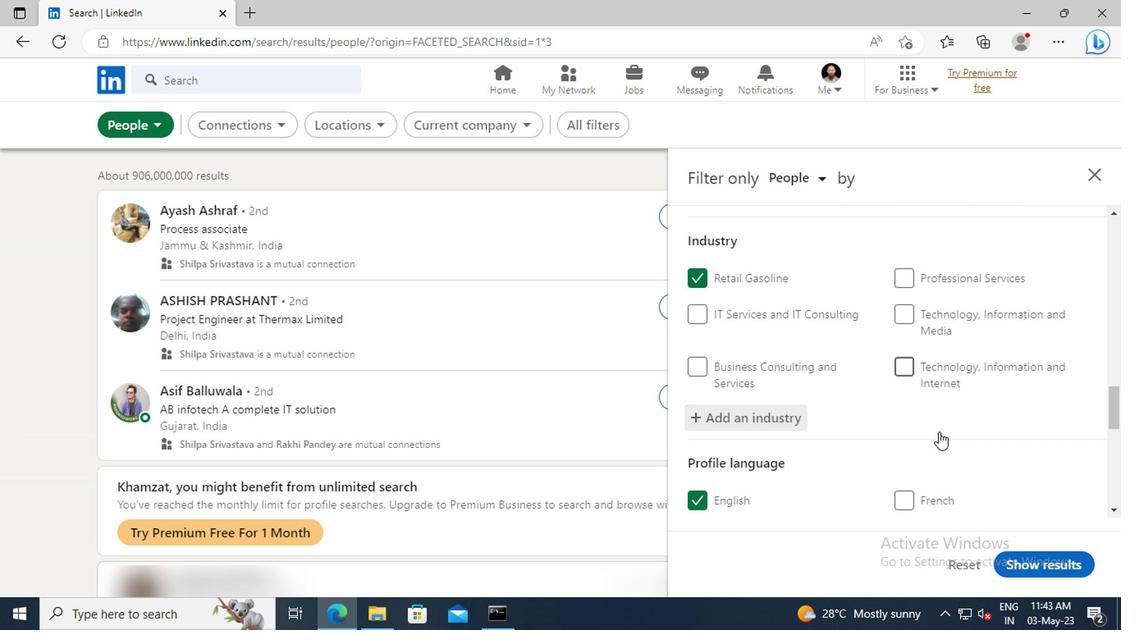 
Action: Mouse scrolled (934, 432) with delta (0, -1)
Screenshot: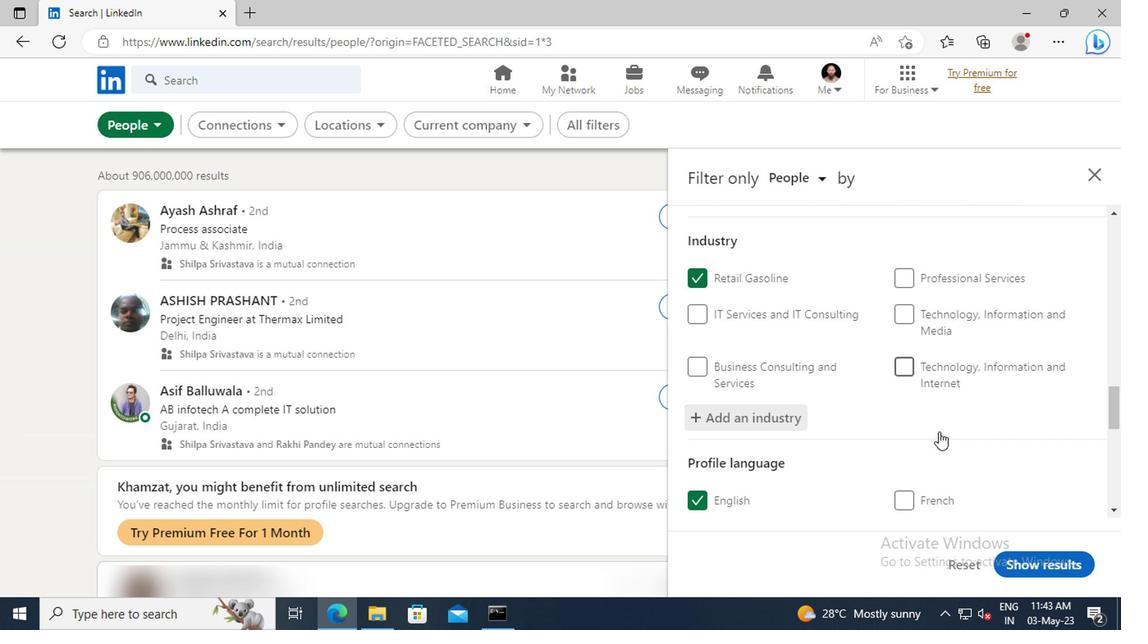 
Action: Mouse scrolled (934, 432) with delta (0, -1)
Screenshot: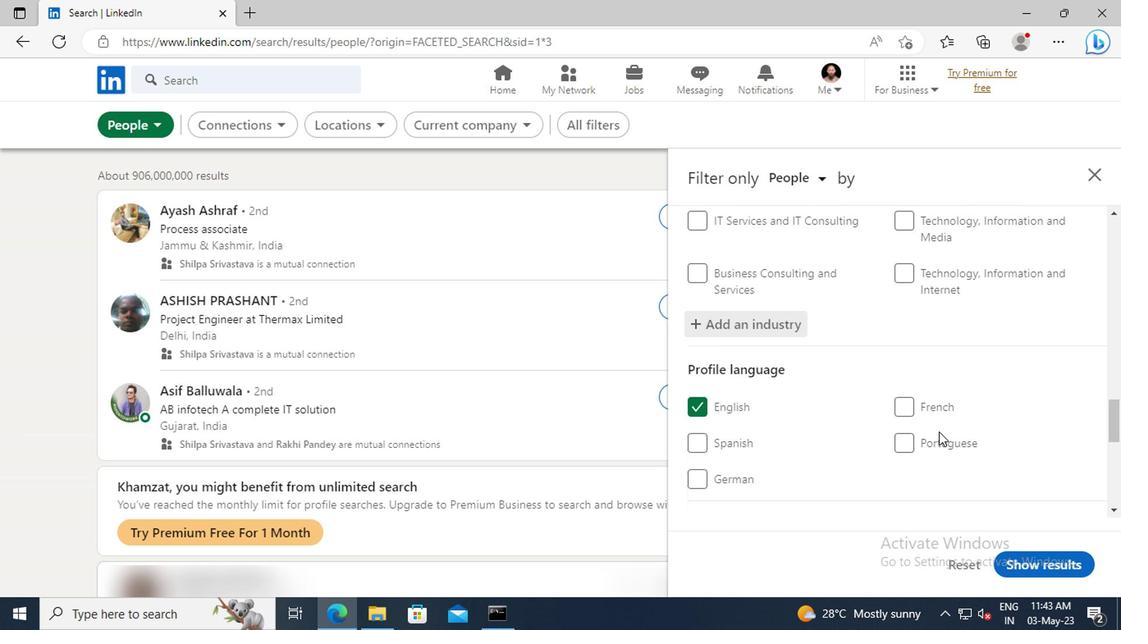 
Action: Mouse scrolled (934, 432) with delta (0, -1)
Screenshot: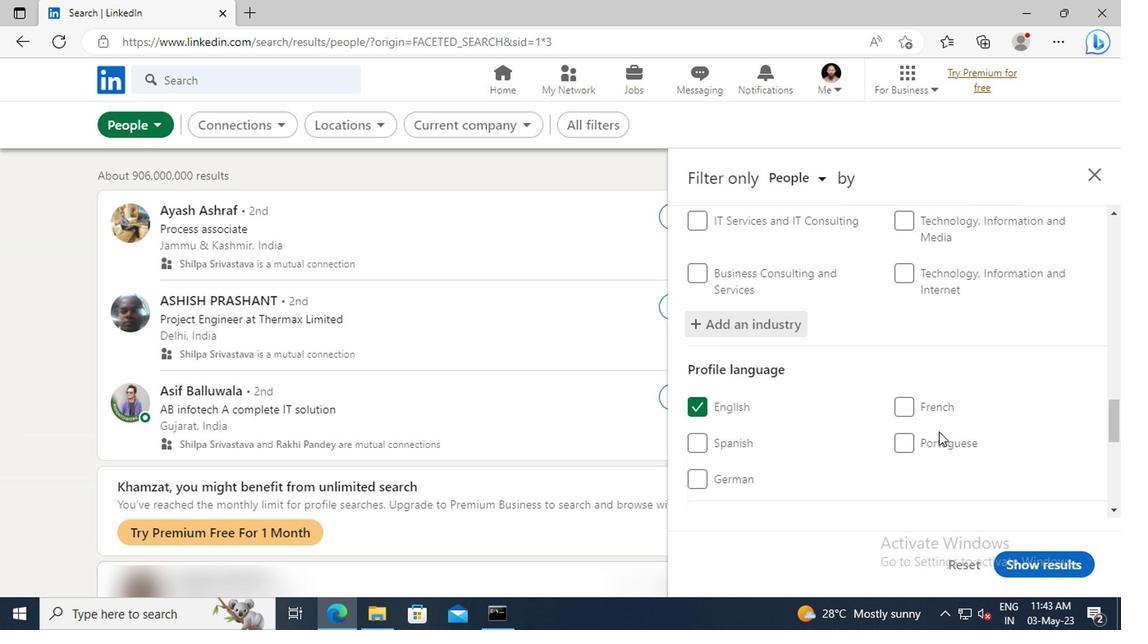 
Action: Mouse moved to (935, 419)
Screenshot: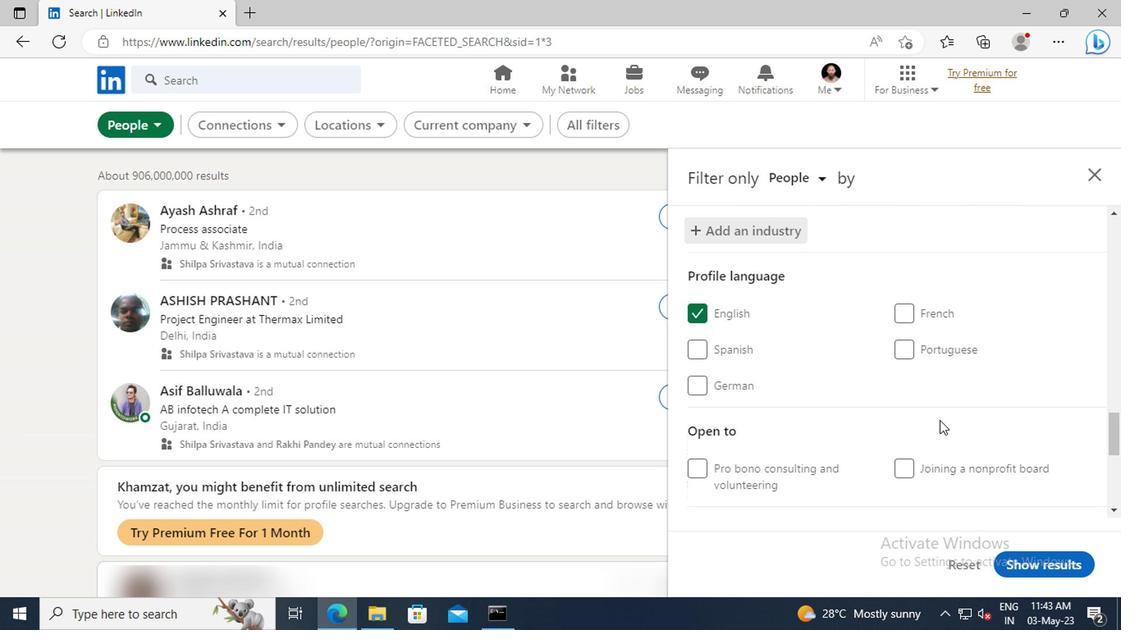 
Action: Mouse scrolled (935, 418) with delta (0, 0)
Screenshot: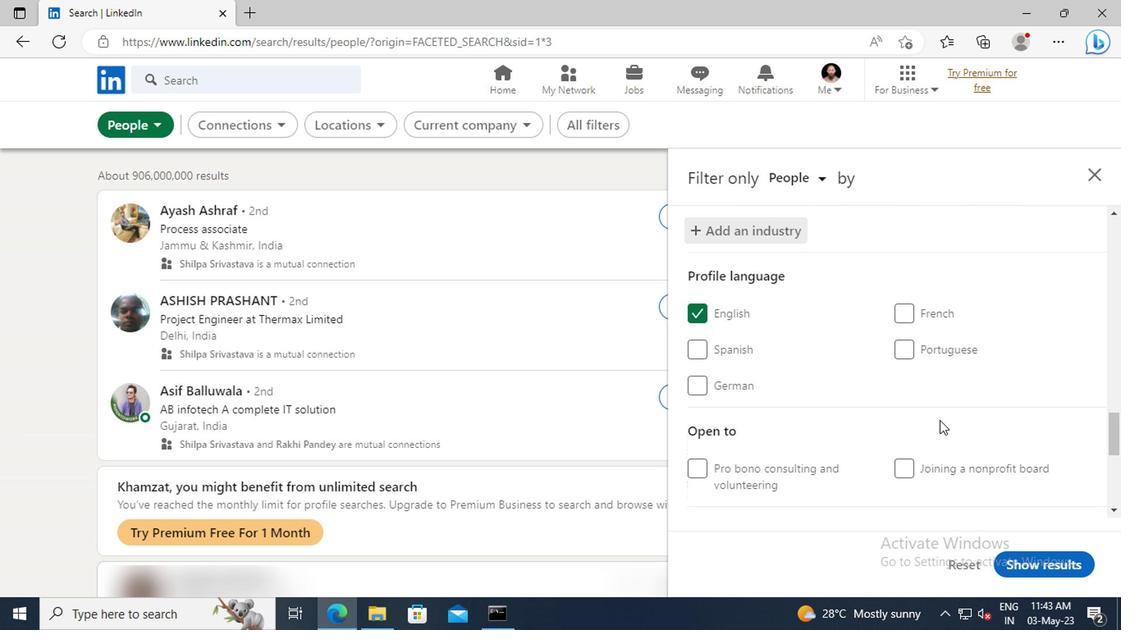 
Action: Mouse moved to (935, 415)
Screenshot: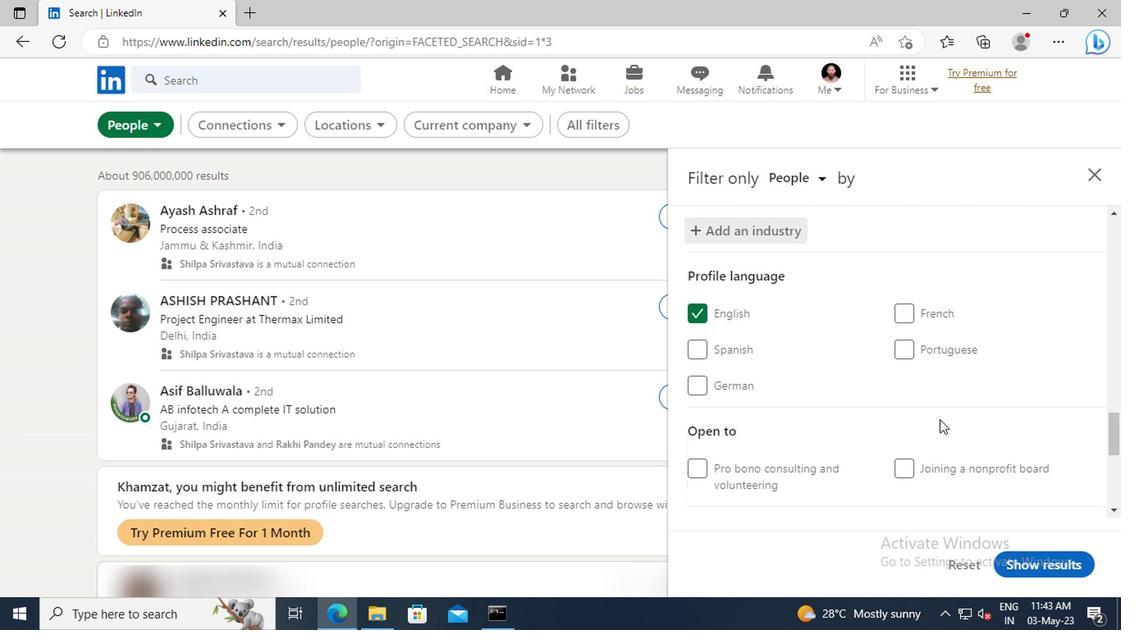 
Action: Mouse scrolled (935, 415) with delta (0, 0)
Screenshot: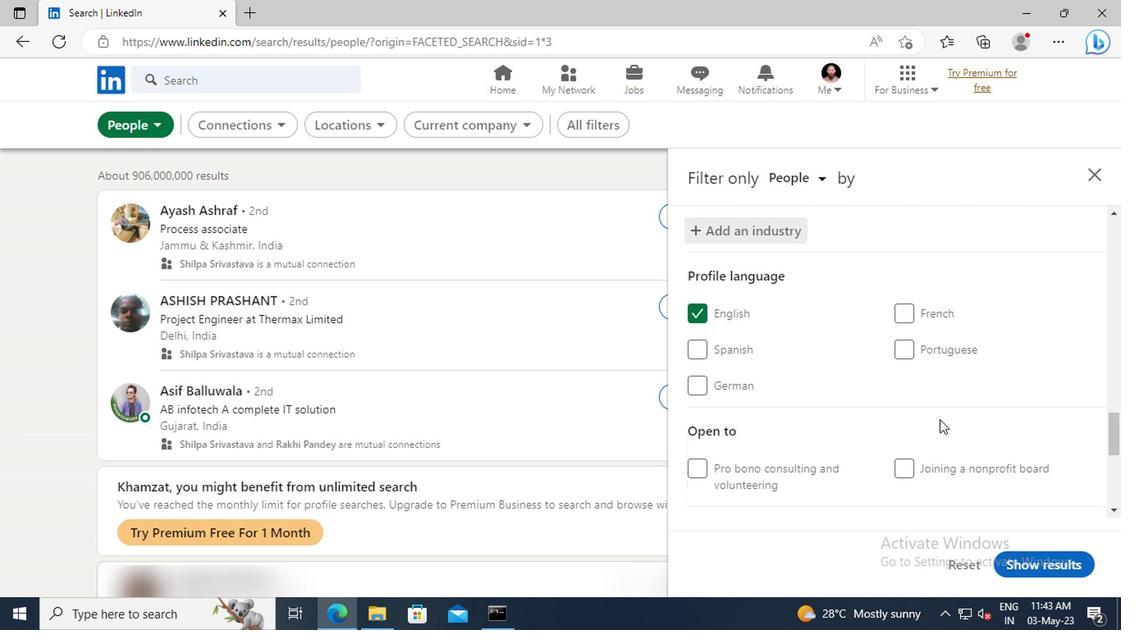 
Action: Mouse moved to (926, 383)
Screenshot: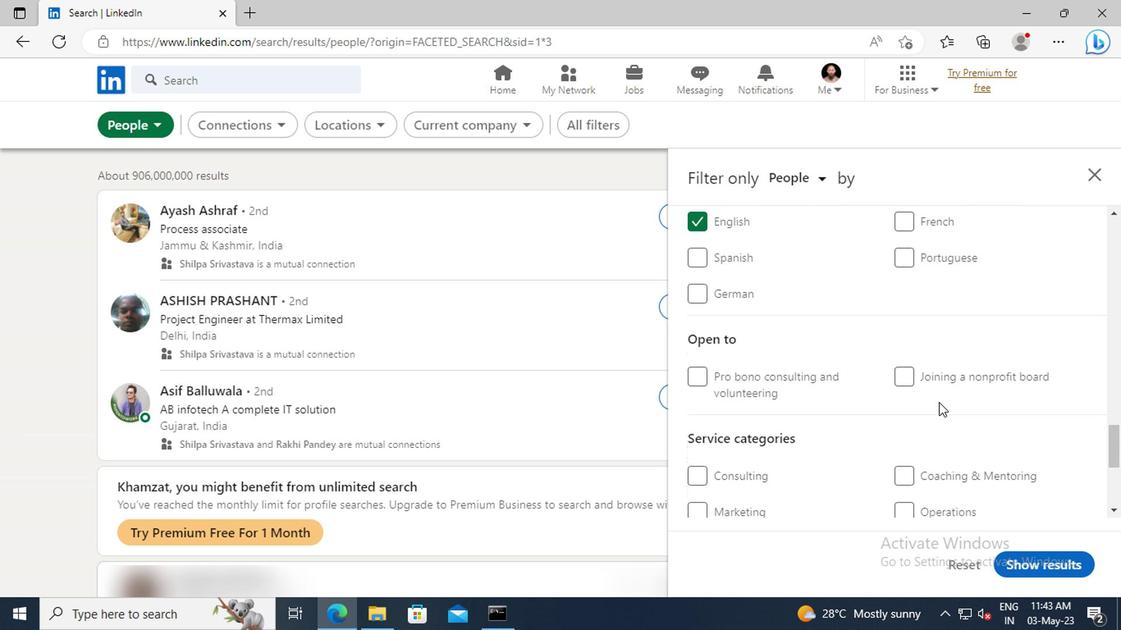 
Action: Mouse scrolled (926, 382) with delta (0, 0)
Screenshot: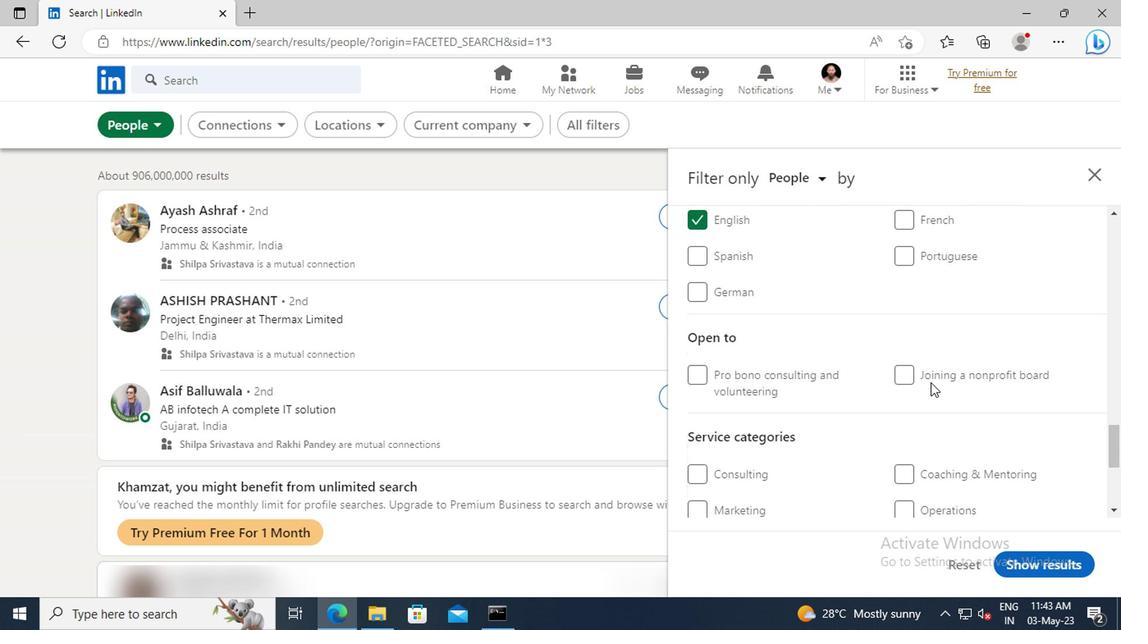 
Action: Mouse scrolled (926, 382) with delta (0, 0)
Screenshot: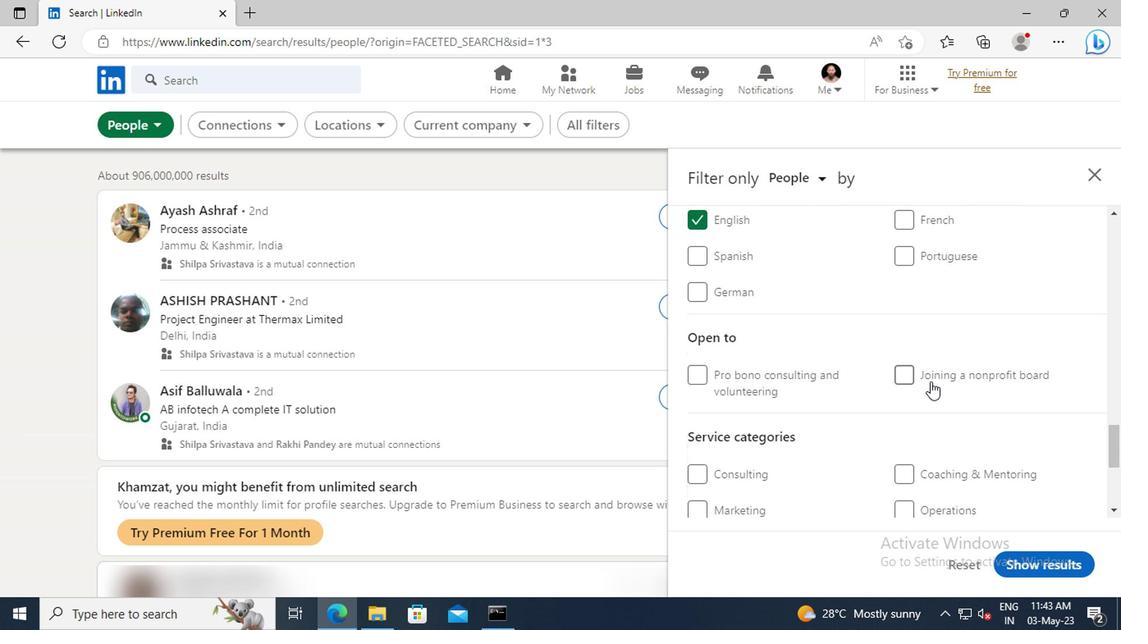 
Action: Mouse scrolled (926, 382) with delta (0, 0)
Screenshot: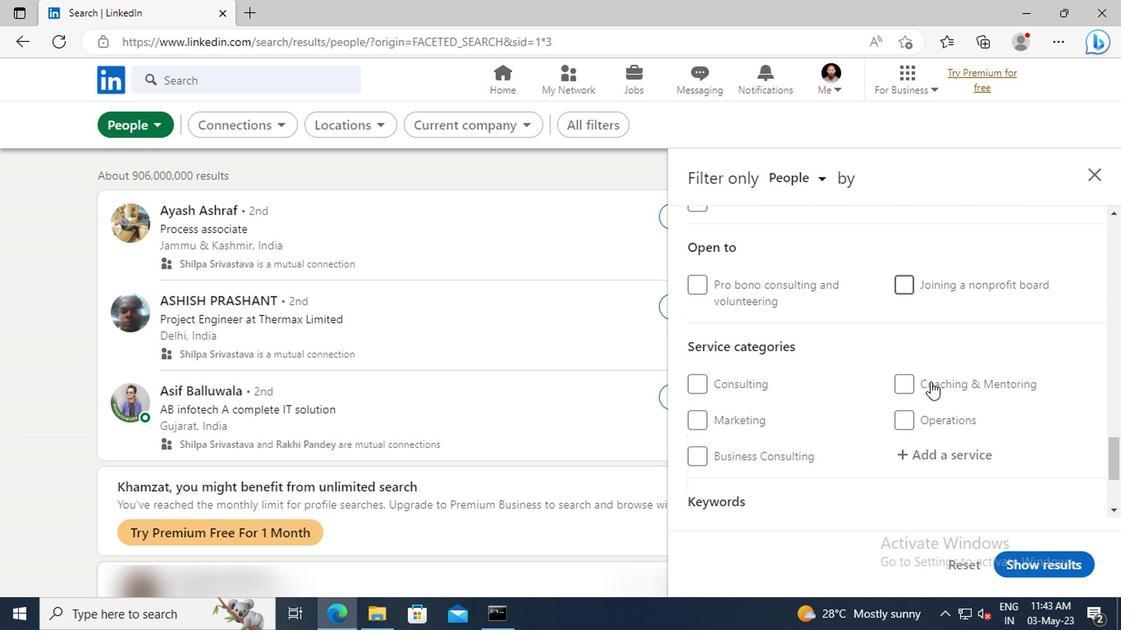 
Action: Mouse moved to (922, 404)
Screenshot: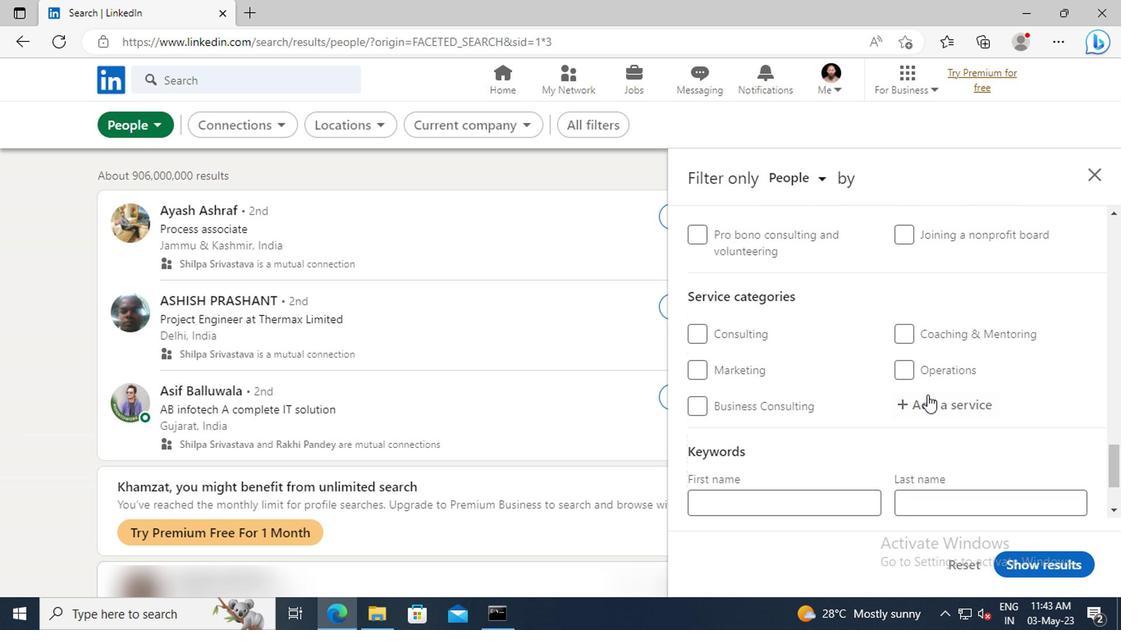 
Action: Mouse pressed left at (922, 404)
Screenshot: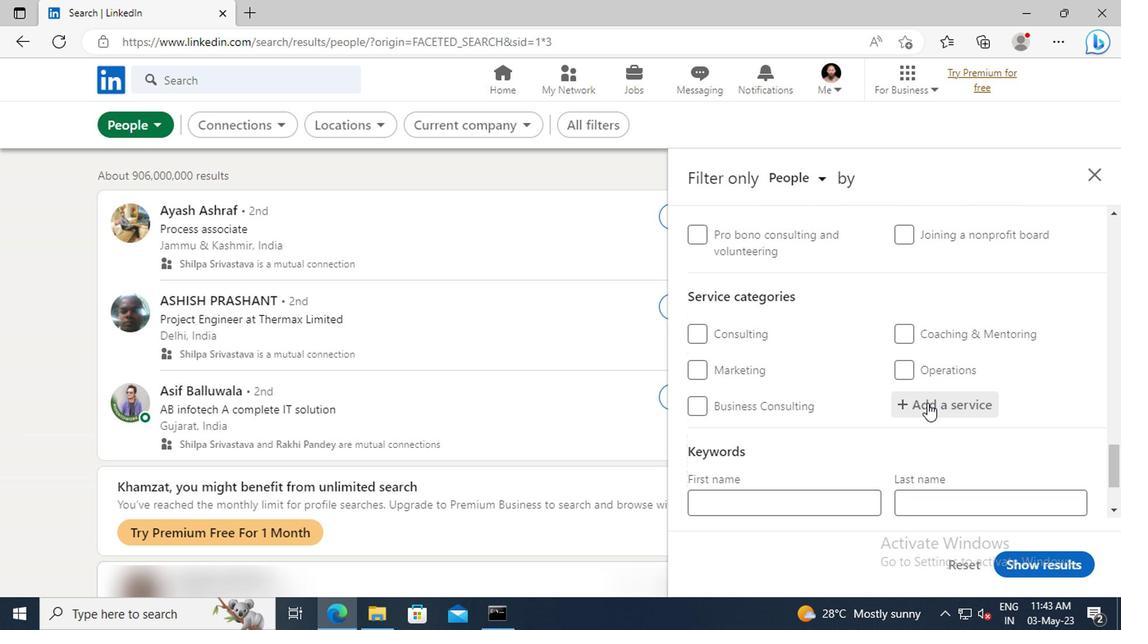 
Action: Key pressed <Key.shift>PUBLIC<Key.space><Key.shift>RE
Screenshot: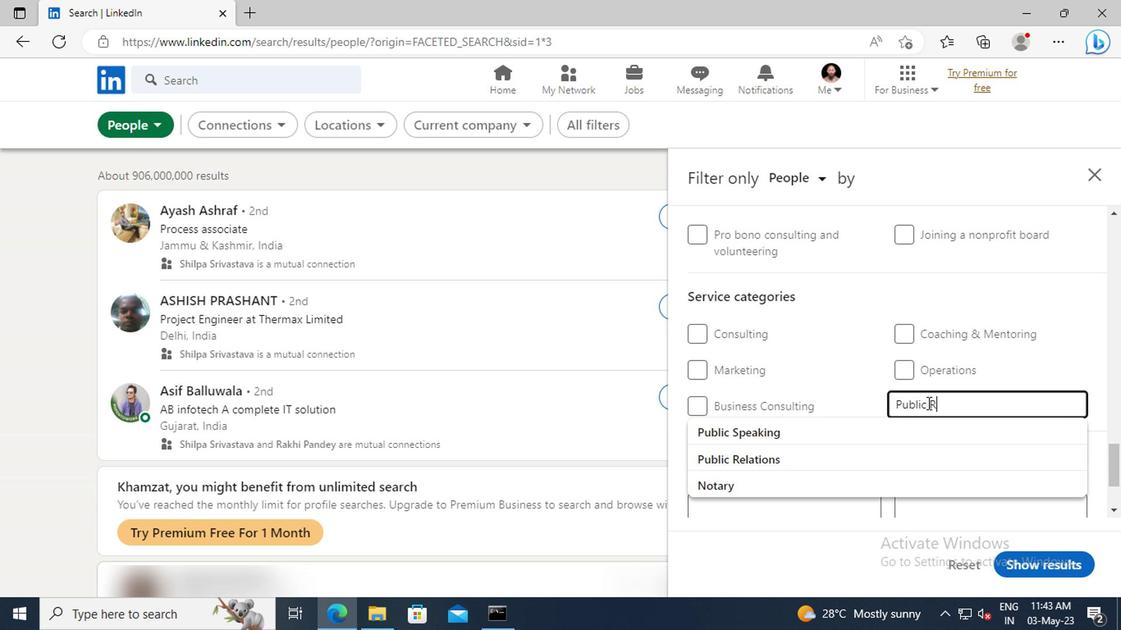 
Action: Mouse moved to (926, 434)
Screenshot: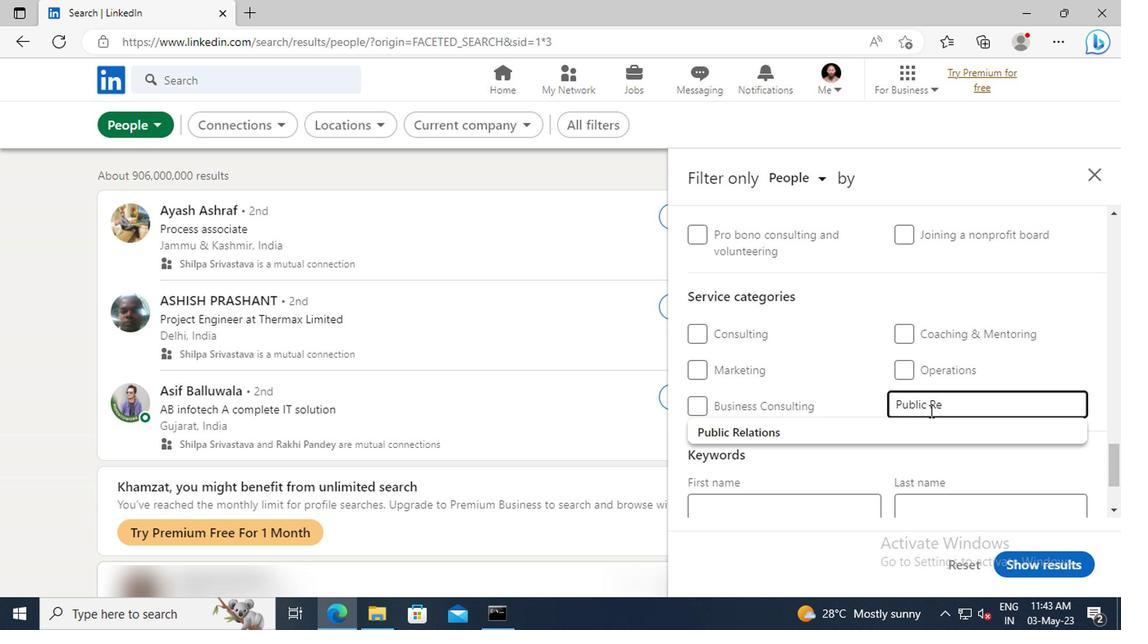 
Action: Mouse pressed left at (926, 434)
Screenshot: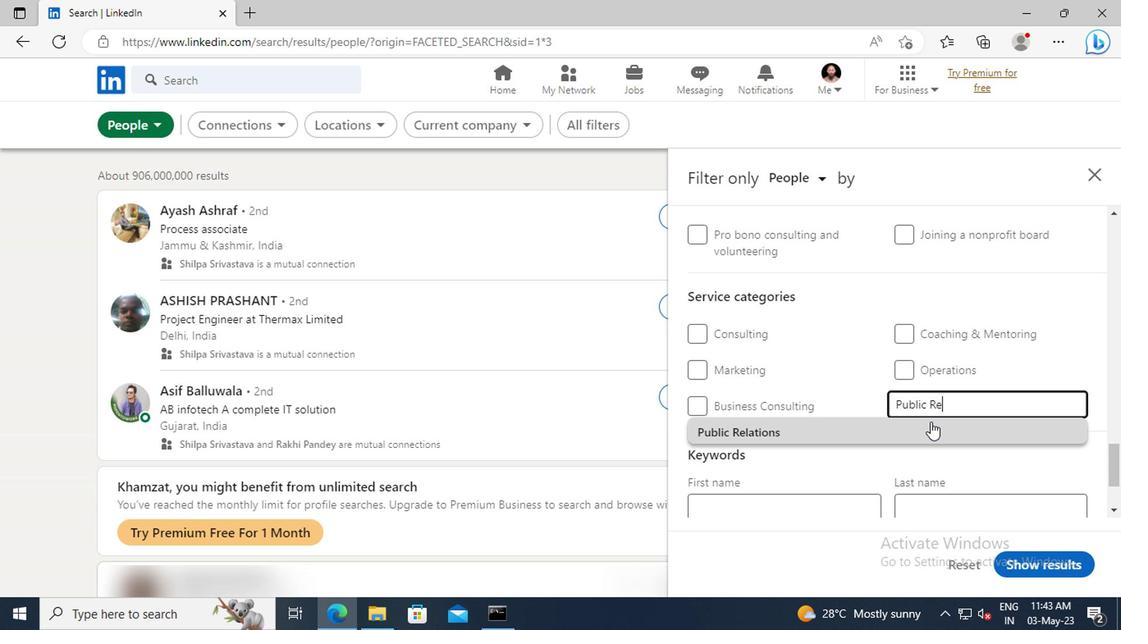 
Action: Mouse scrolled (926, 433) with delta (0, 0)
Screenshot: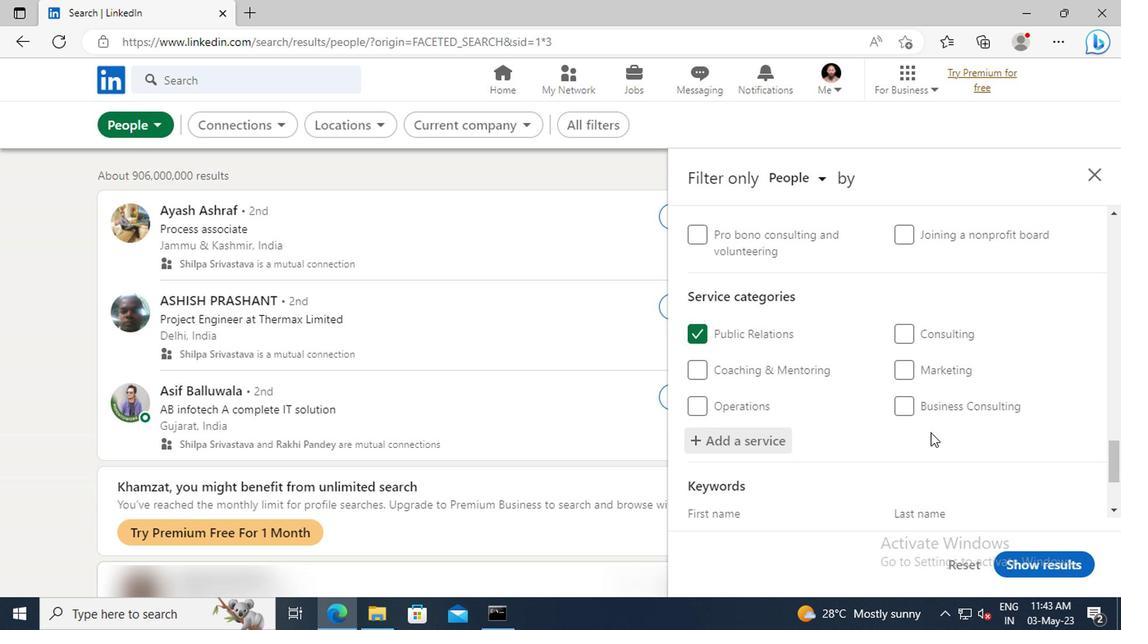 
Action: Mouse scrolled (926, 433) with delta (0, 0)
Screenshot: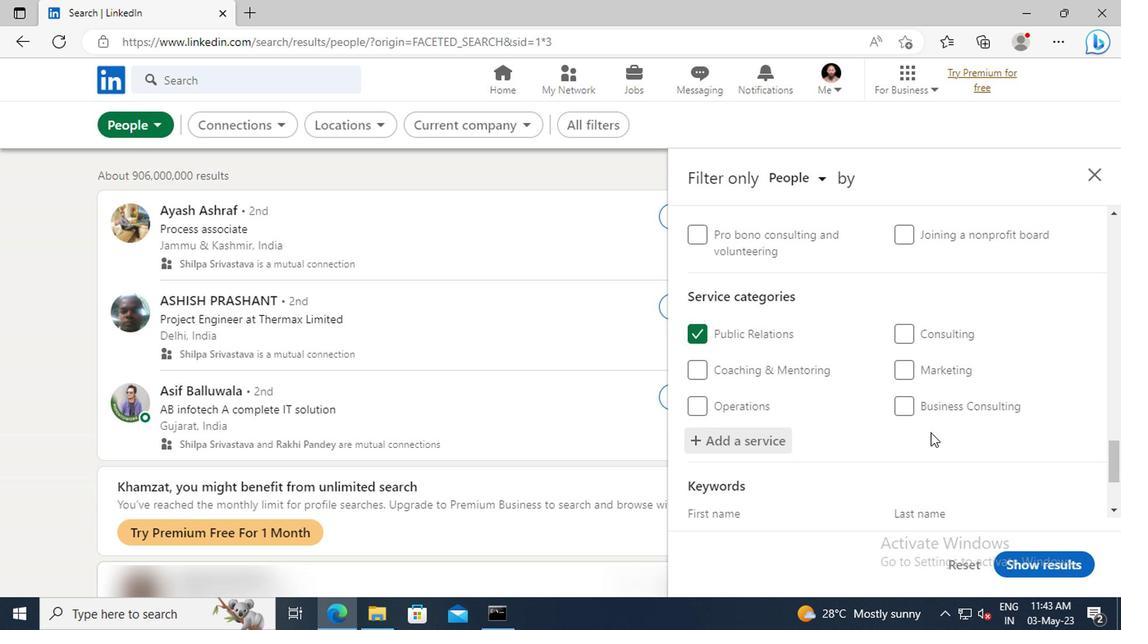 
Action: Mouse scrolled (926, 433) with delta (0, 0)
Screenshot: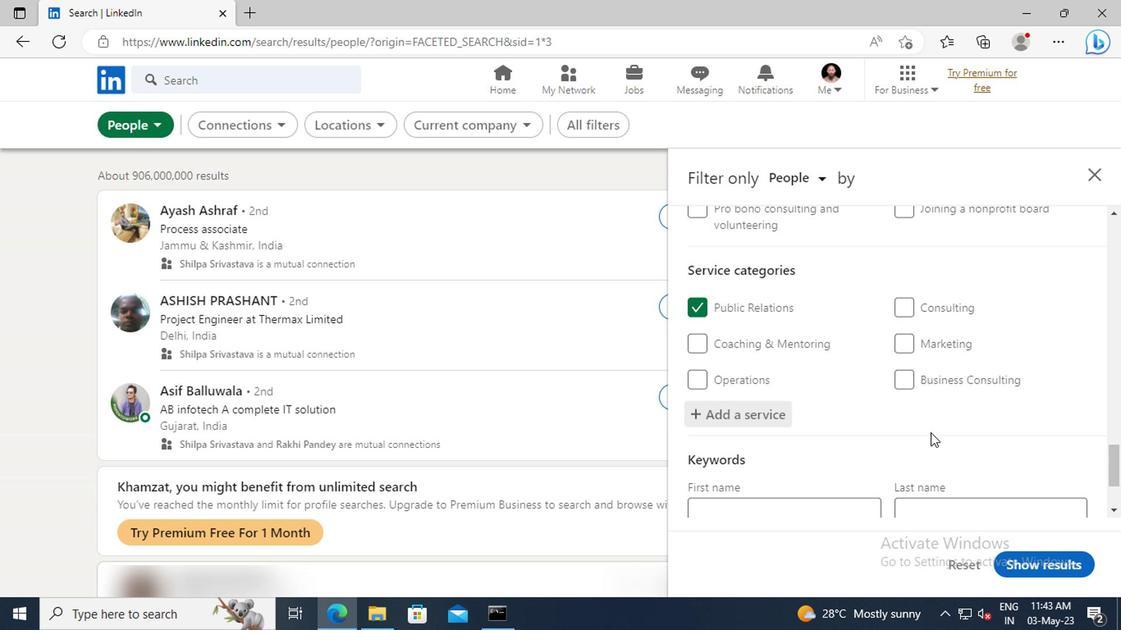 
Action: Mouse scrolled (926, 433) with delta (0, 0)
Screenshot: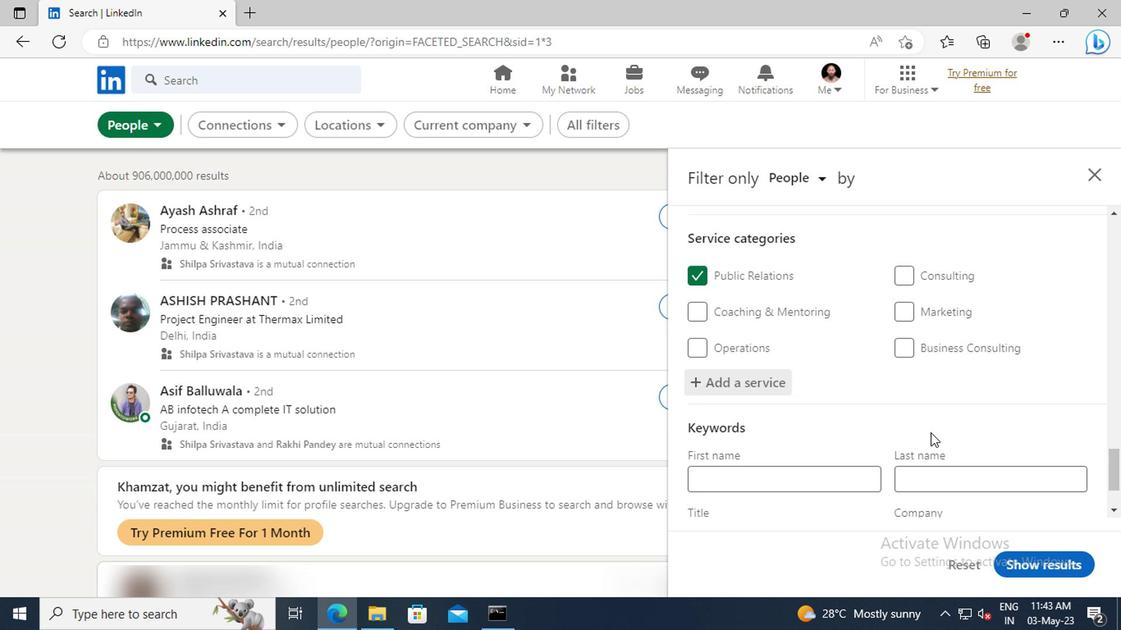 
Action: Mouse scrolled (926, 433) with delta (0, 0)
Screenshot: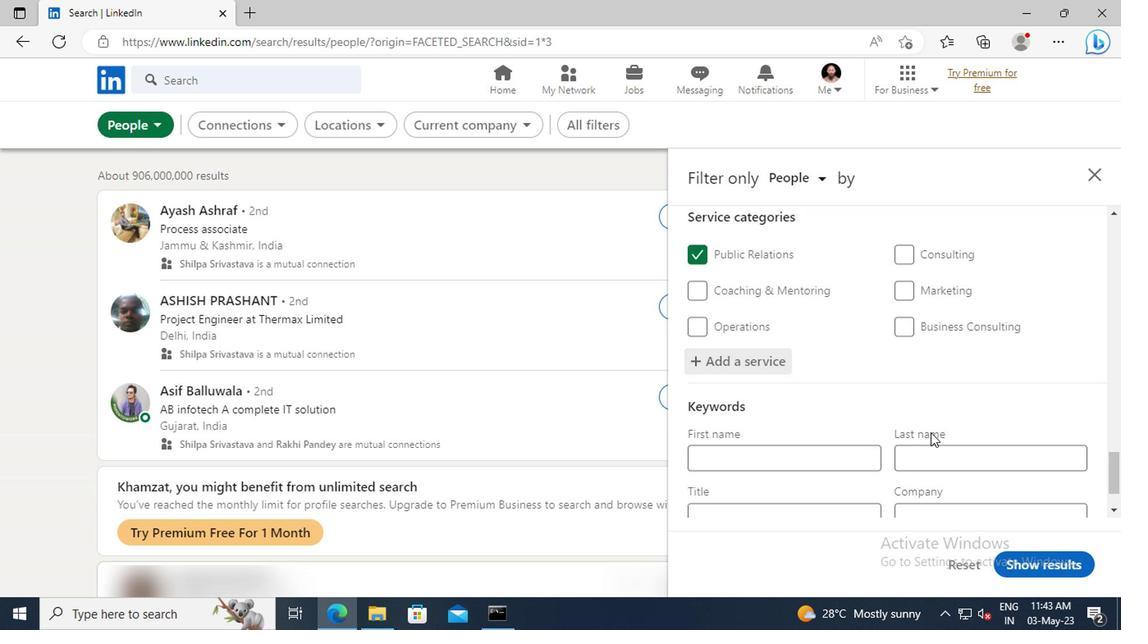 
Action: Mouse moved to (756, 441)
Screenshot: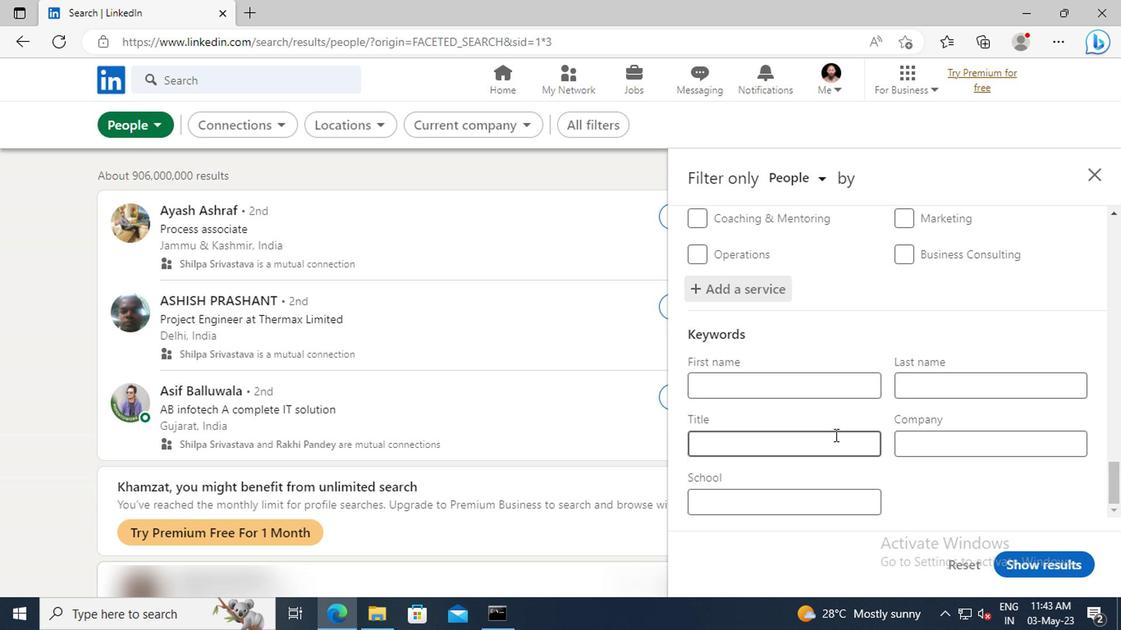 
Action: Mouse pressed left at (756, 441)
Screenshot: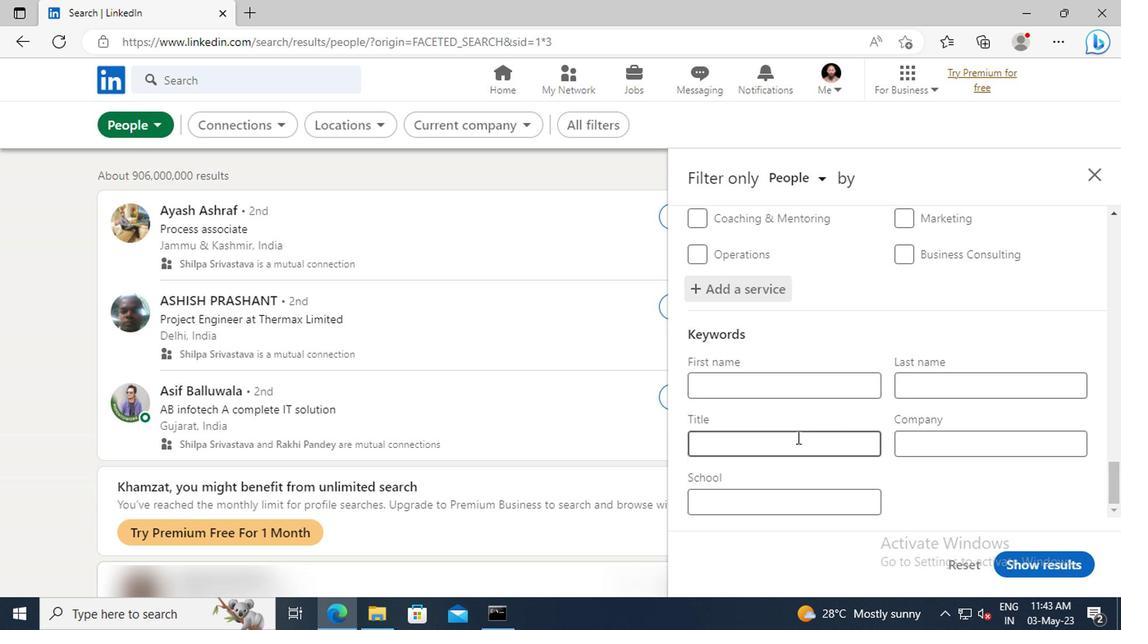 
Action: Mouse moved to (754, 441)
Screenshot: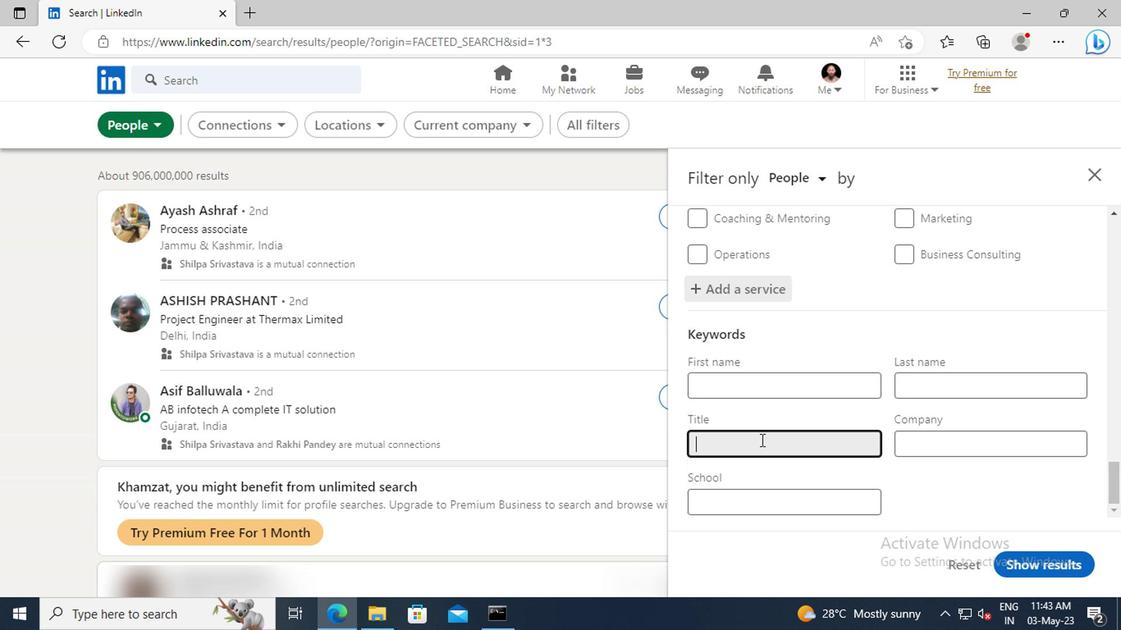 
Action: Key pressed <Key.shift>BUSINESS<Key.space><Key.shift>ANALYST<Key.enter>
Screenshot: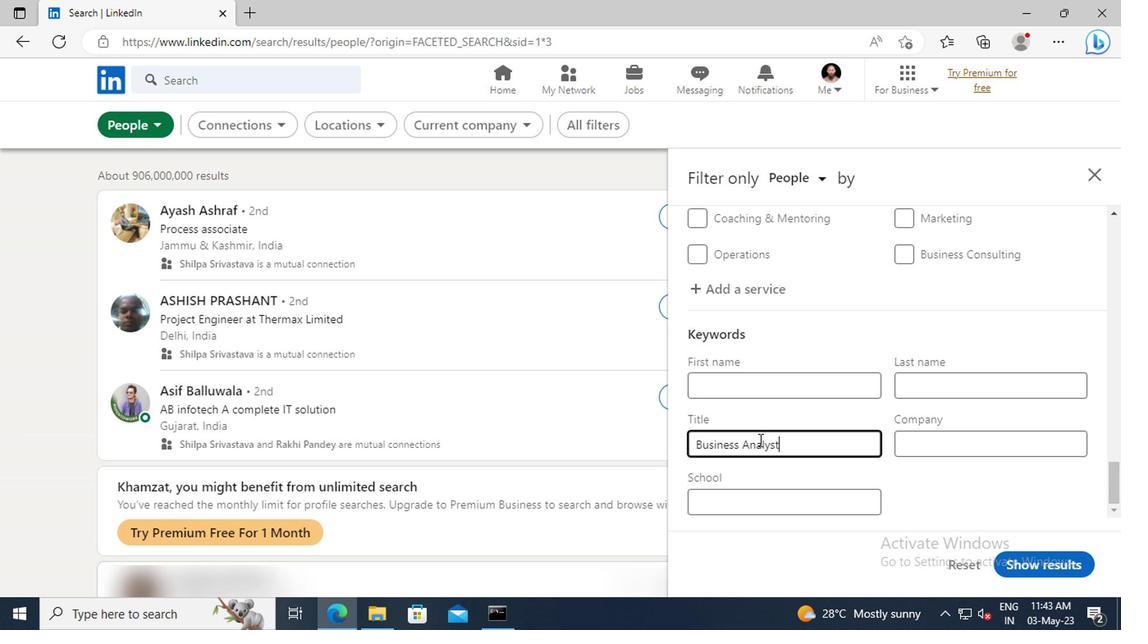 
Action: Mouse moved to (1029, 571)
Screenshot: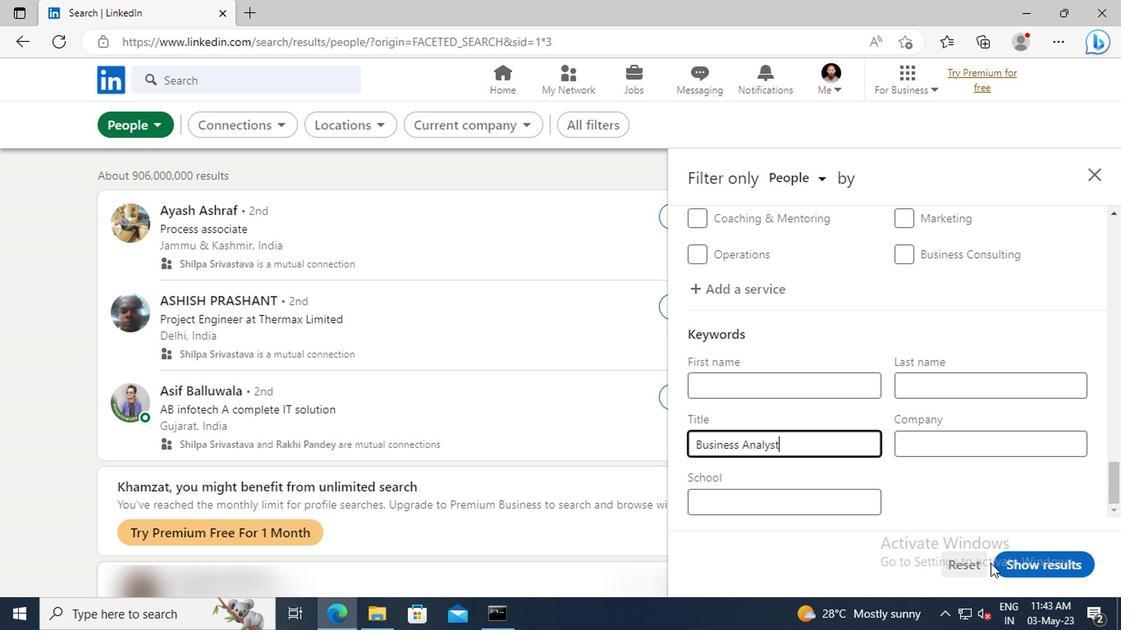 
Action: Mouse pressed left at (1029, 571)
Screenshot: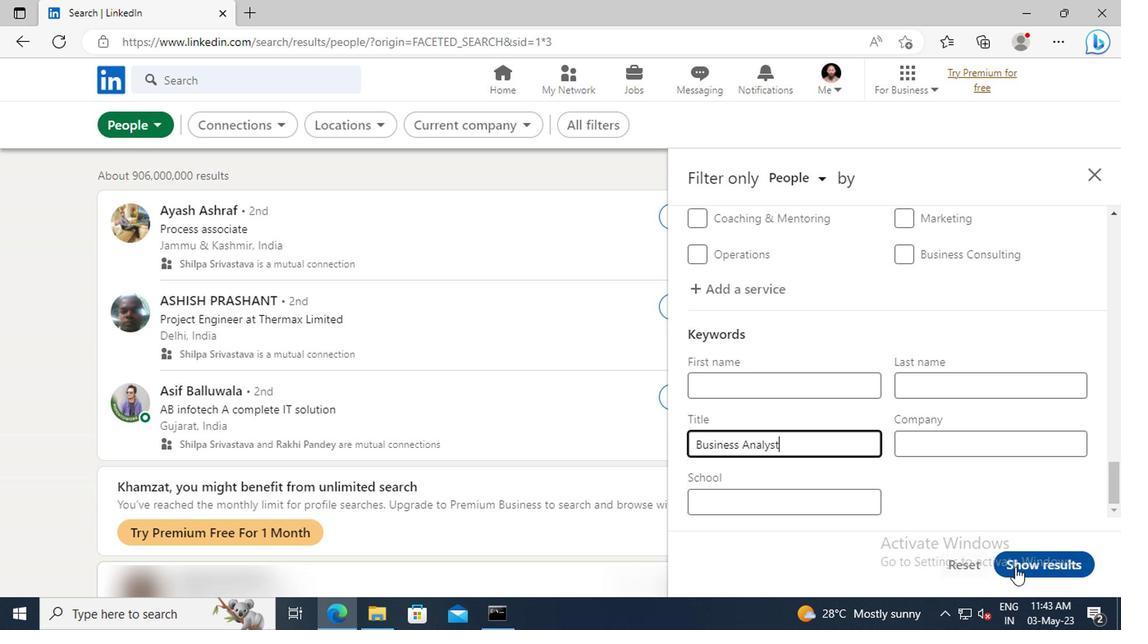 
